 Task: For heading Arial Rounded MT Bold with Underline.  font size for heading26,  'Change the font style of data to'Browallia New.  and font size to 18,  Change the alignment of both headline & data to Align middle & Align Text left.  In the sheet   Triumph Sales book
Action: Mouse moved to (23, 120)
Screenshot: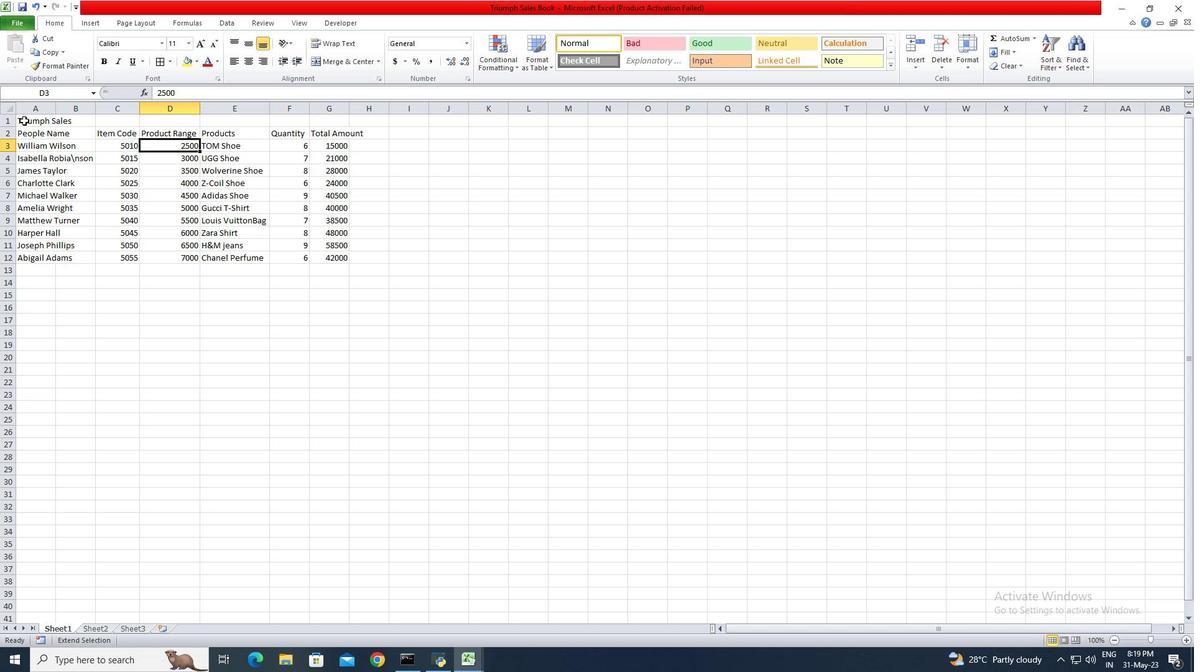 
Action: Mouse pressed left at (23, 120)
Screenshot: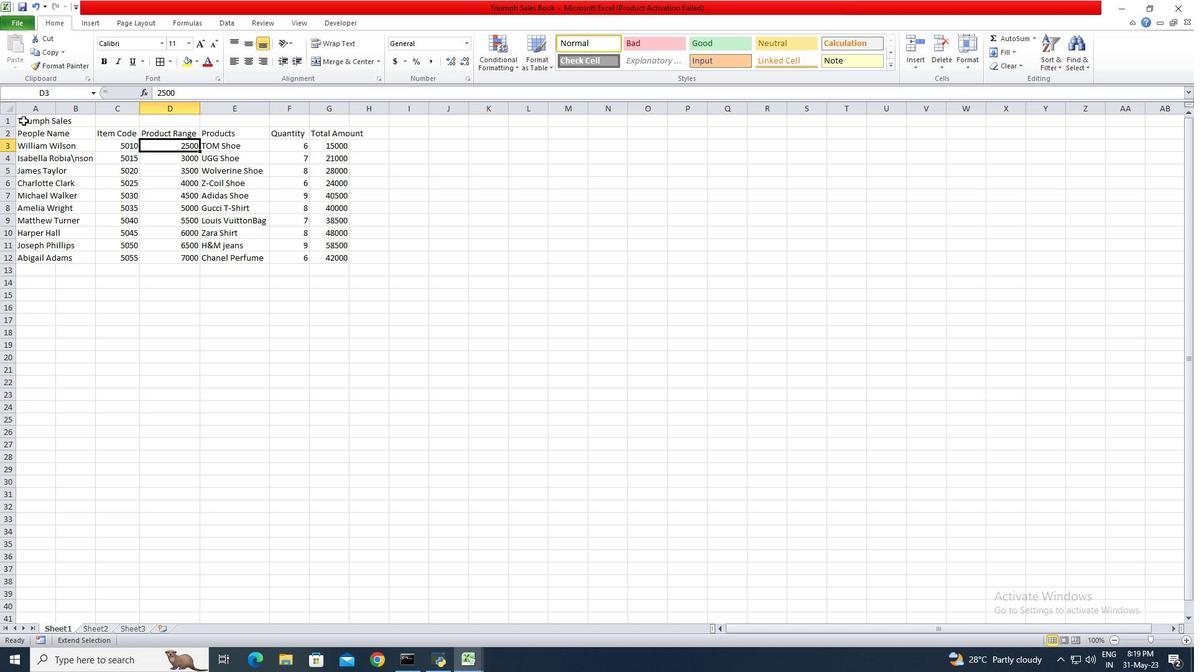 
Action: Mouse moved to (34, 121)
Screenshot: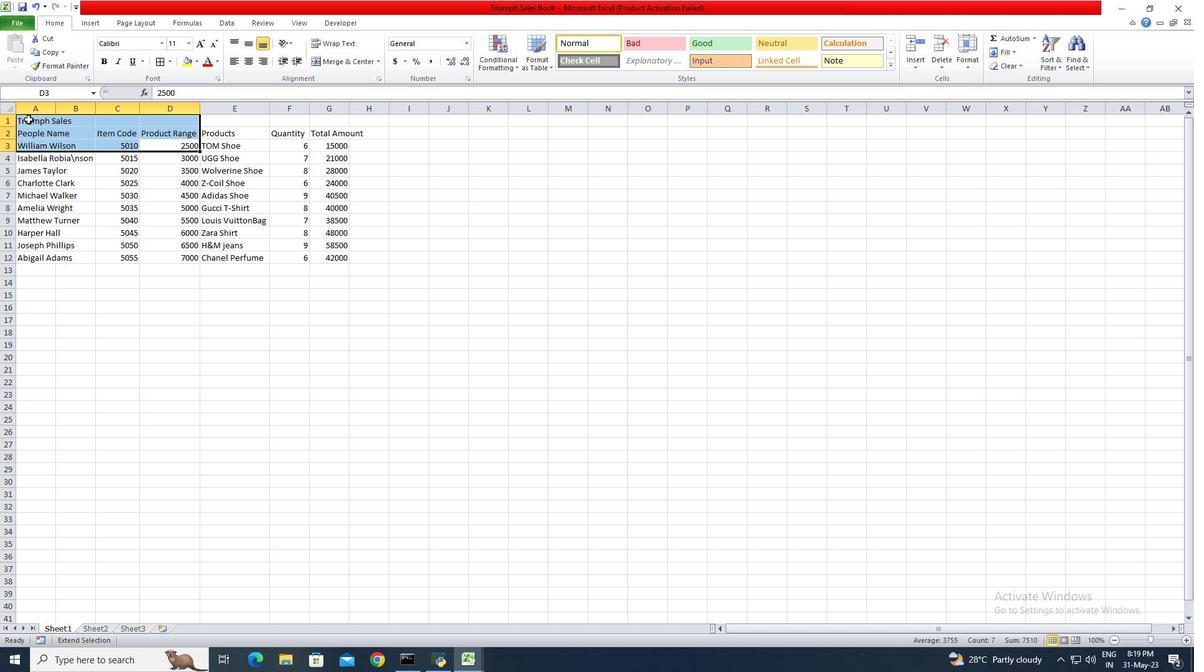 
Action: Mouse pressed left at (34, 121)
Screenshot: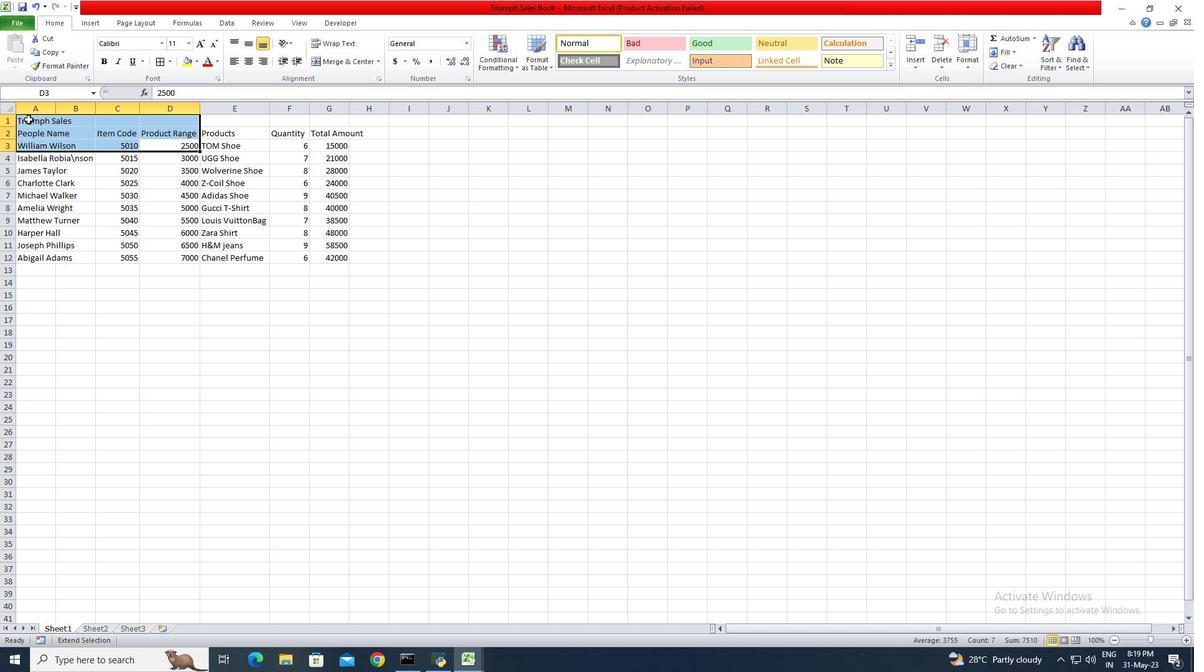 
Action: Mouse moved to (34, 120)
Screenshot: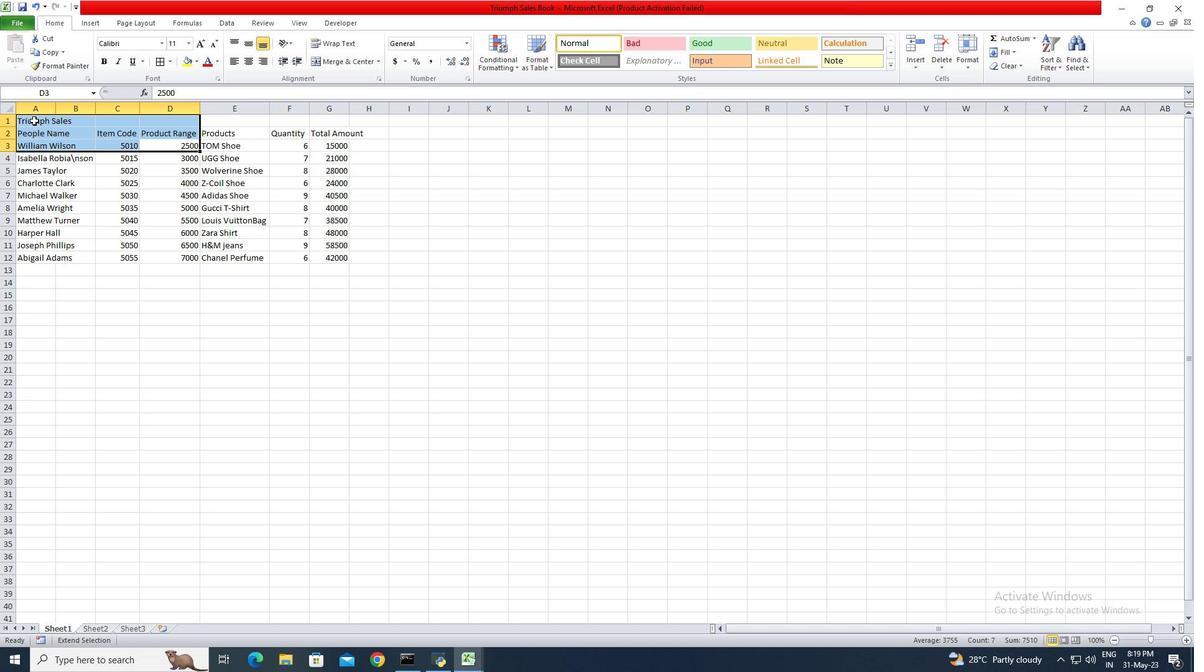 
Action: Mouse pressed left at (34, 120)
Screenshot: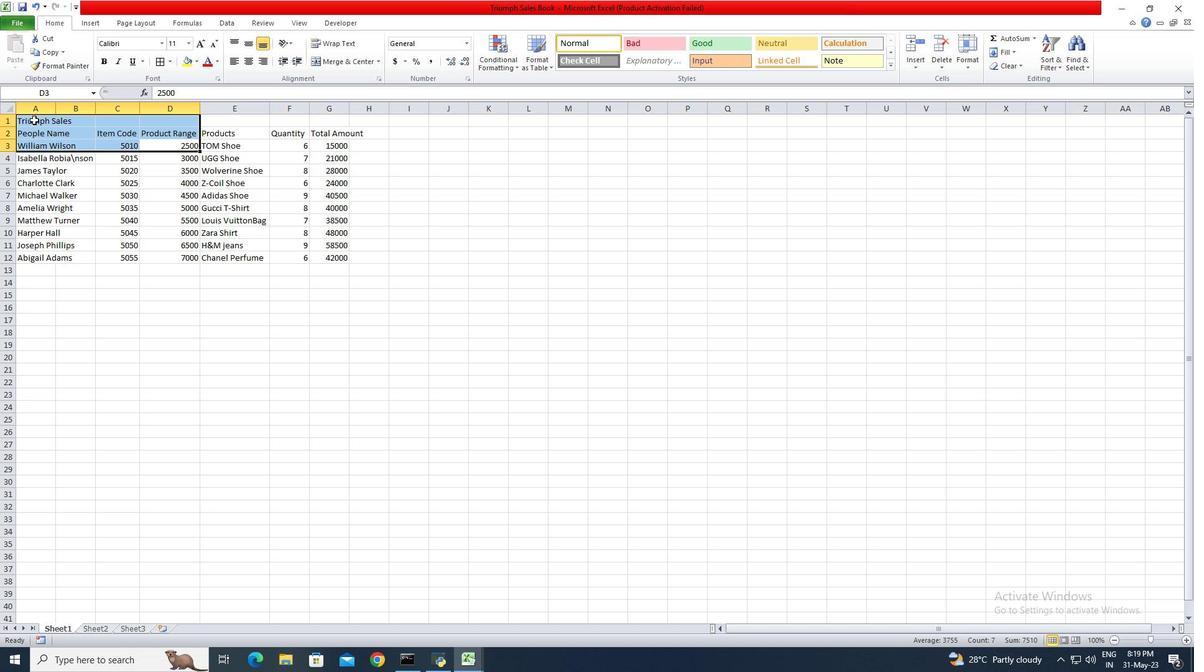 
Action: Mouse moved to (34, 120)
Screenshot: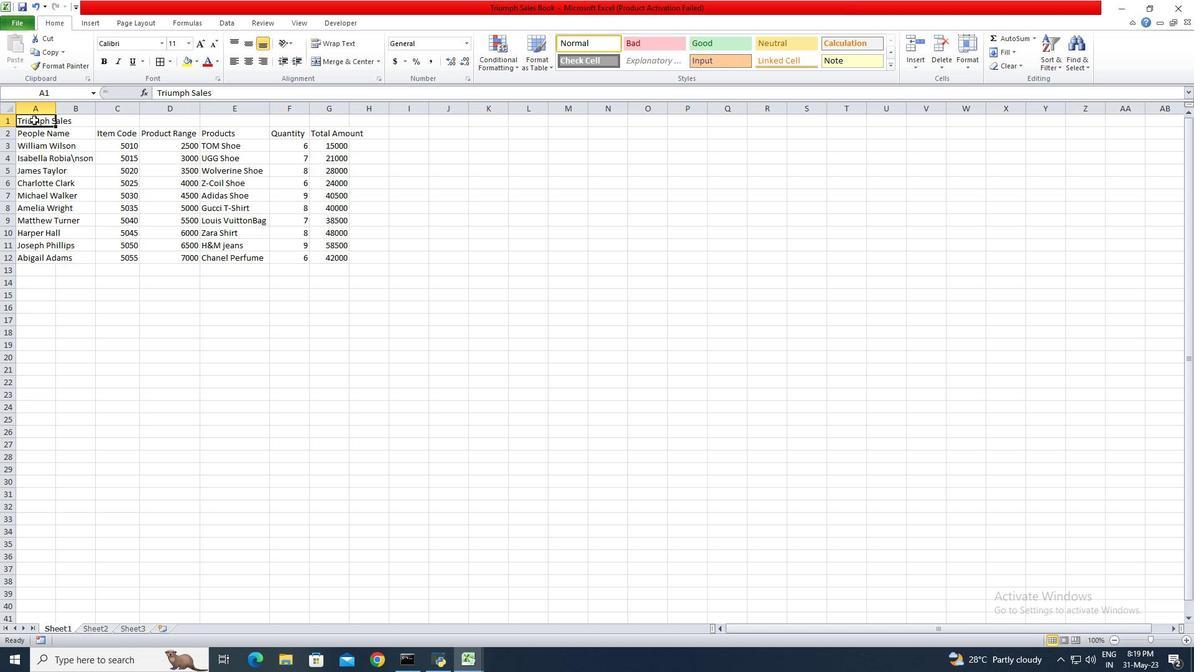
Action: Mouse pressed left at (34, 120)
Screenshot: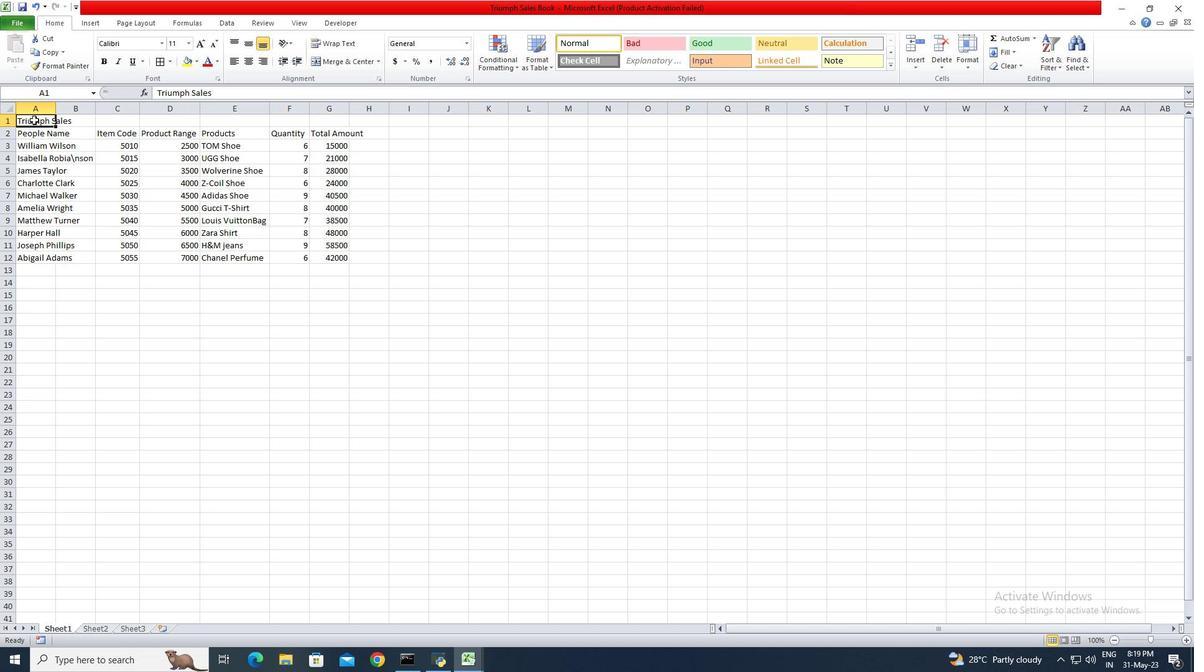 
Action: Mouse moved to (28, 120)
Screenshot: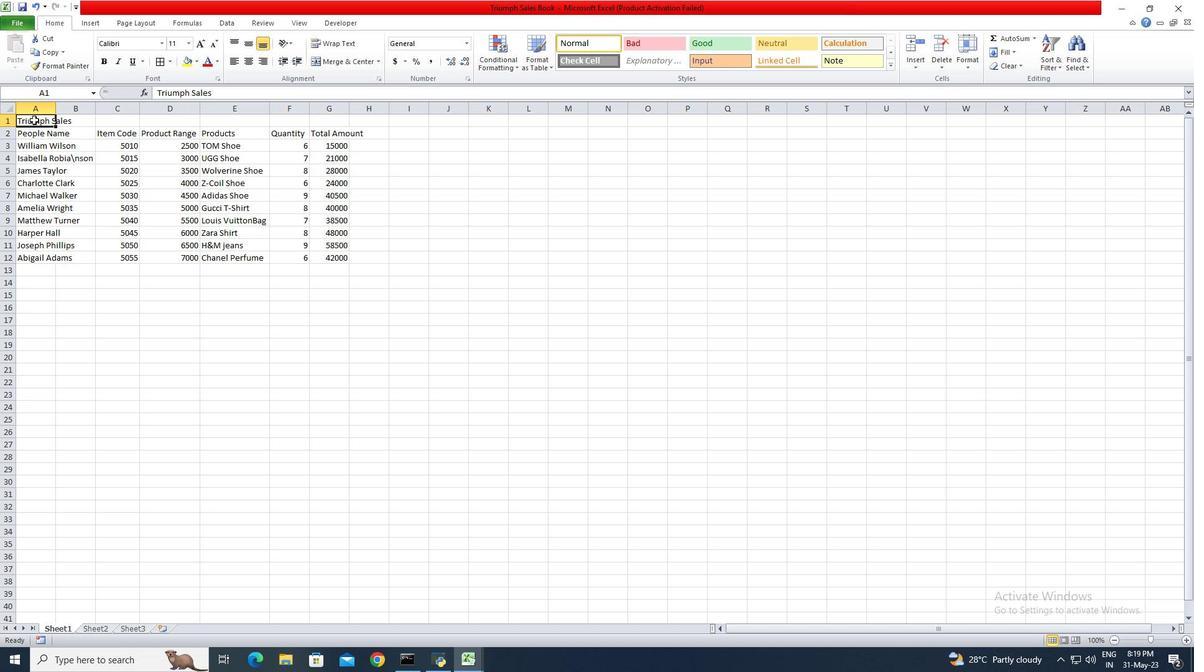
Action: Mouse pressed left at (28, 120)
Screenshot: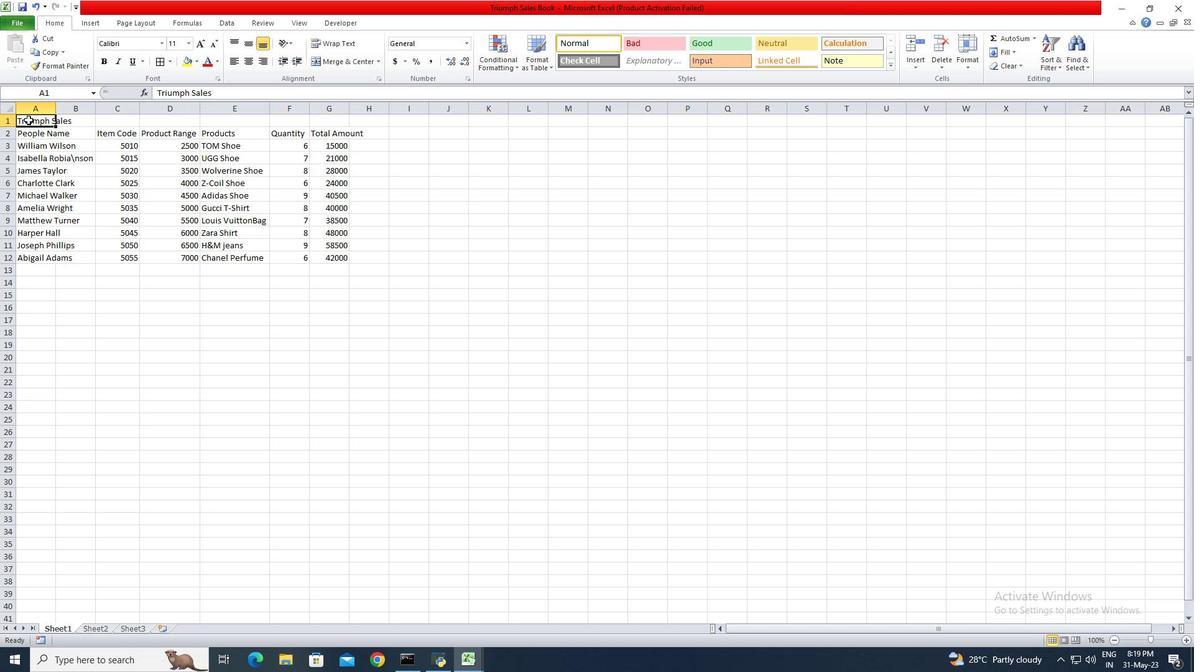 
Action: Mouse pressed left at (28, 120)
Screenshot: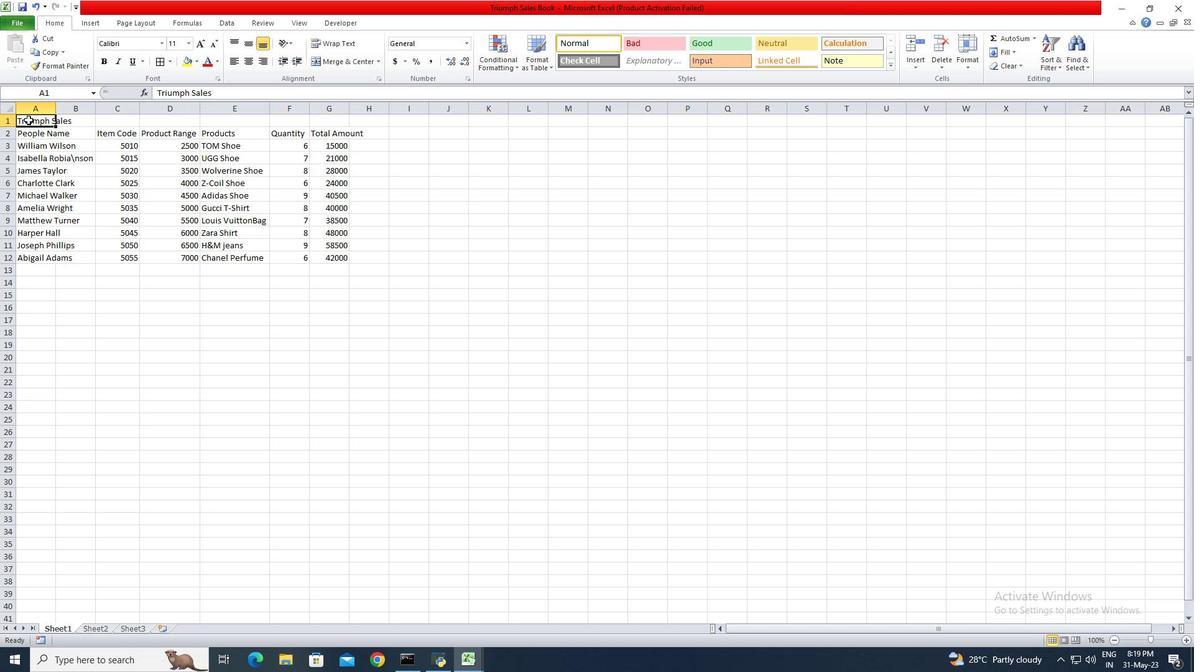 
Action: Mouse pressed left at (28, 120)
Screenshot: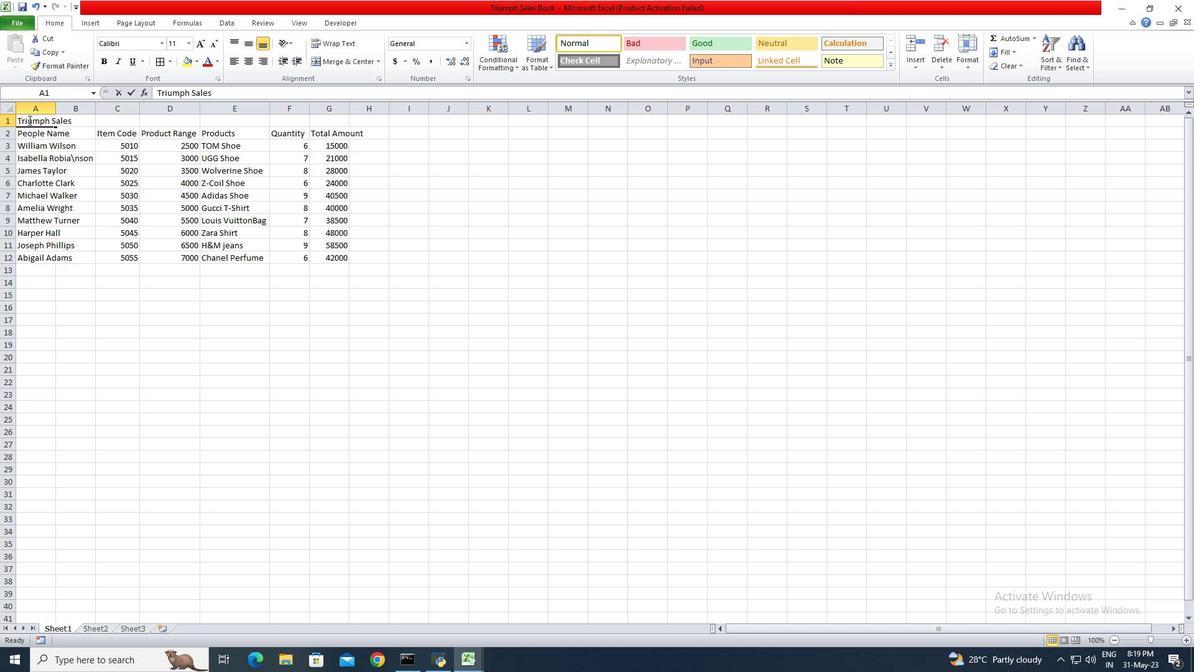 
Action: Mouse moved to (16, 120)
Screenshot: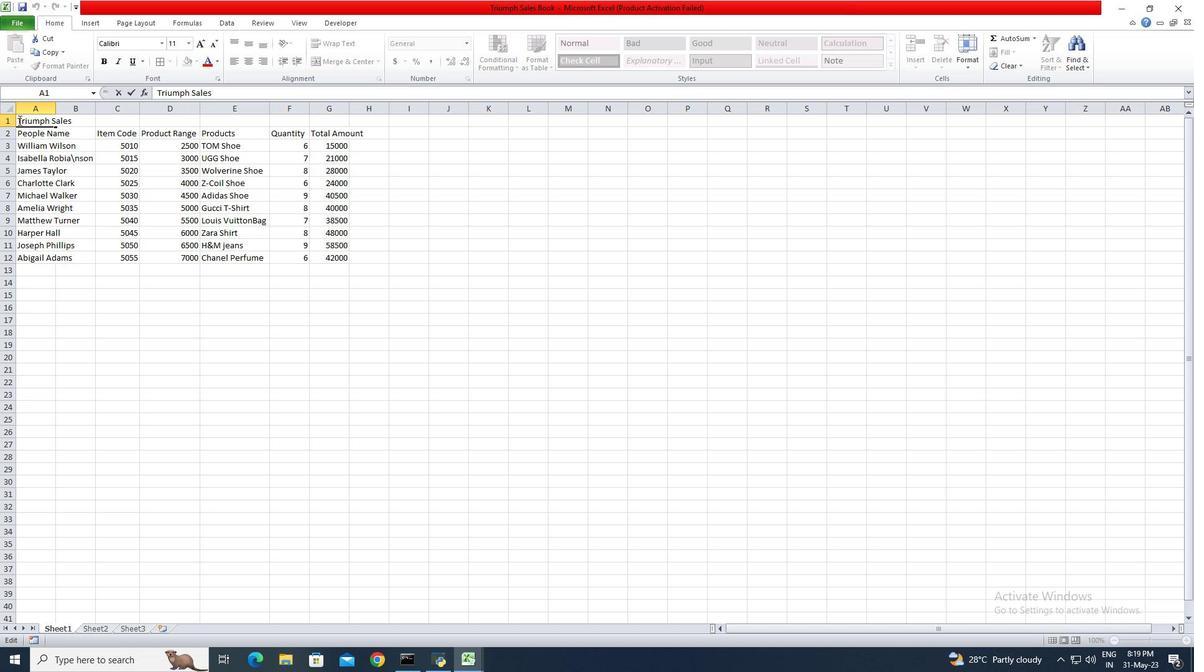 
Action: Mouse pressed left at (16, 120)
Screenshot: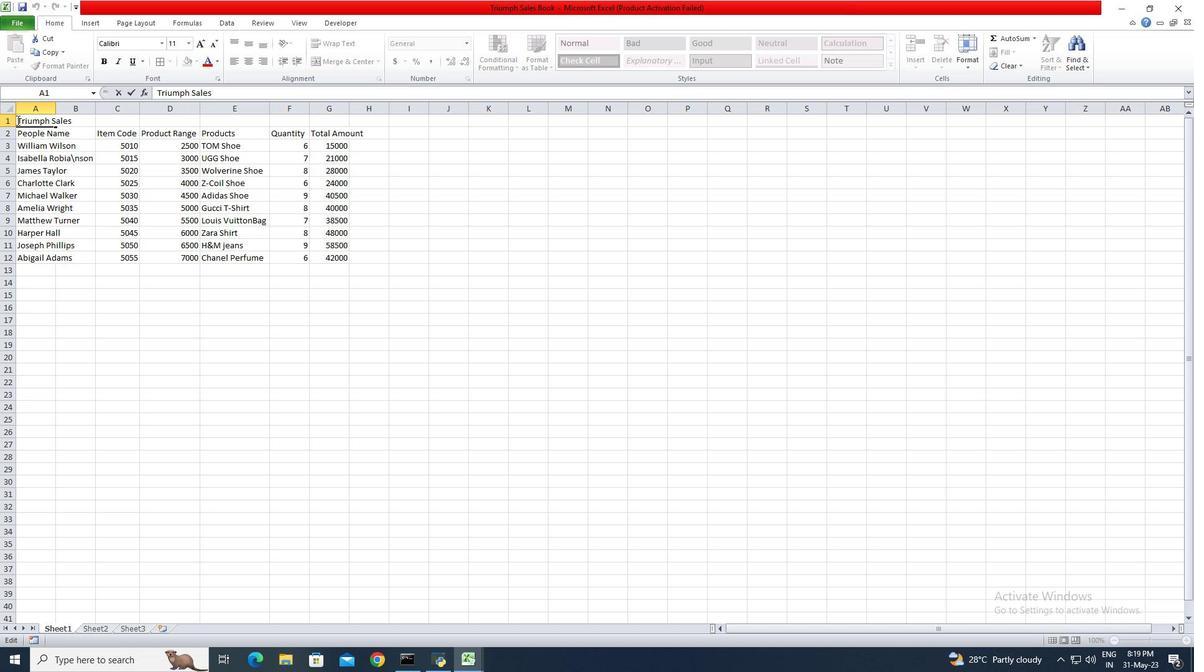 
Action: Mouse moved to (164, 41)
Screenshot: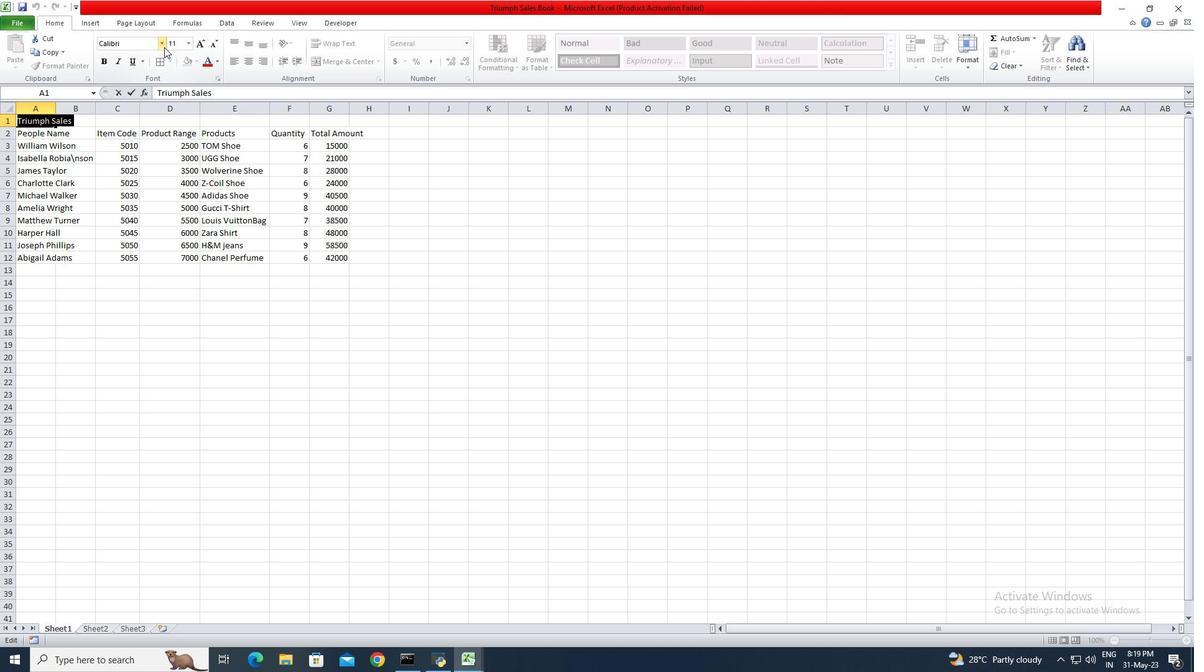 
Action: Mouse pressed left at (164, 41)
Screenshot: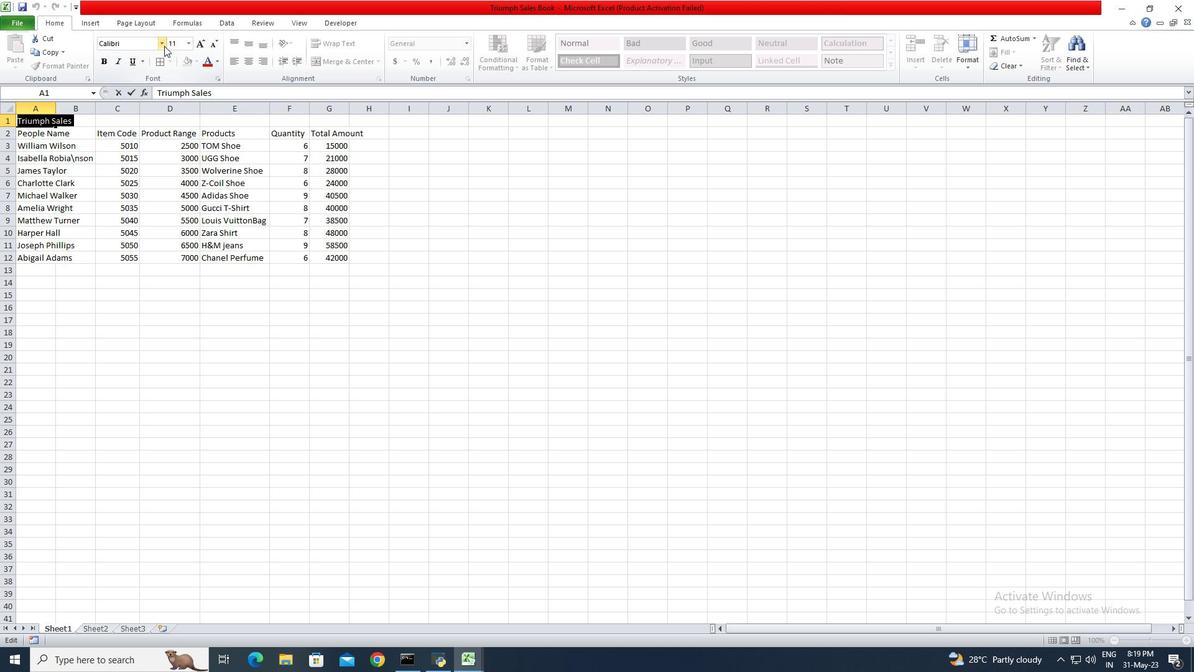 
Action: Mouse moved to (120, 45)
Screenshot: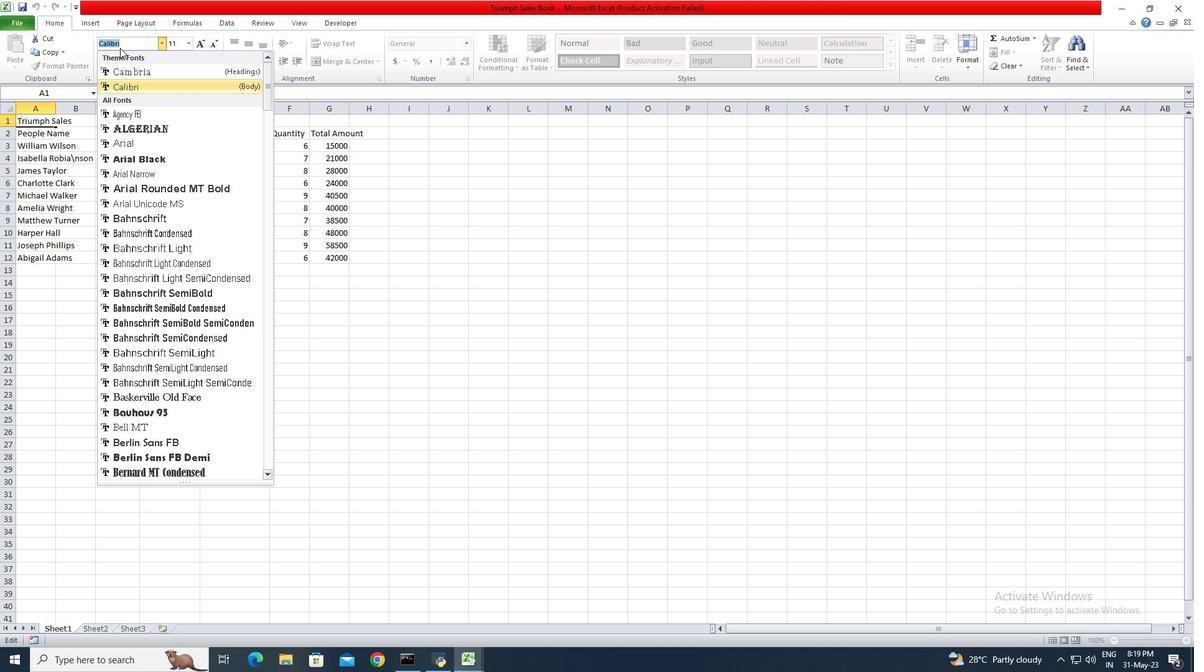 
Action: Key pressed <Key.shift>Arial<Key.space><Key.shift>Ro
Screenshot: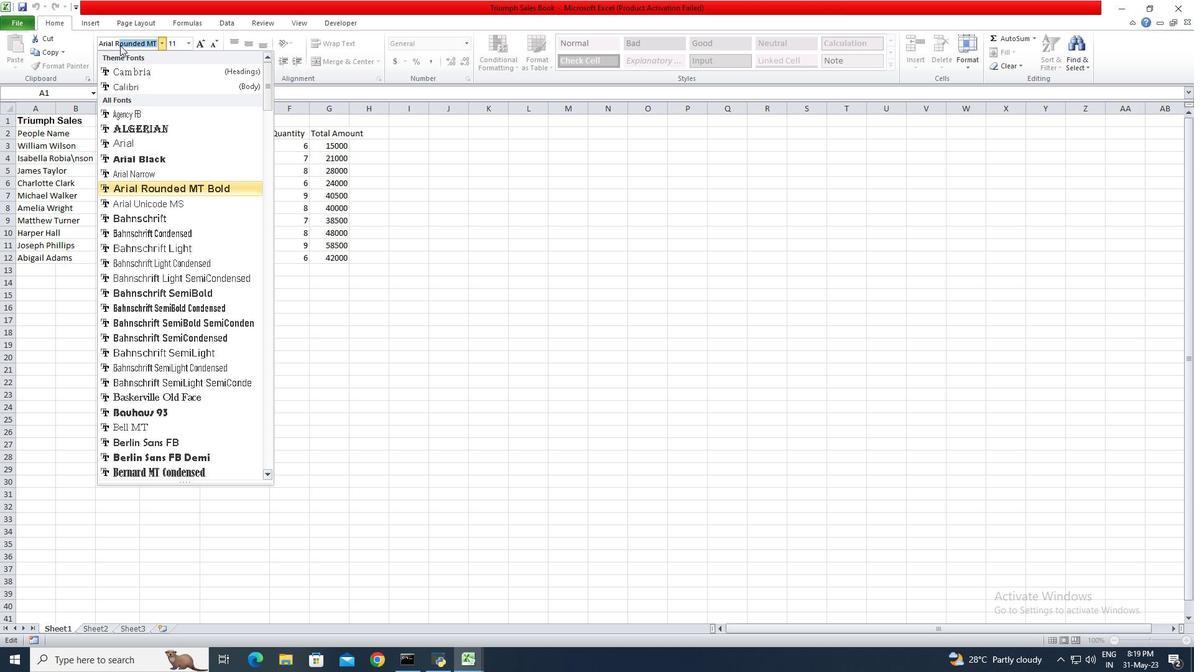 
Action: Mouse moved to (167, 191)
Screenshot: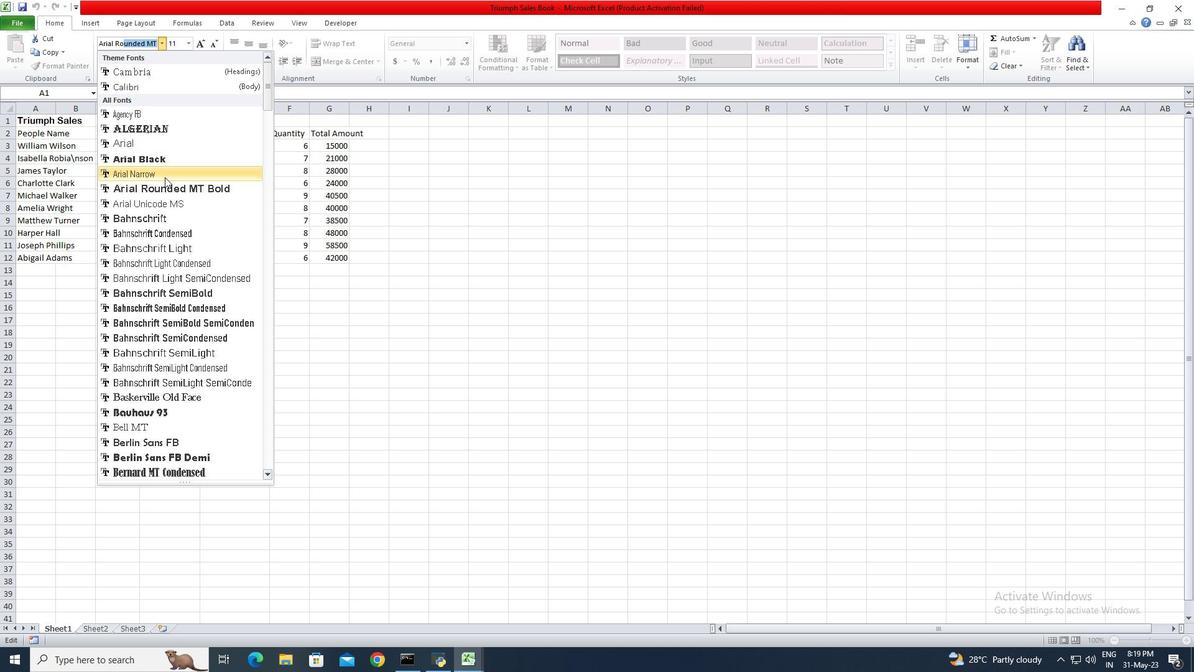 
Action: Mouse pressed left at (167, 191)
Screenshot: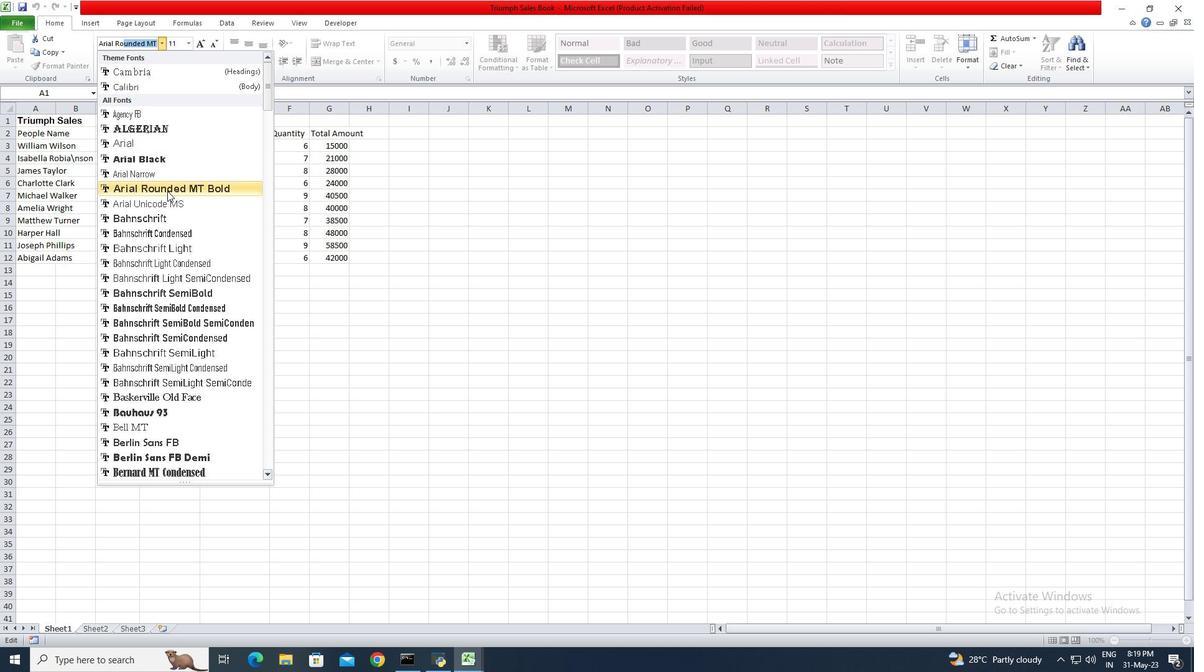 
Action: Mouse moved to (53, 124)
Screenshot: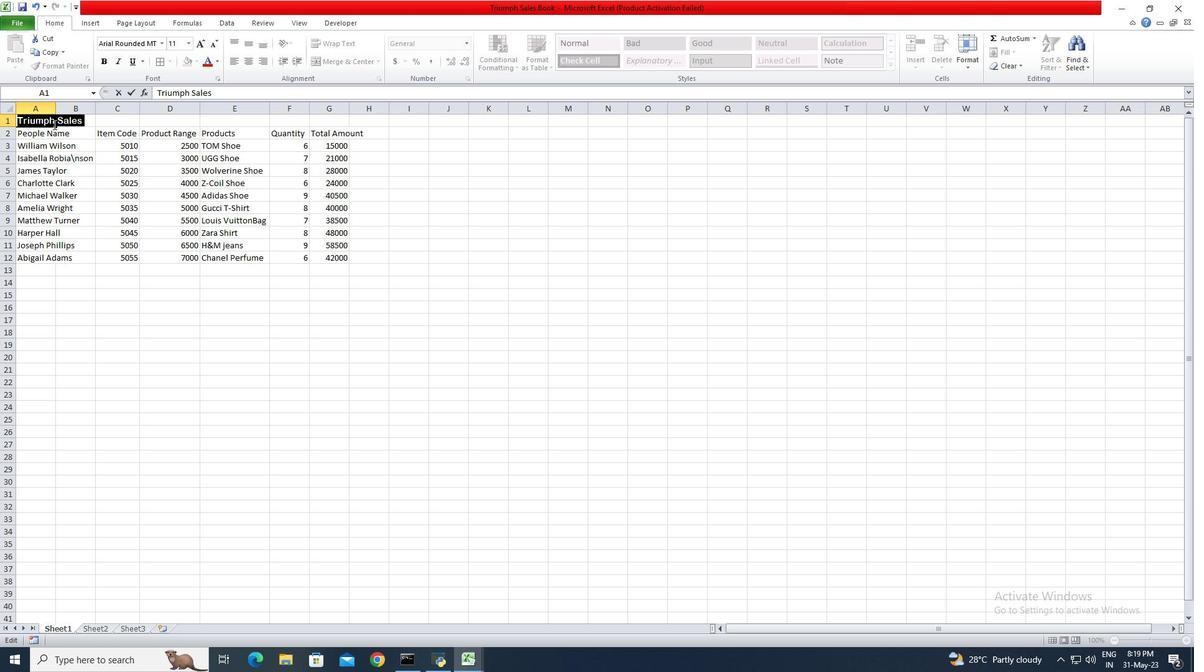 
Action: Key pressed ctrl+U
Screenshot: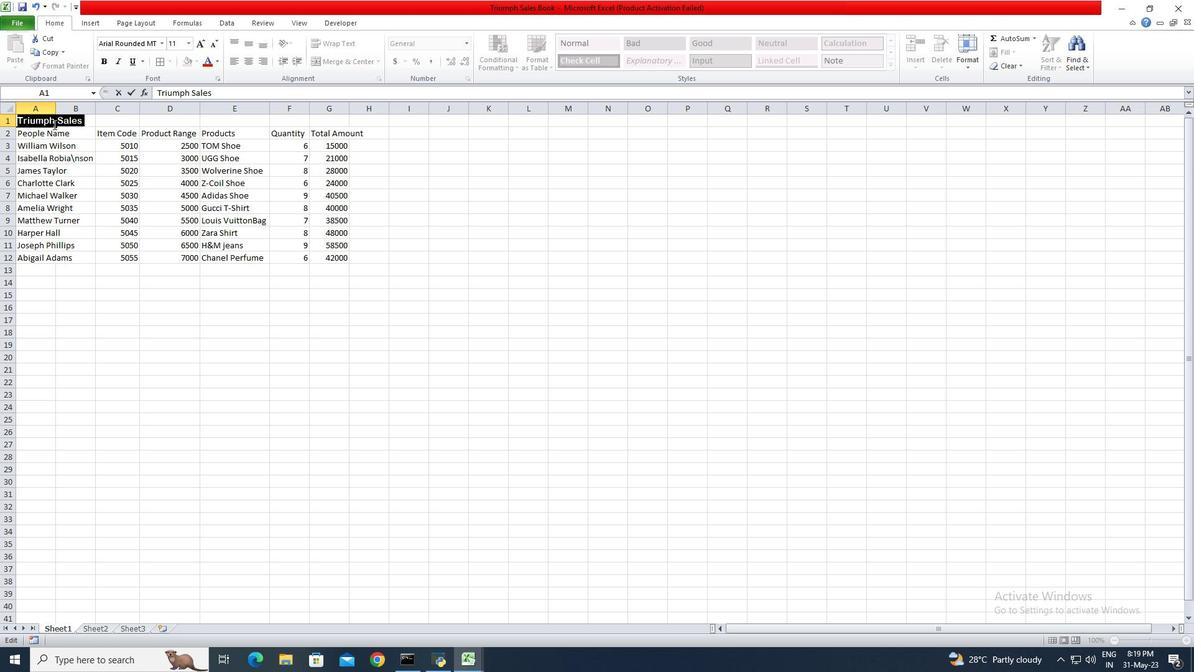 
Action: Mouse moved to (190, 41)
Screenshot: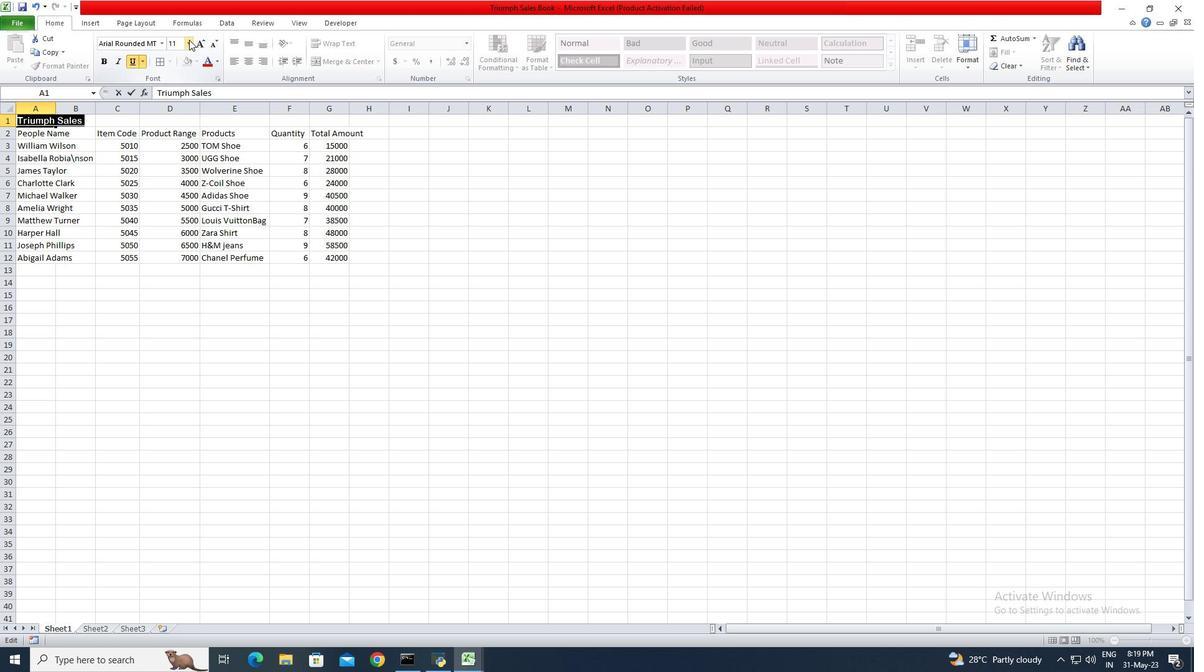 
Action: Mouse pressed left at (190, 41)
Screenshot: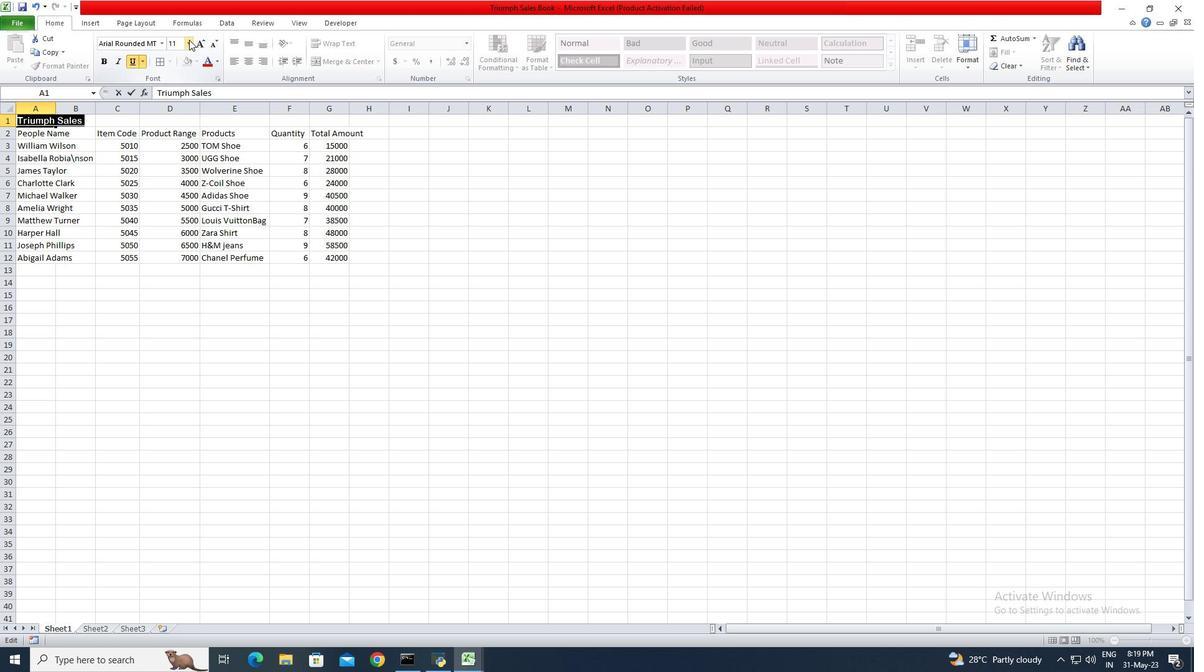 
Action: Mouse pressed left at (190, 41)
Screenshot: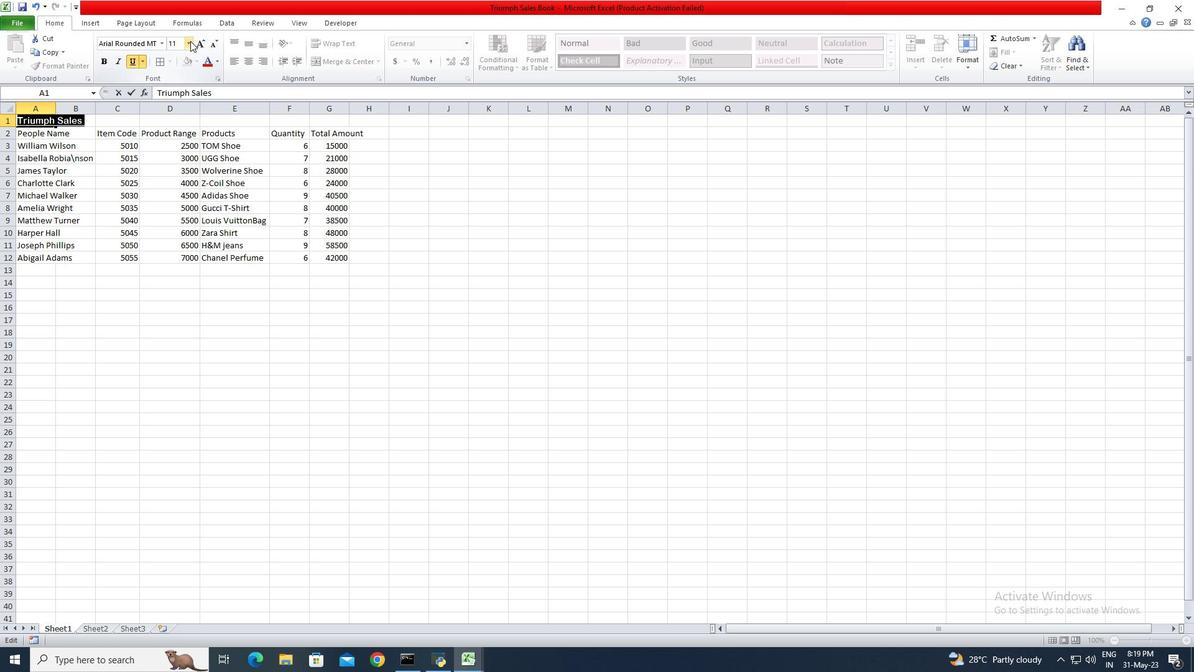 
Action: Mouse pressed left at (190, 41)
Screenshot: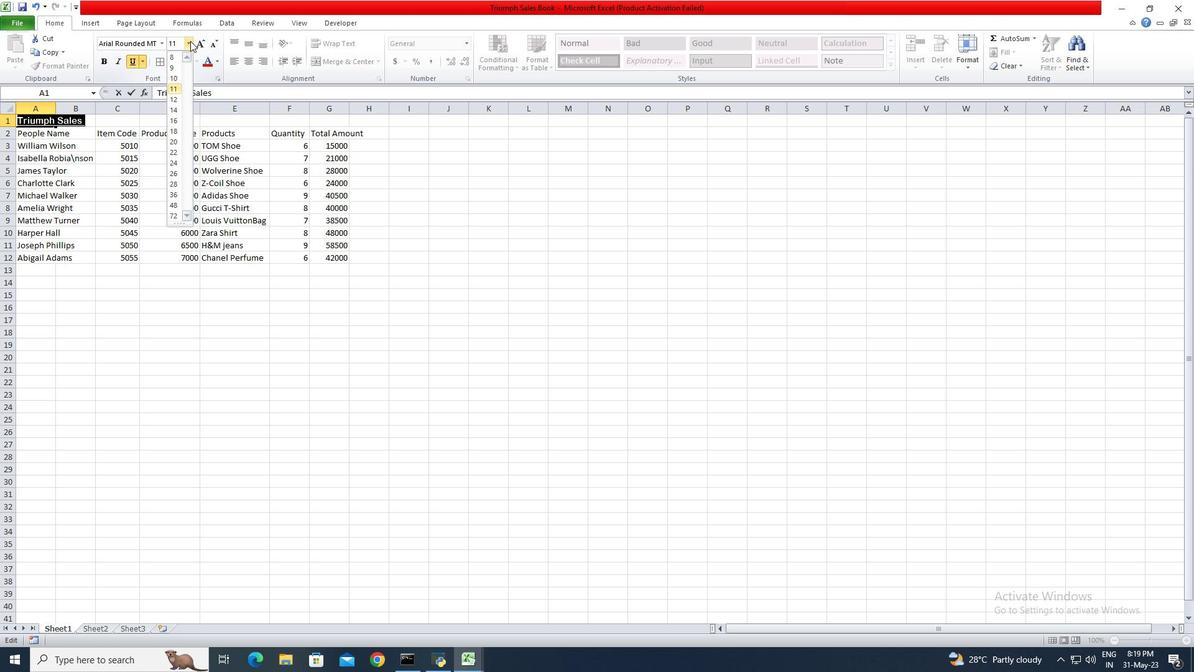 
Action: Mouse pressed left at (190, 41)
Screenshot: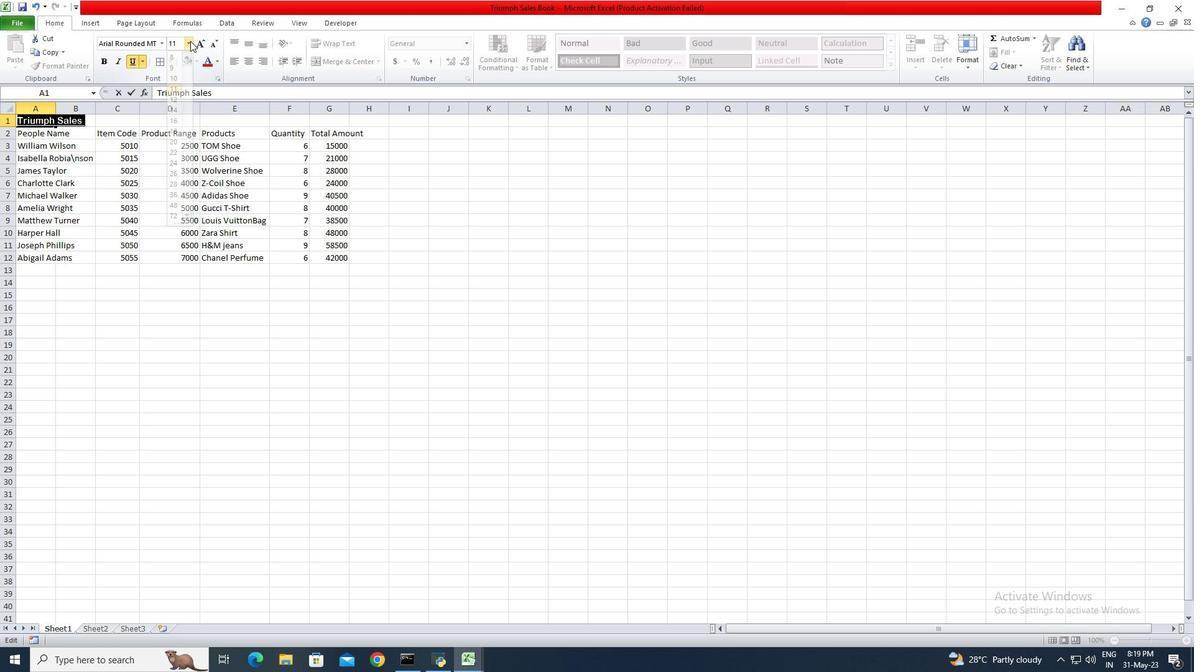 
Action: Mouse pressed left at (190, 41)
Screenshot: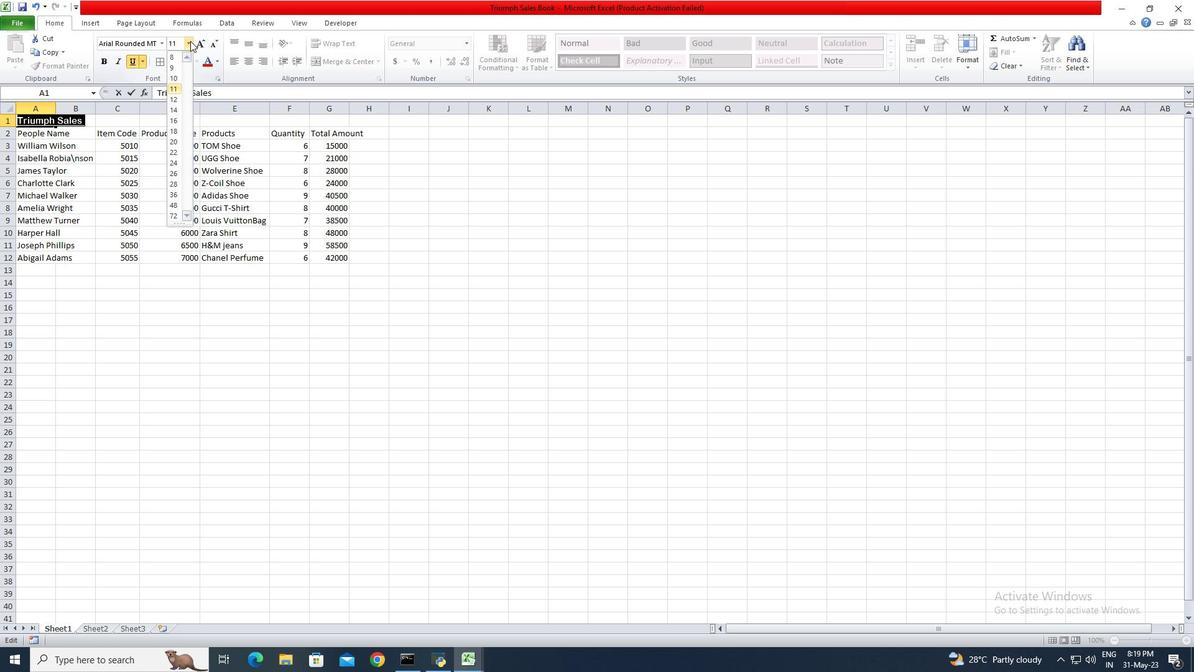 
Action: Mouse pressed left at (190, 41)
Screenshot: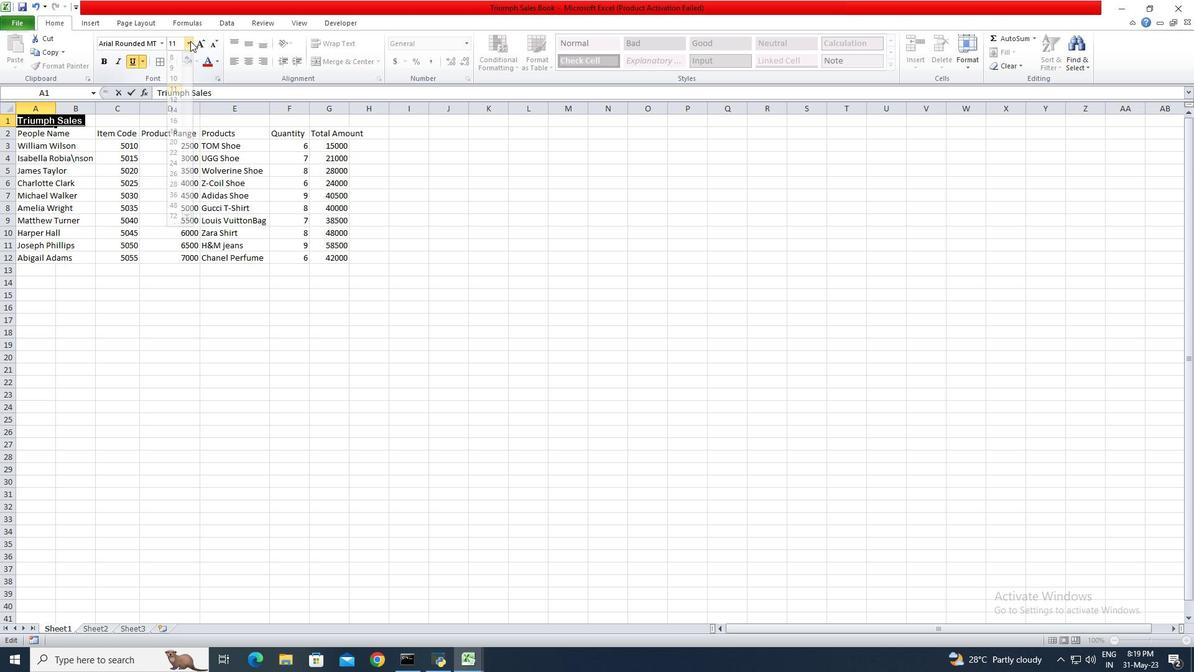 
Action: Mouse pressed left at (190, 41)
Screenshot: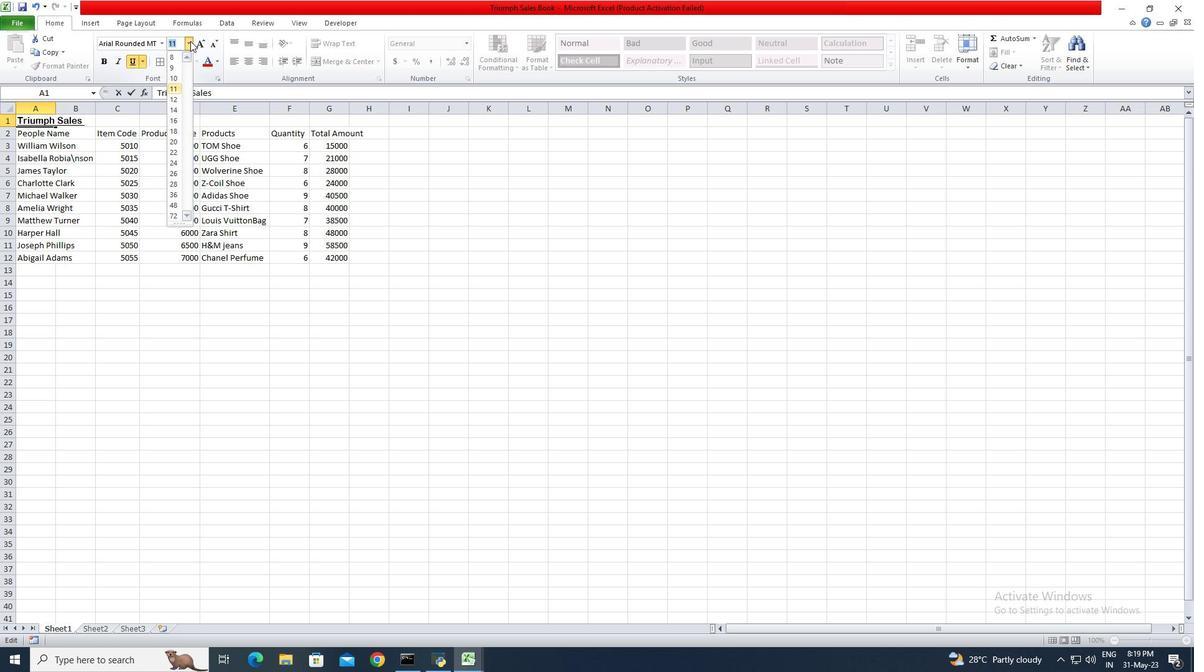 
Action: Mouse pressed left at (190, 41)
Screenshot: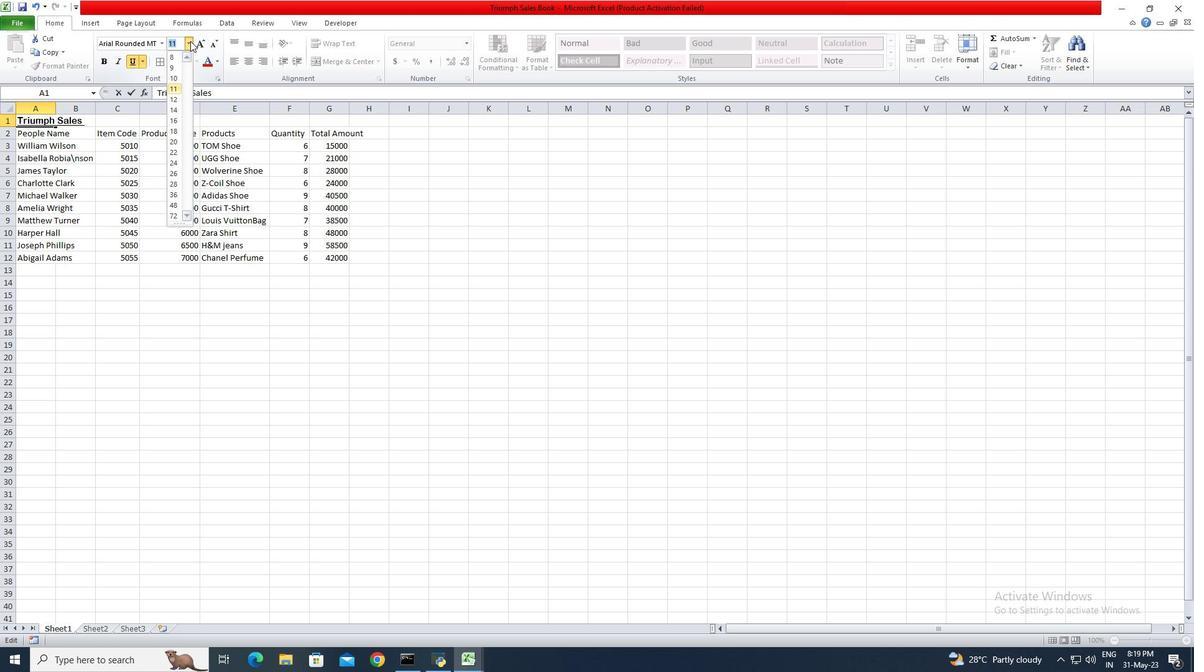 
Action: Mouse moved to (190, 41)
Screenshot: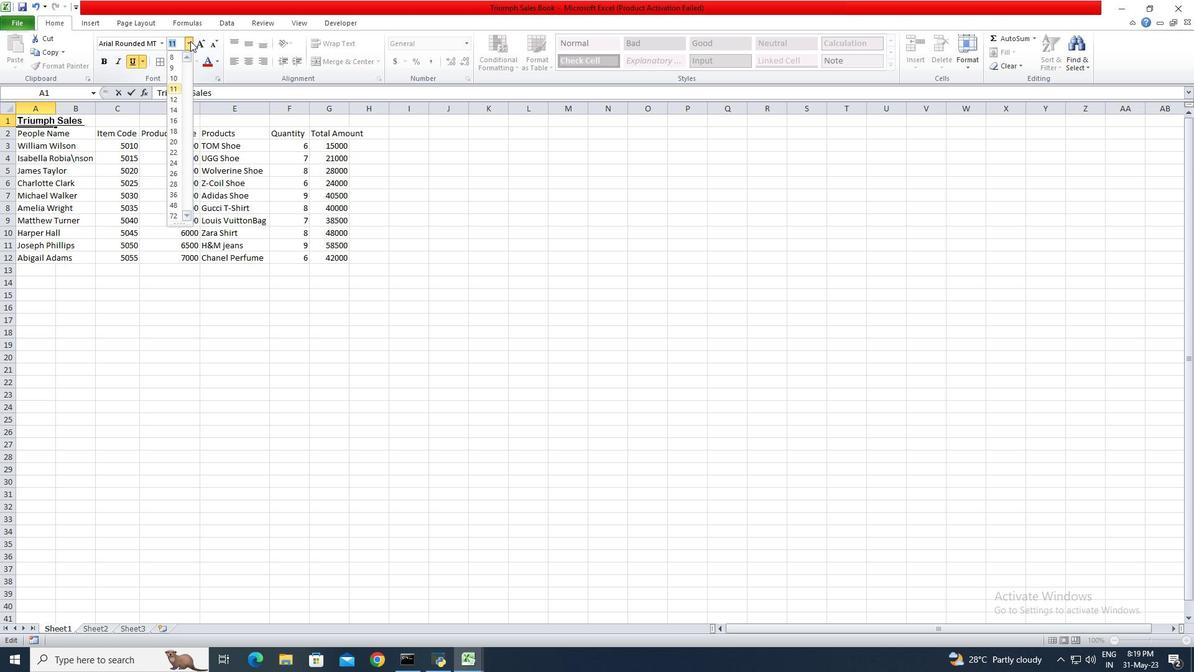 
Action: Mouse pressed left at (190, 41)
Screenshot: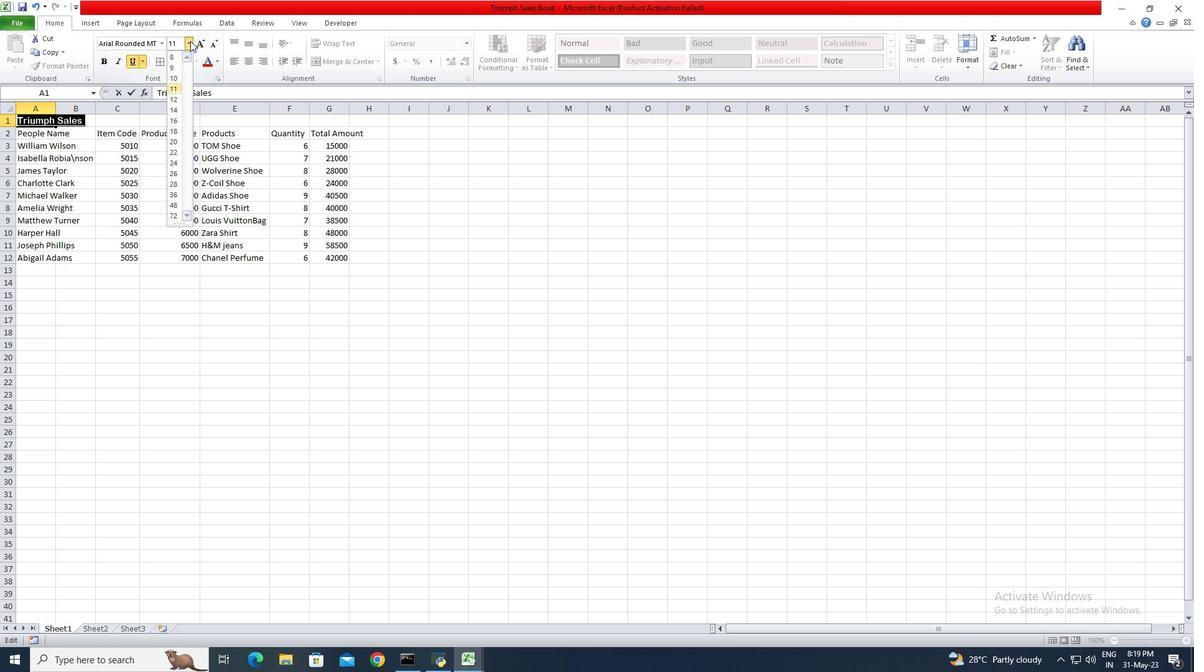 
Action: Mouse moved to (174, 174)
Screenshot: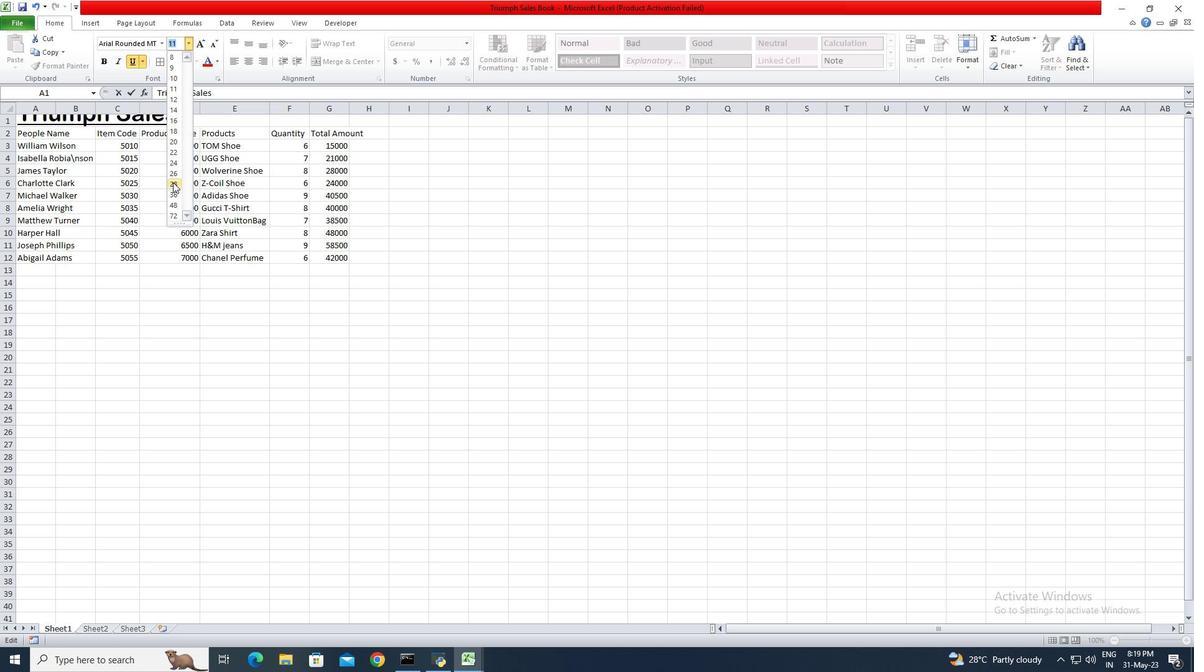 
Action: Mouse pressed left at (174, 174)
Screenshot: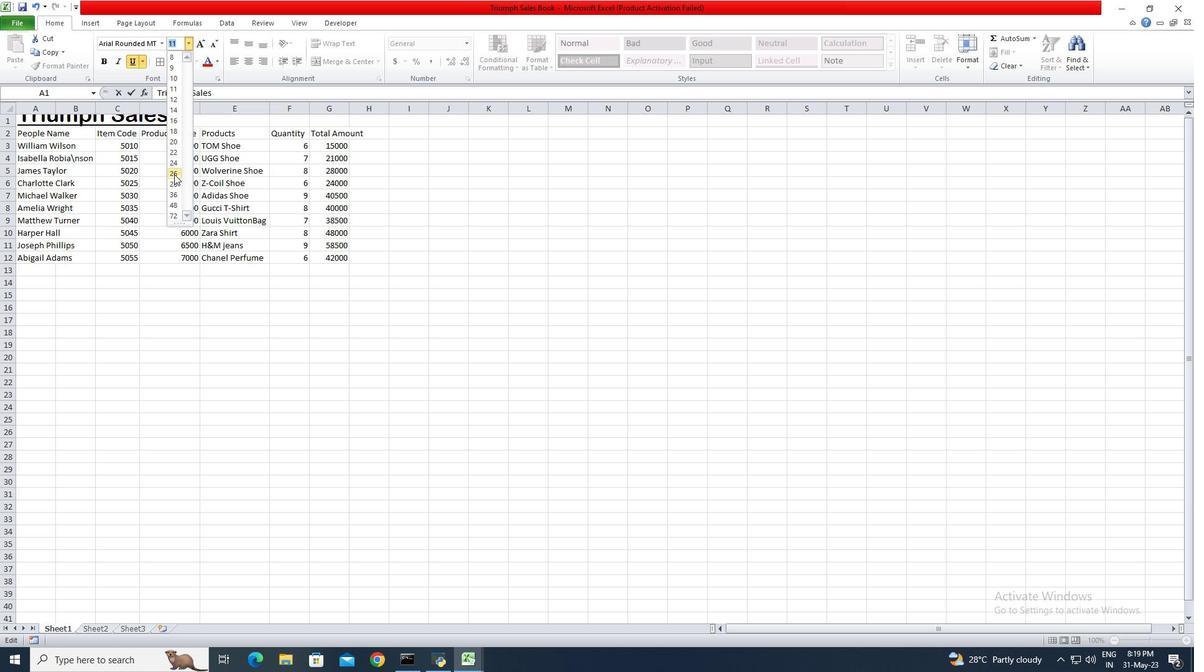 
Action: Mouse moved to (79, 161)
Screenshot: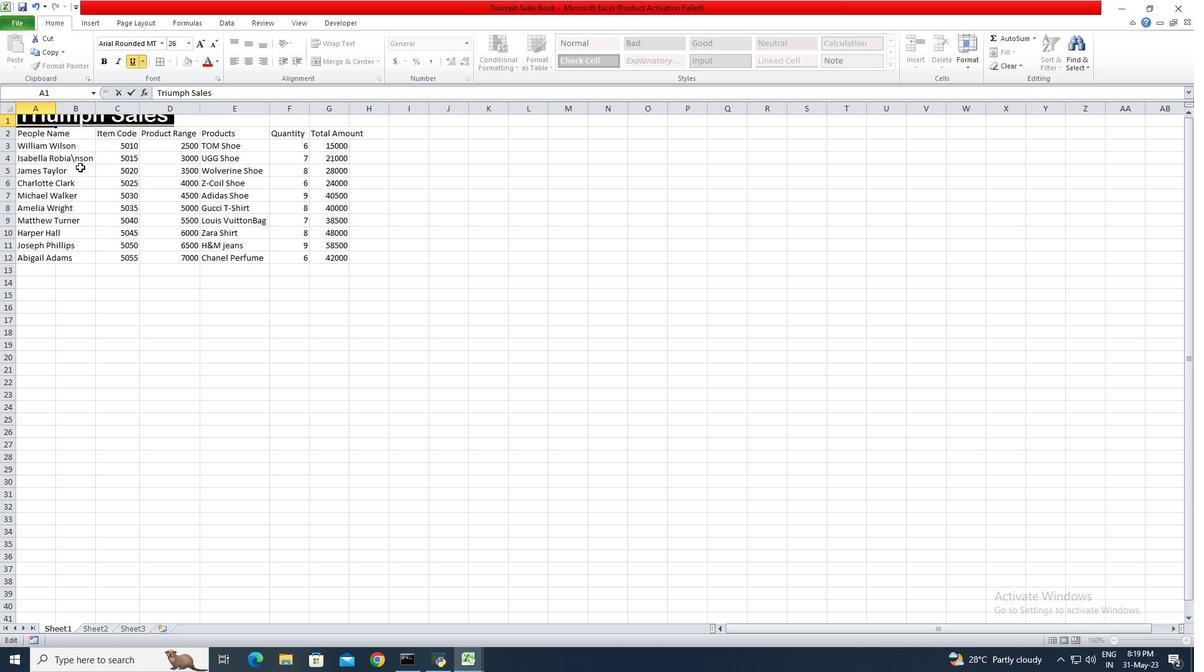 
Action: Mouse pressed left at (79, 161)
Screenshot: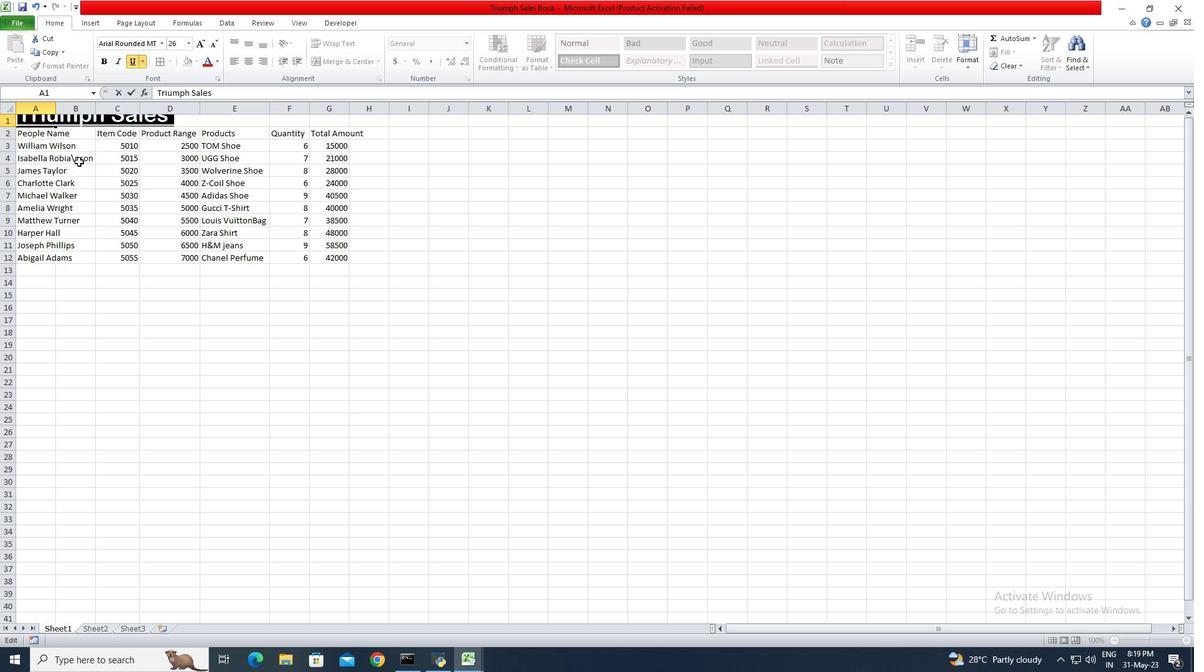
Action: Mouse moved to (29, 148)
Screenshot: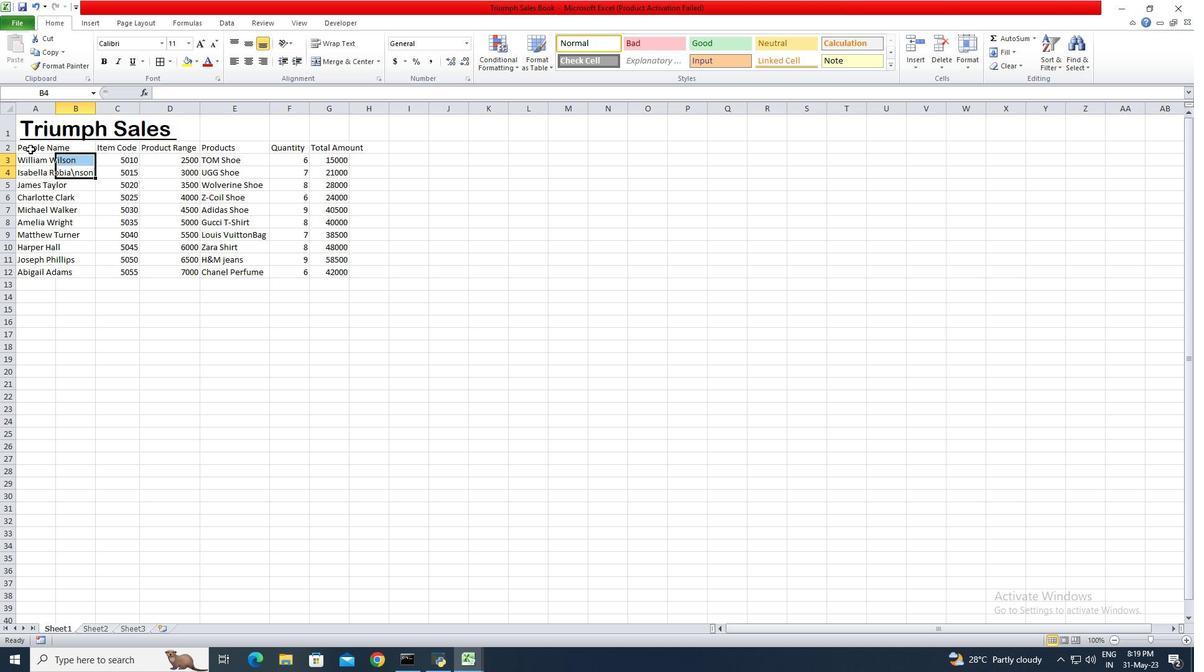 
Action: Mouse pressed left at (29, 148)
Screenshot: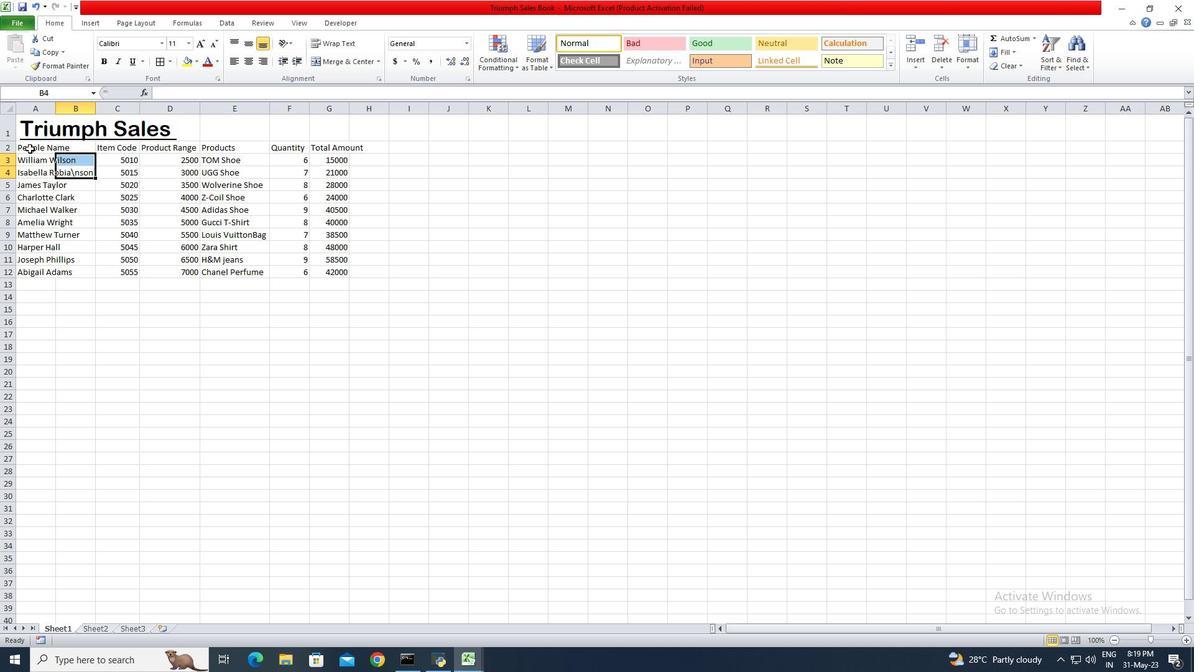 
Action: Mouse moved to (340, 121)
Screenshot: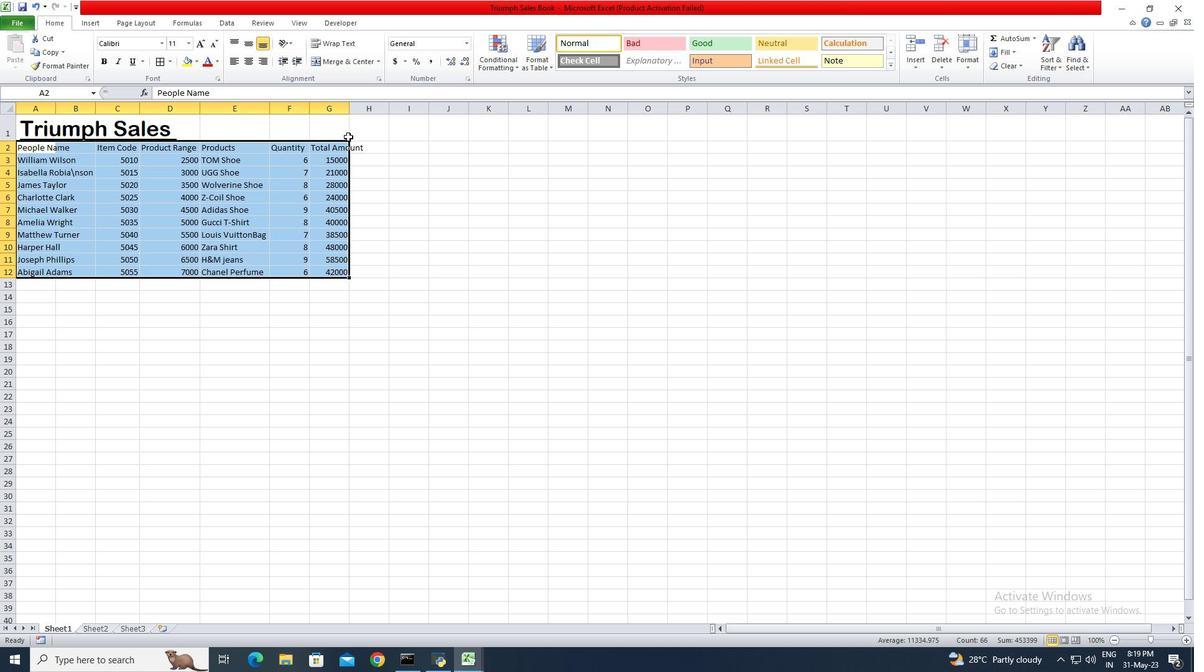 
Action: Mouse pressed left at (340, 121)
Screenshot: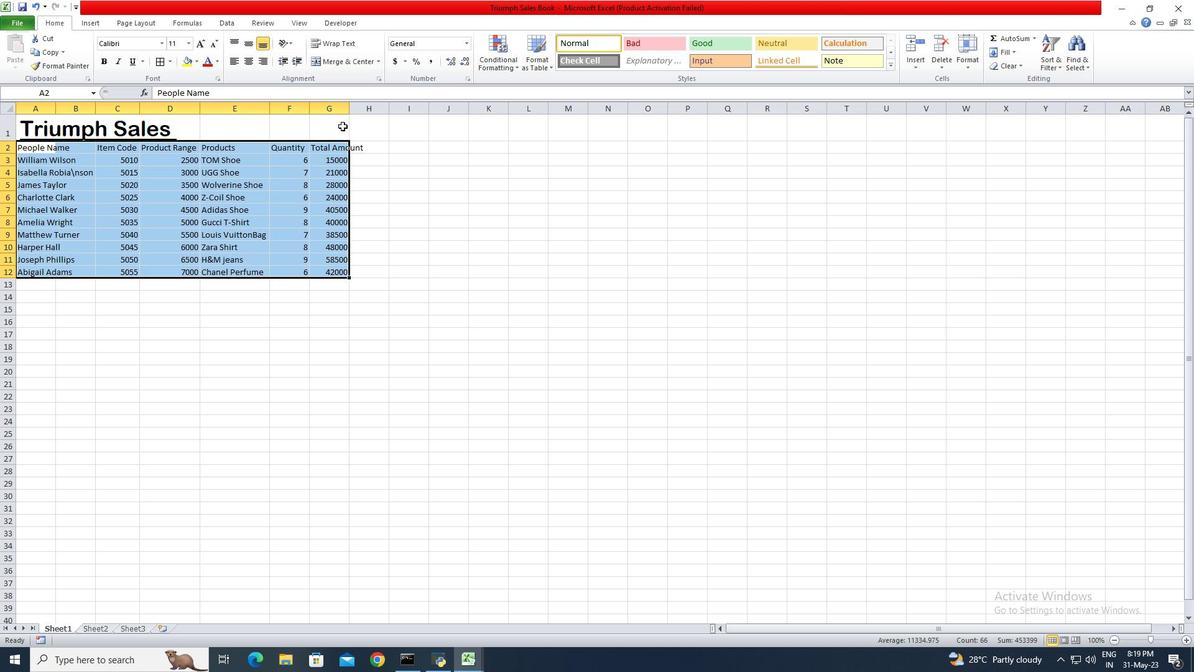 
Action: Mouse moved to (351, 106)
Screenshot: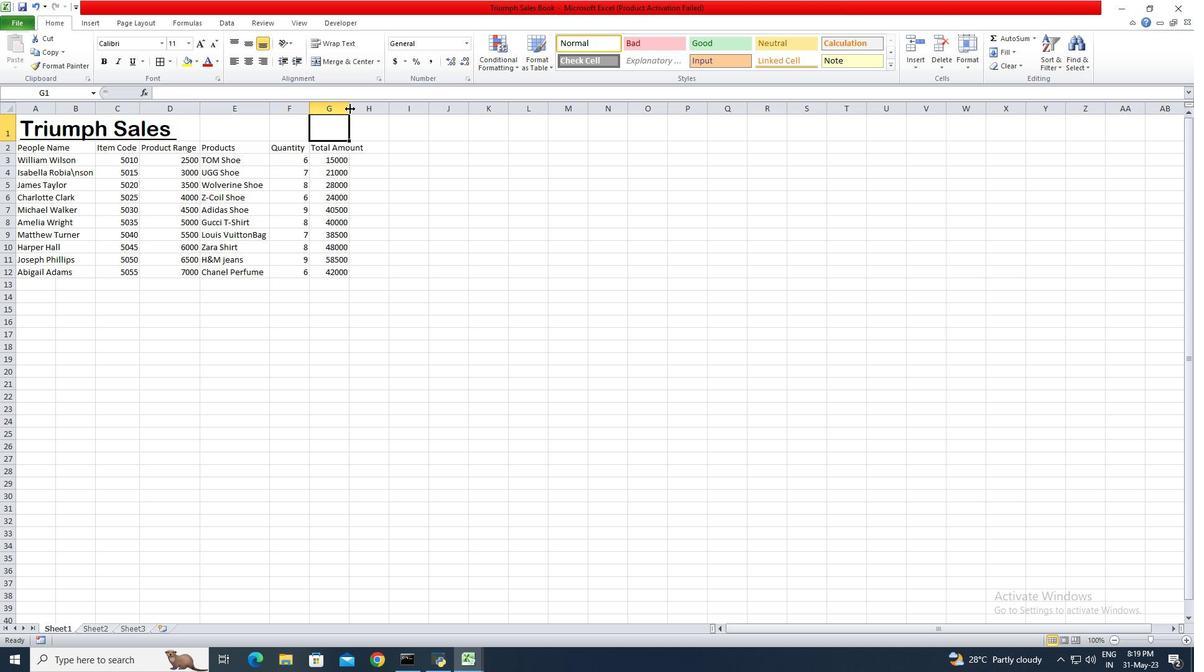 
Action: Mouse pressed left at (351, 106)
Screenshot: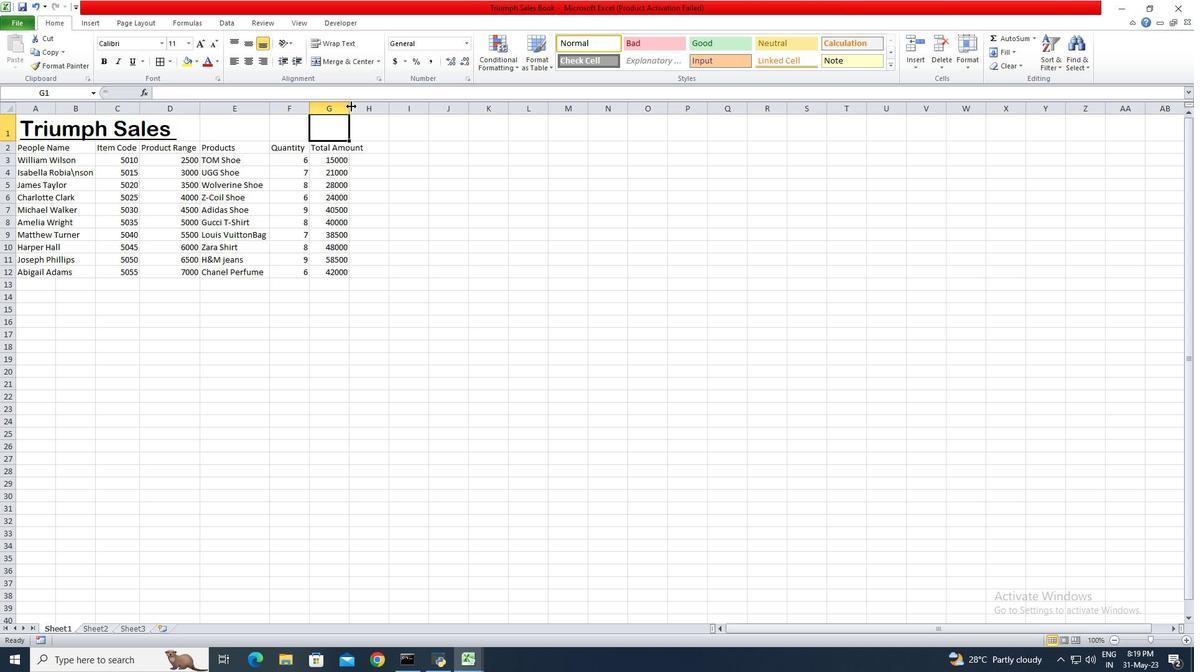 
Action: Mouse pressed left at (351, 106)
Screenshot: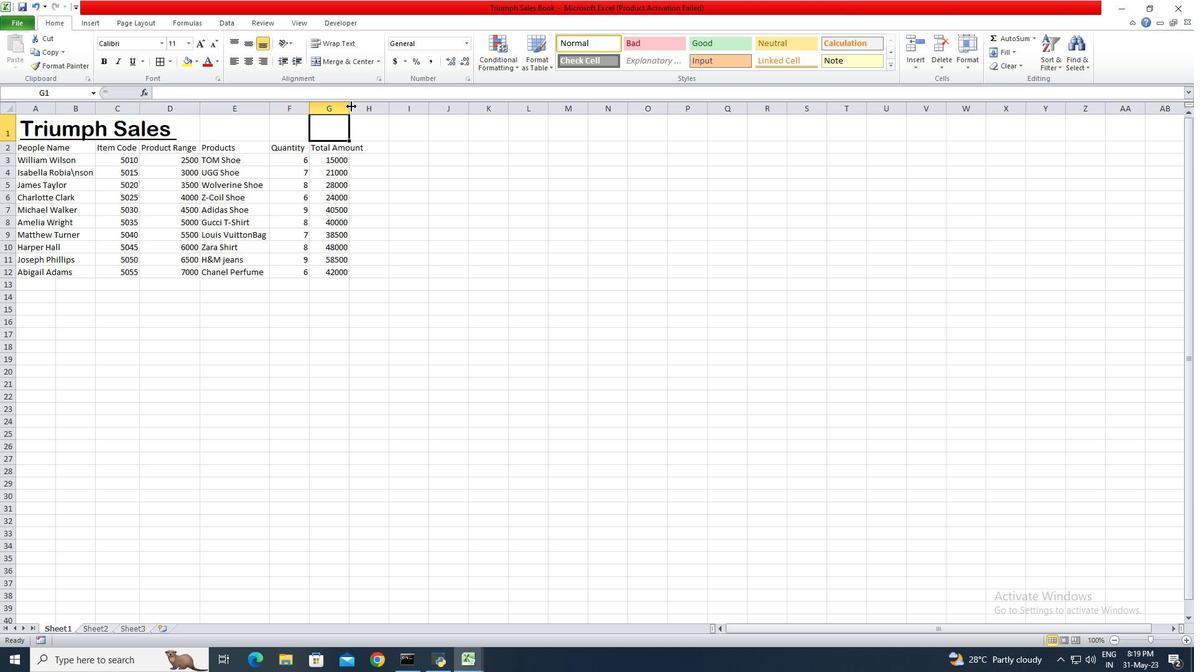 
Action: Mouse pressed left at (351, 106)
Screenshot: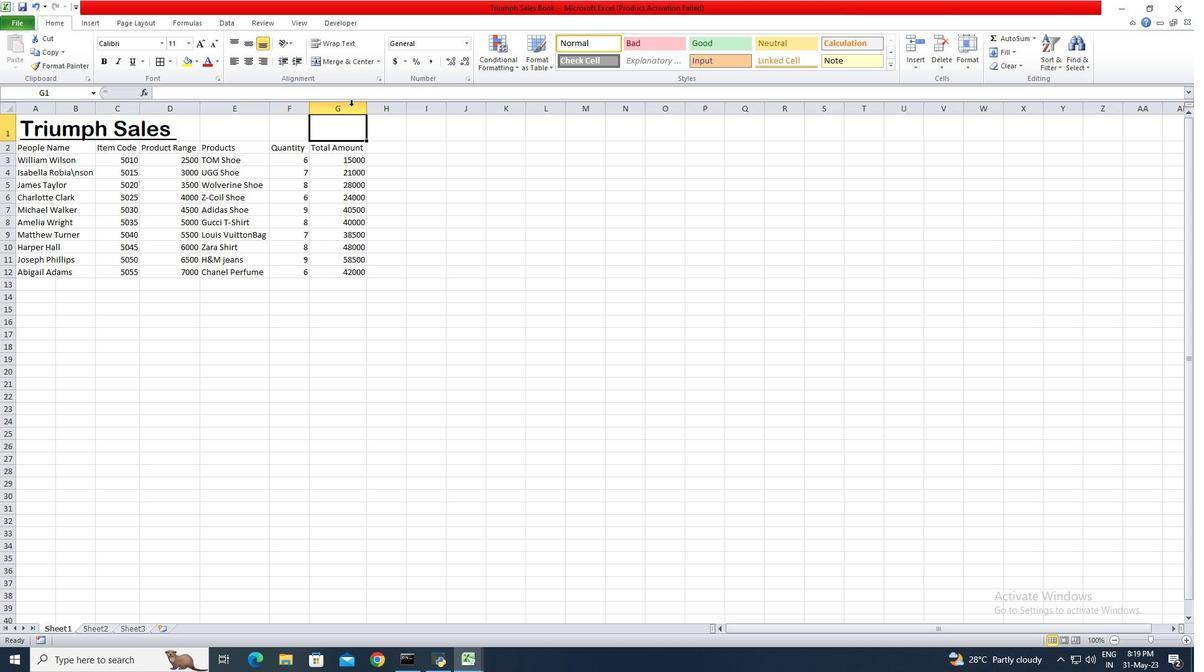 
Action: Mouse moved to (38, 151)
Screenshot: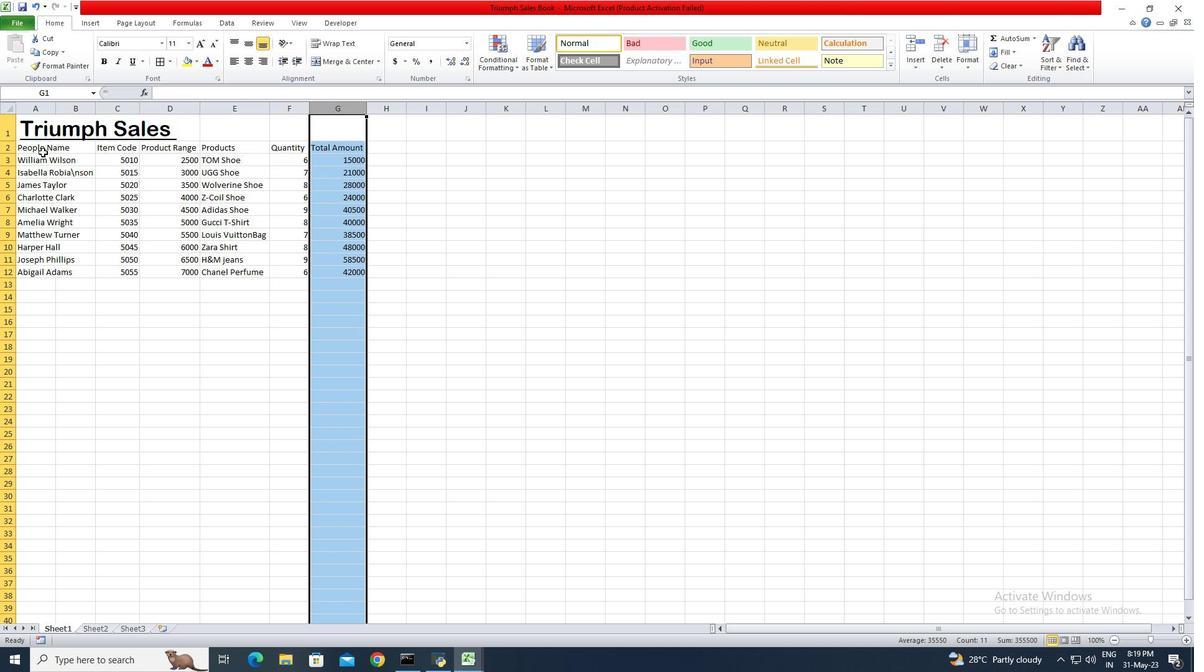
Action: Mouse pressed left at (38, 151)
Screenshot: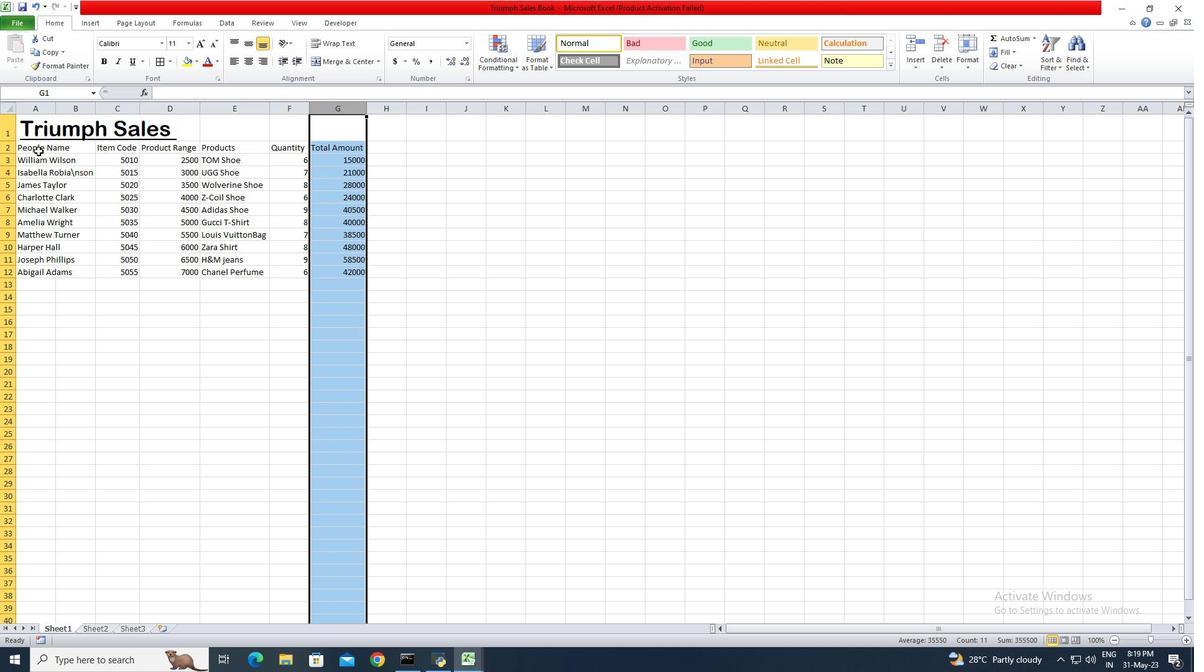 
Action: Mouse moved to (146, 41)
Screenshot: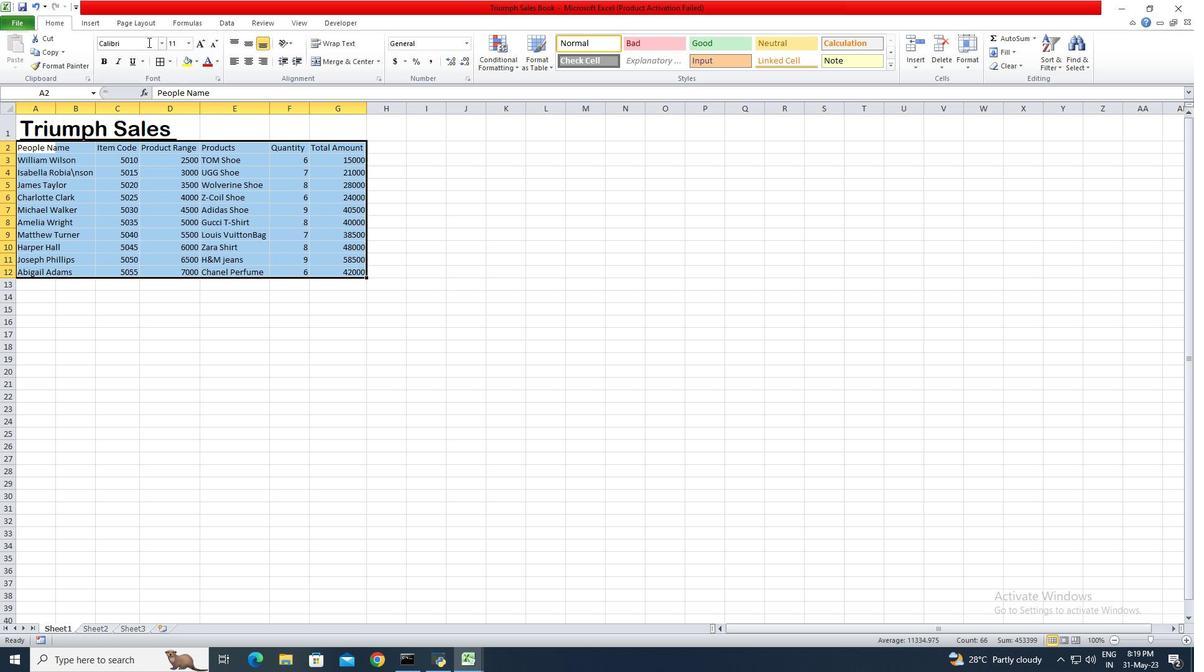 
Action: Mouse pressed left at (146, 41)
Screenshot: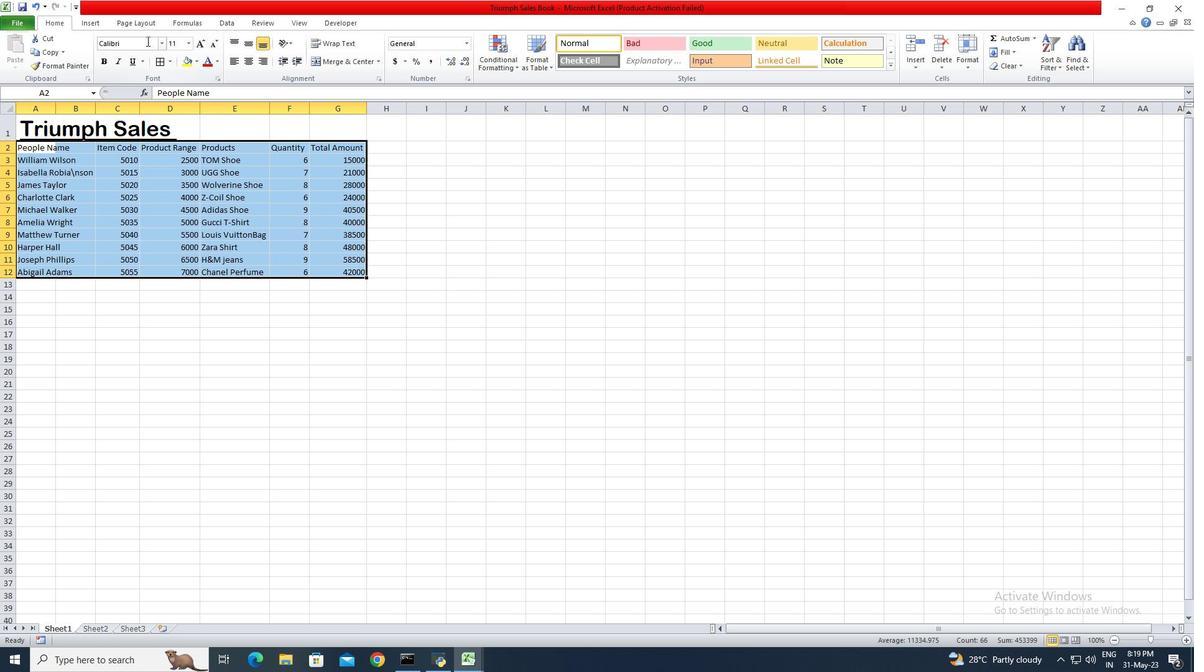 
Action: Key pressed <Key.shift><Key.shift><Key.shift><Key.shift><Key.shift><Key.shift><Key.shift>Browallia<Key.enter>
Screenshot: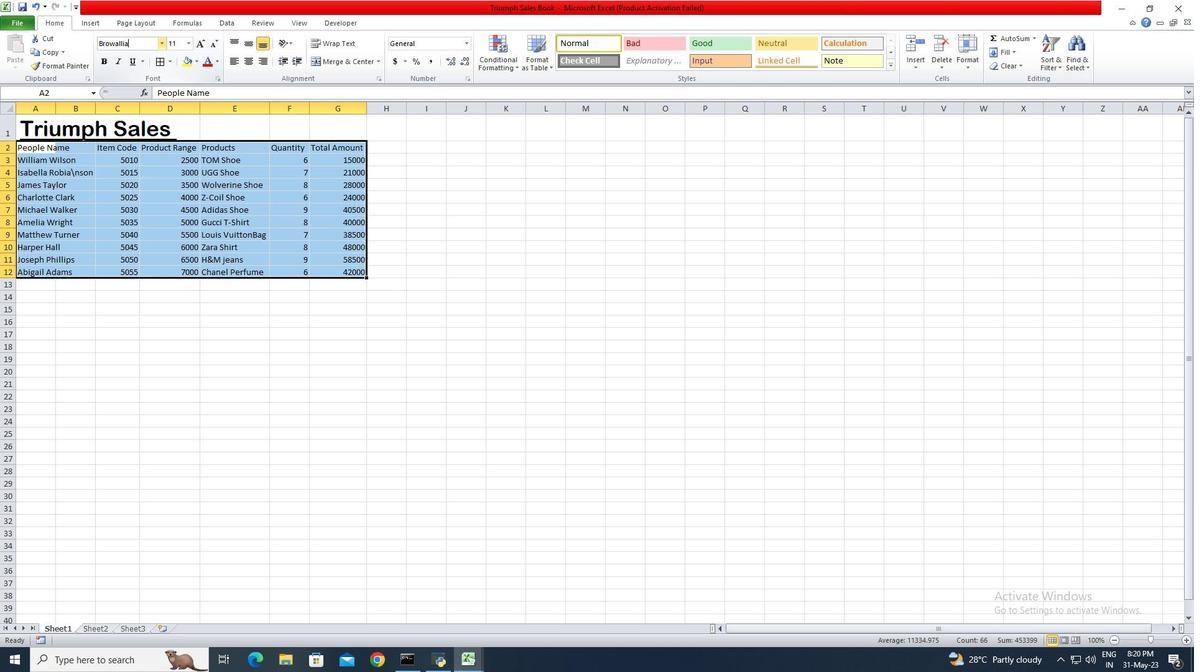 
Action: Mouse moved to (129, 41)
Screenshot: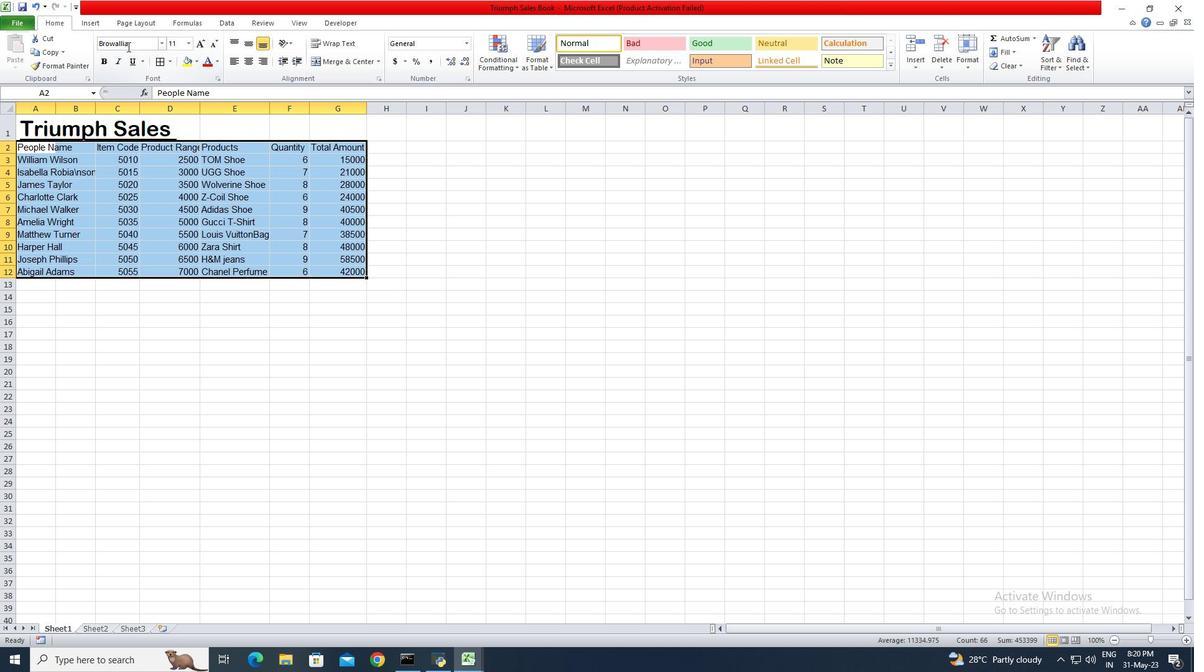 
Action: Mouse pressed left at (129, 41)
Screenshot: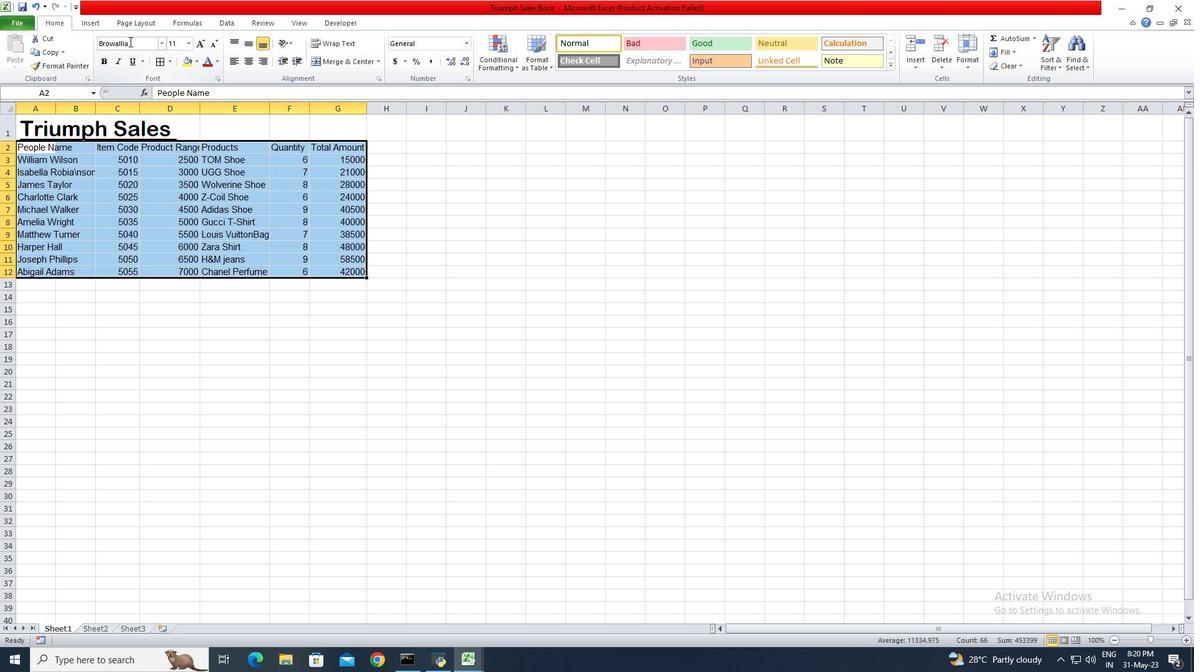 
Action: Mouse moved to (129, 41)
Screenshot: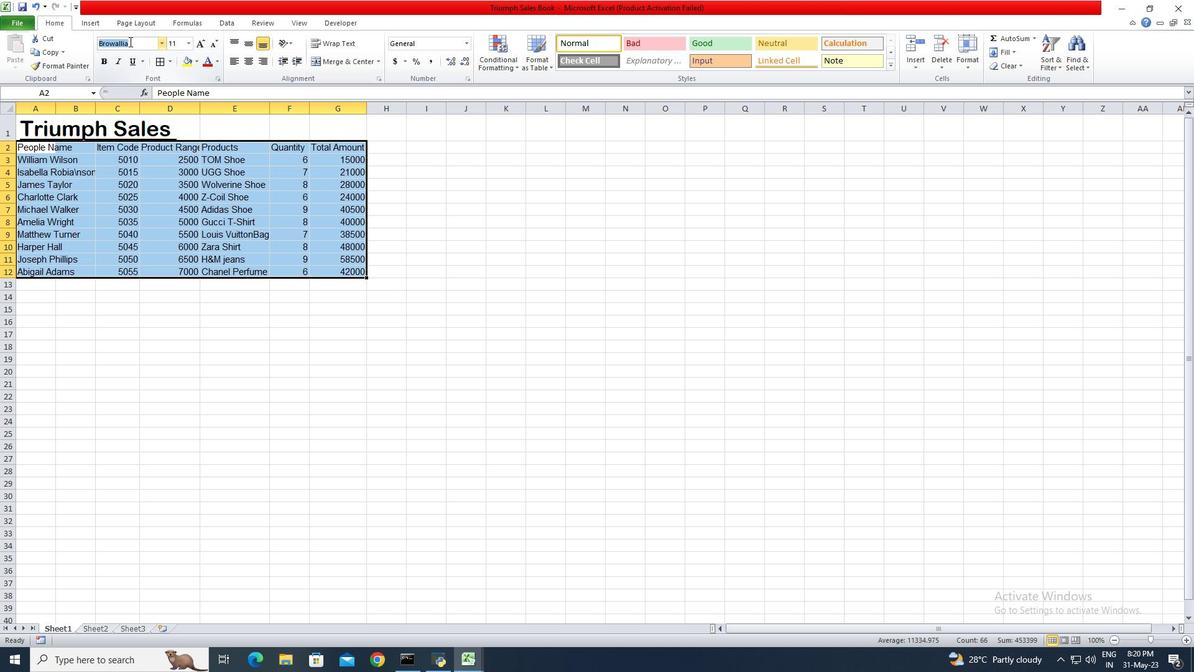 
Action: Mouse pressed left at (129, 41)
Screenshot: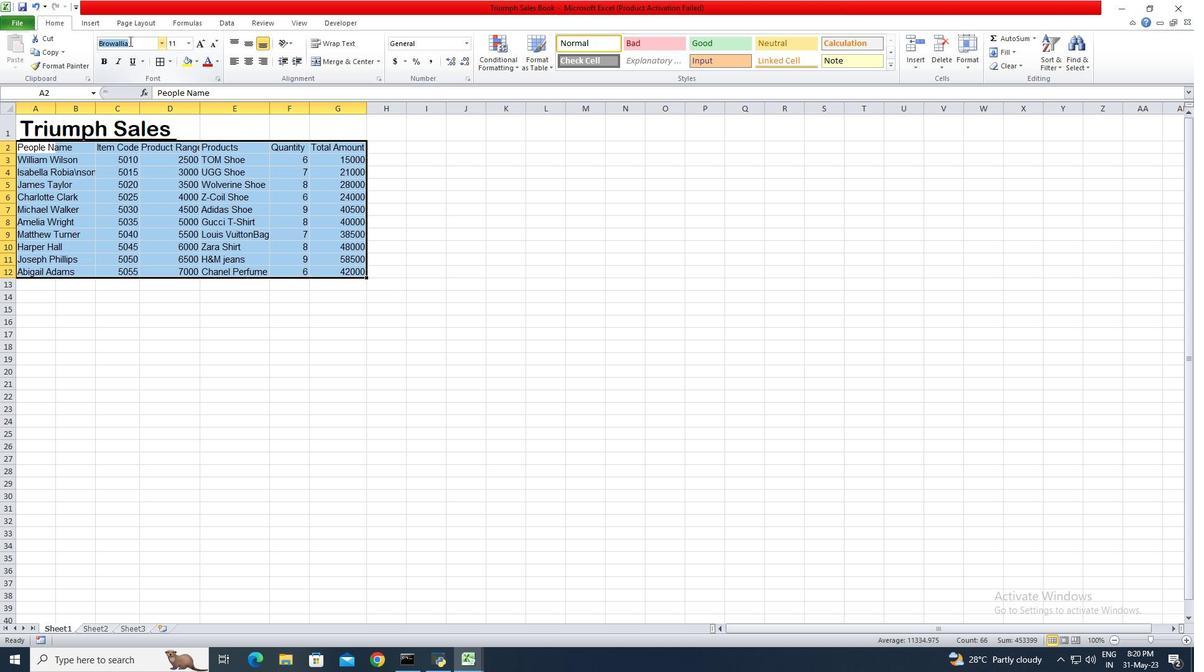 
Action: Key pressed <Key.space>
Screenshot: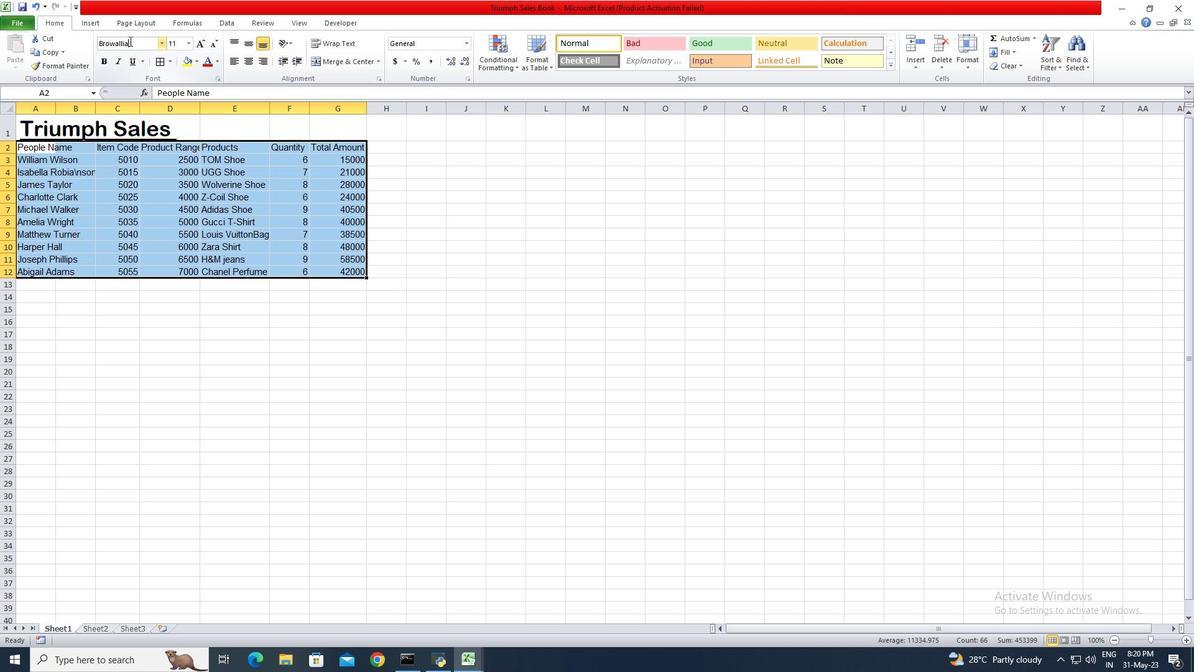 
Action: Mouse moved to (129, 44)
Screenshot: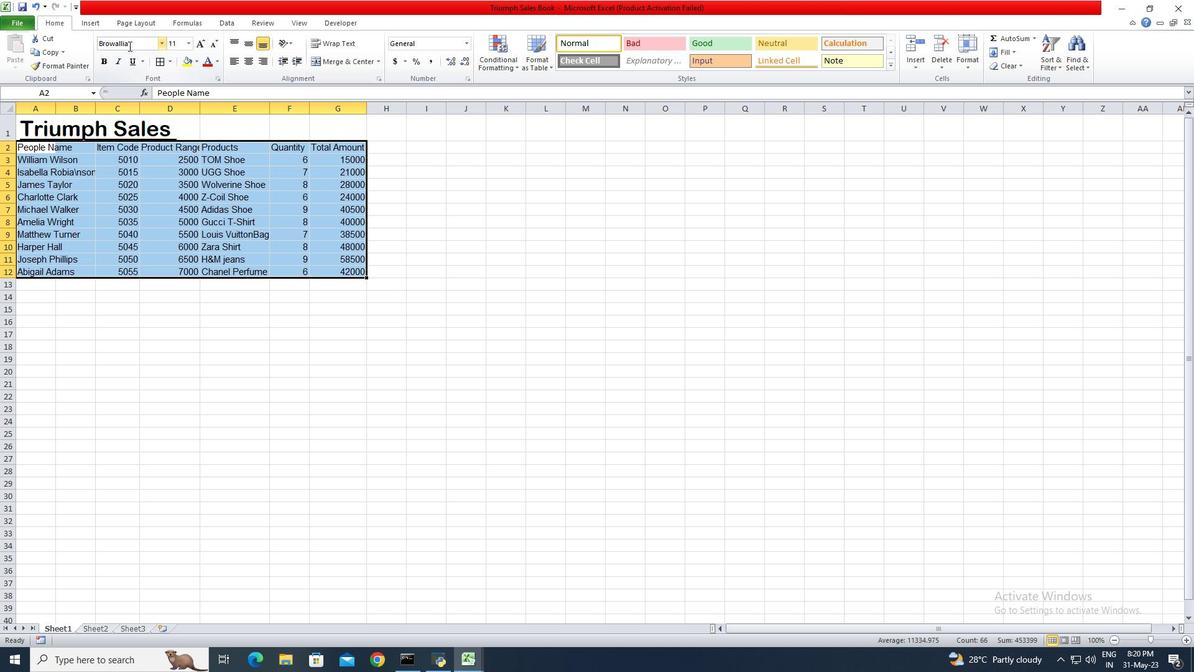 
Action: Mouse pressed left at (129, 44)
Screenshot: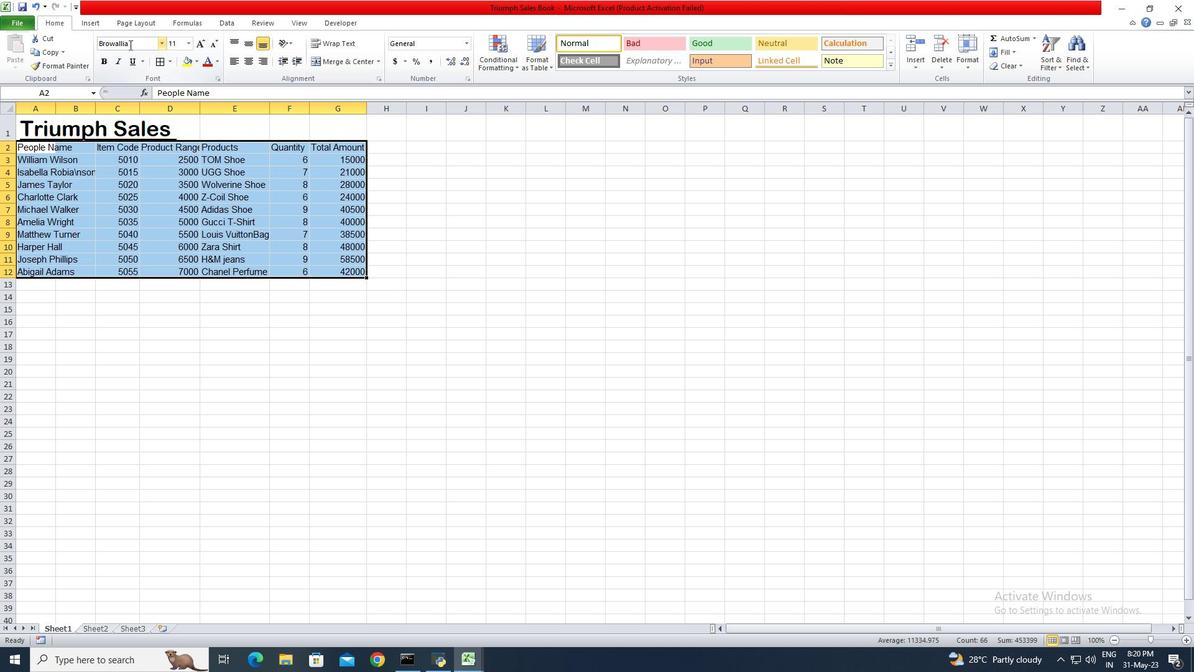 
Action: Mouse moved to (130, 43)
Screenshot: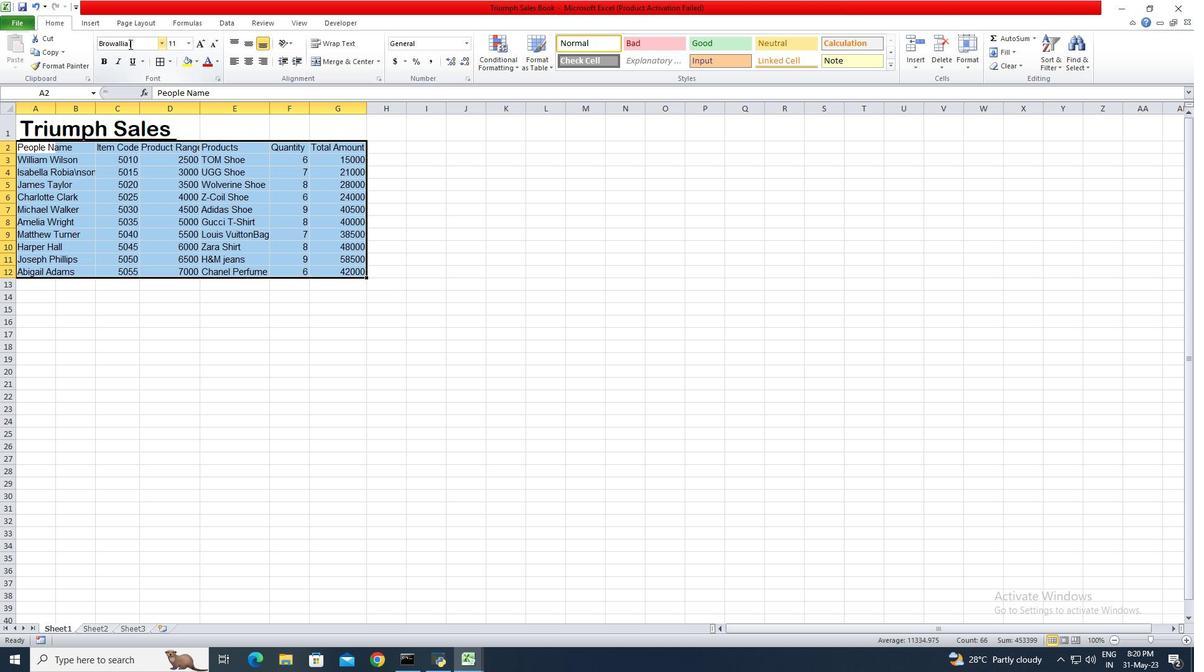 
Action: Key pressed <Key.space>
Screenshot: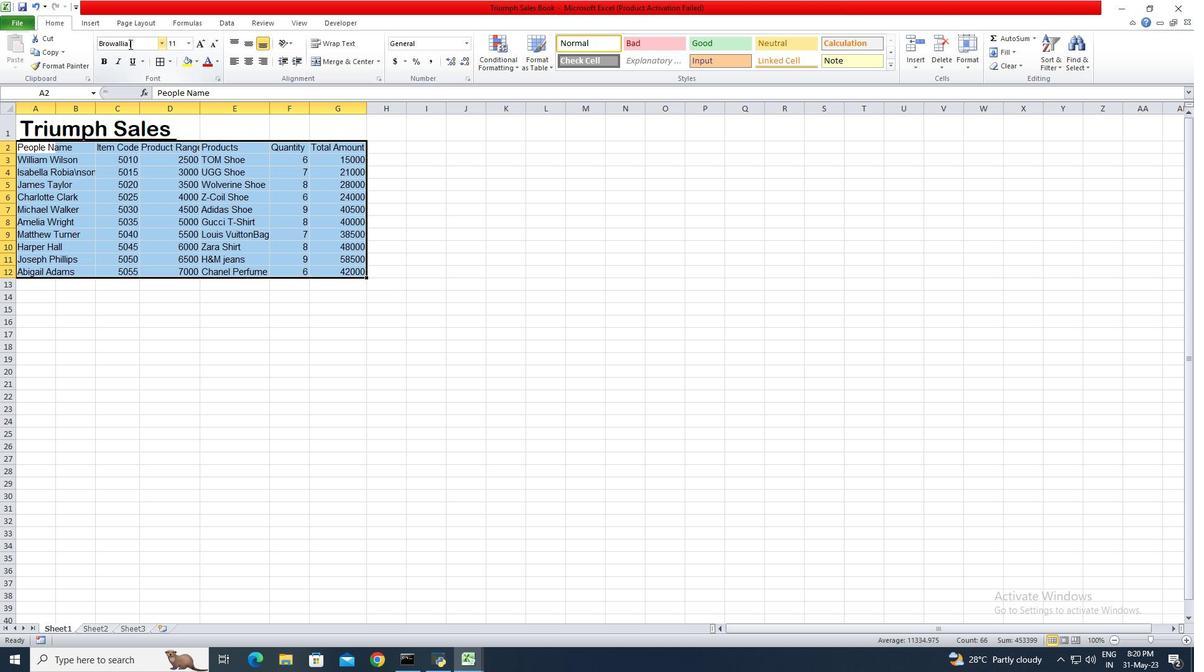 
Action: Mouse moved to (135, 44)
Screenshot: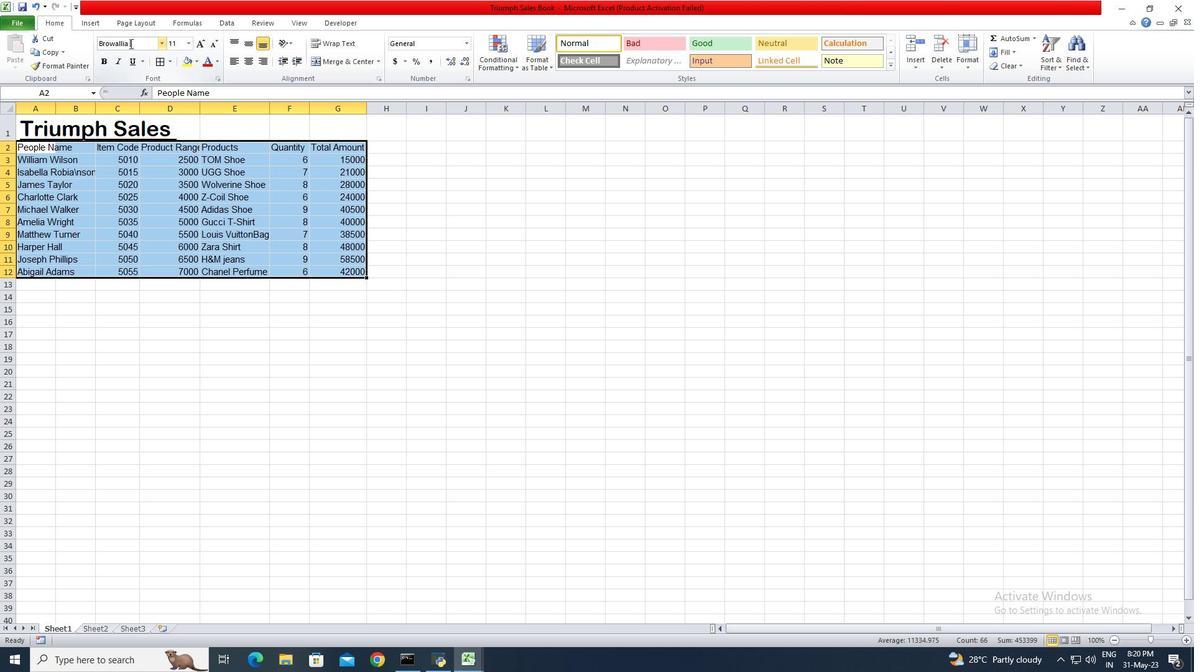 
Action: Key pressed <Key.backspace><Key.backspace><Key.space><Key.shift>Nw<Key.backspace>ew<Key.enter>
Screenshot: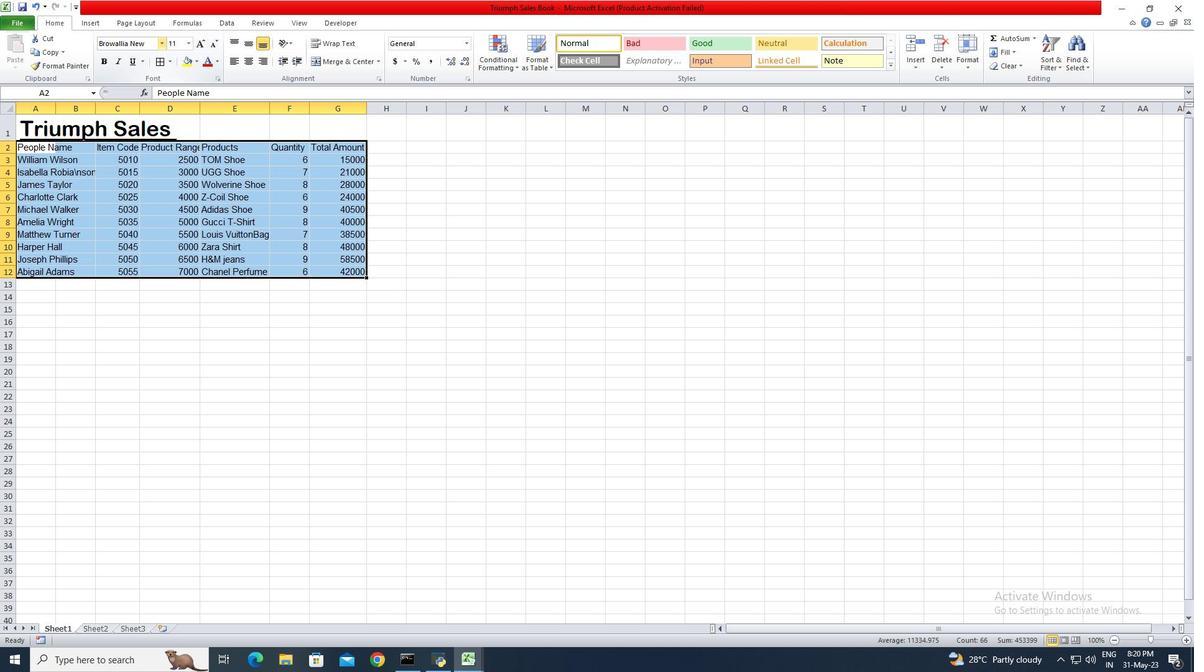 
Action: Mouse moved to (181, 43)
Screenshot: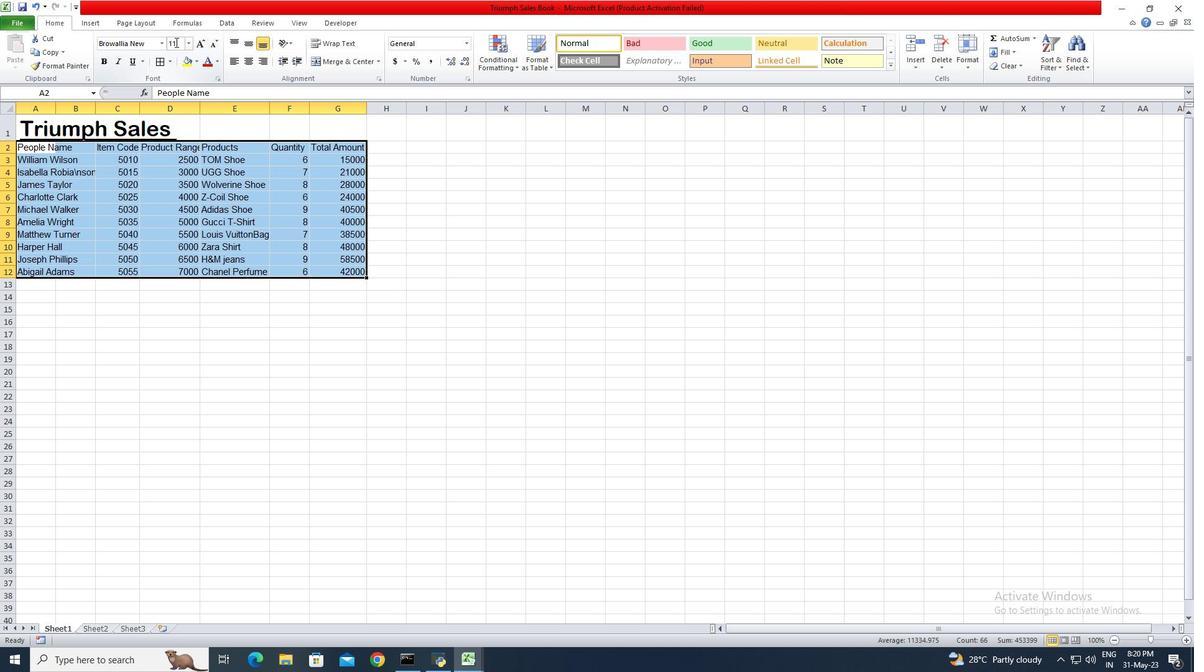 
Action: Mouse pressed left at (181, 43)
Screenshot: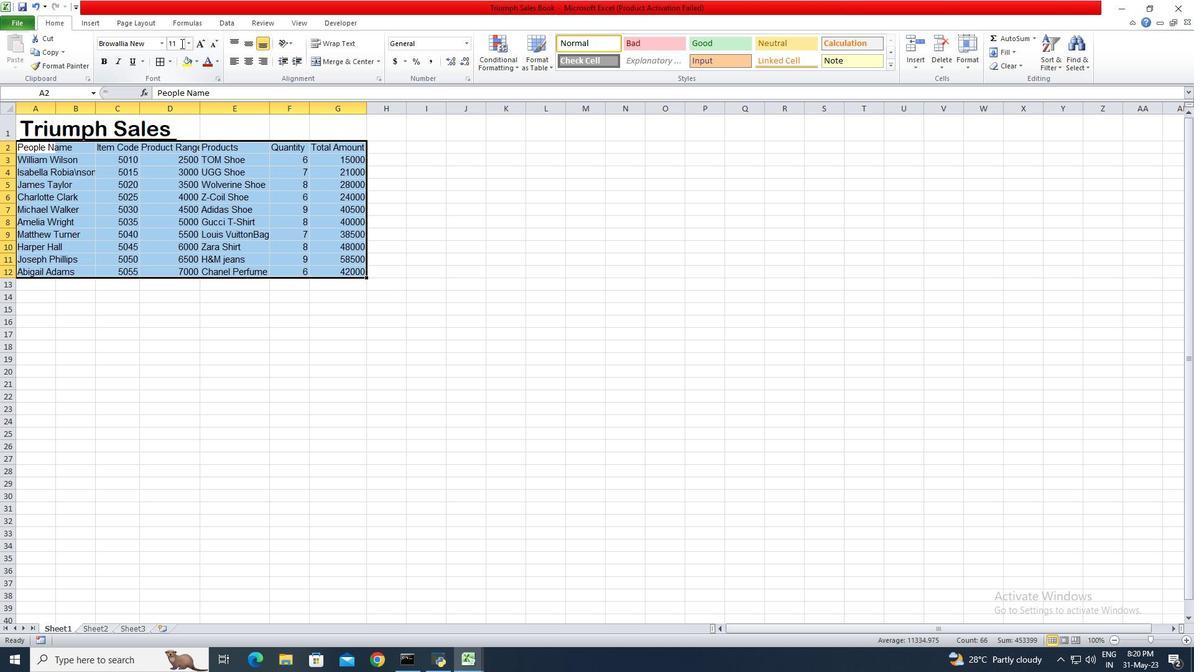 
Action: Mouse moved to (175, 43)
Screenshot: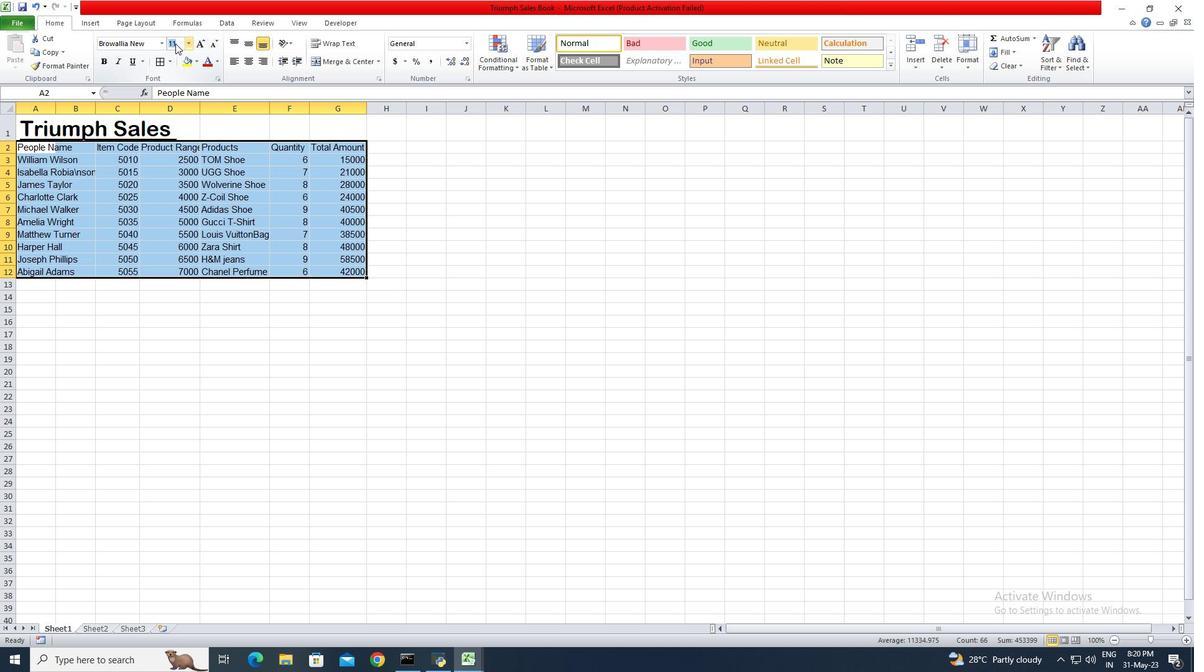 
Action: Key pressed 18<Key.enter>
Screenshot: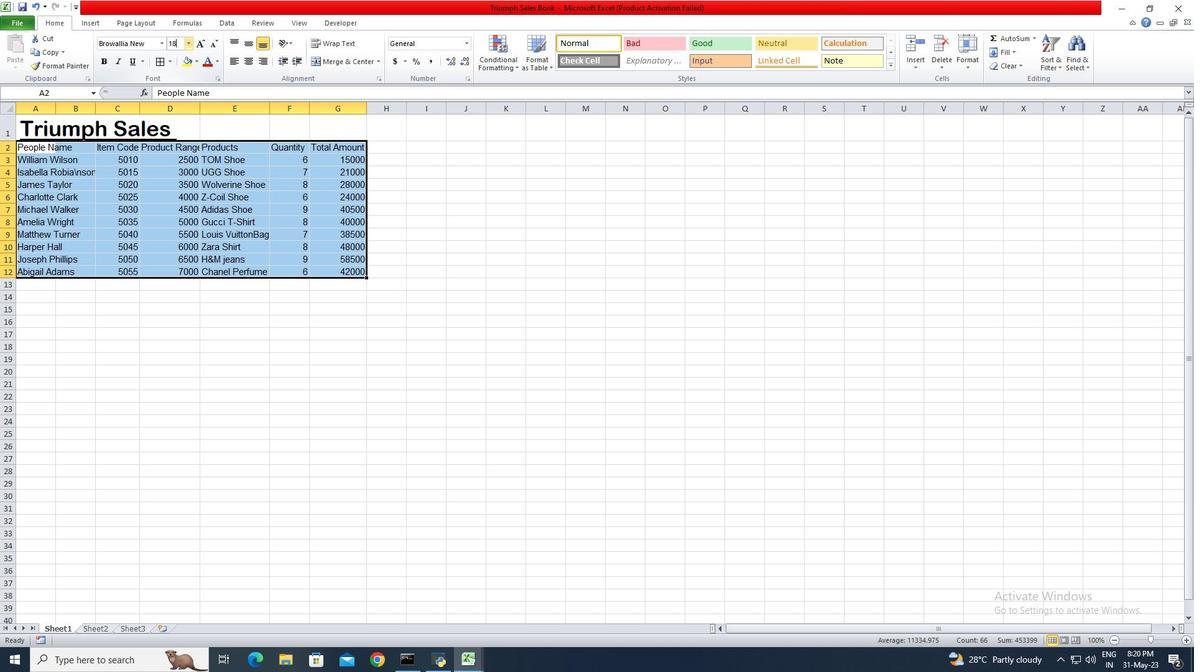 
Action: Mouse moved to (93, 217)
Screenshot: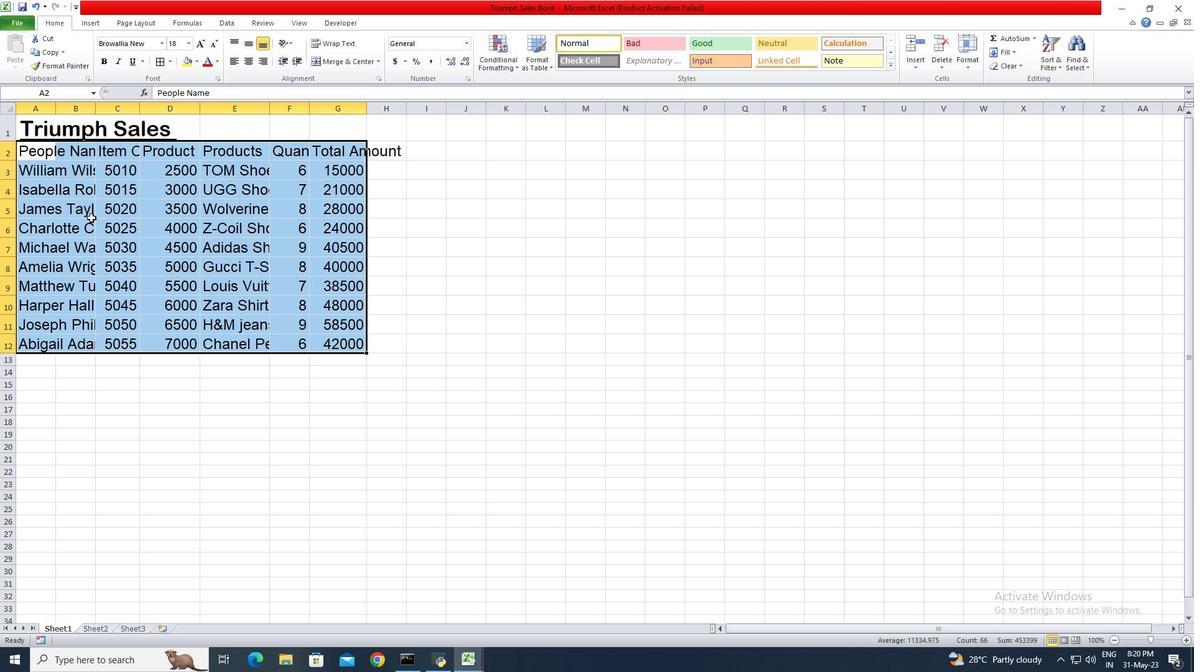 
Action: Mouse pressed left at (93, 217)
Screenshot: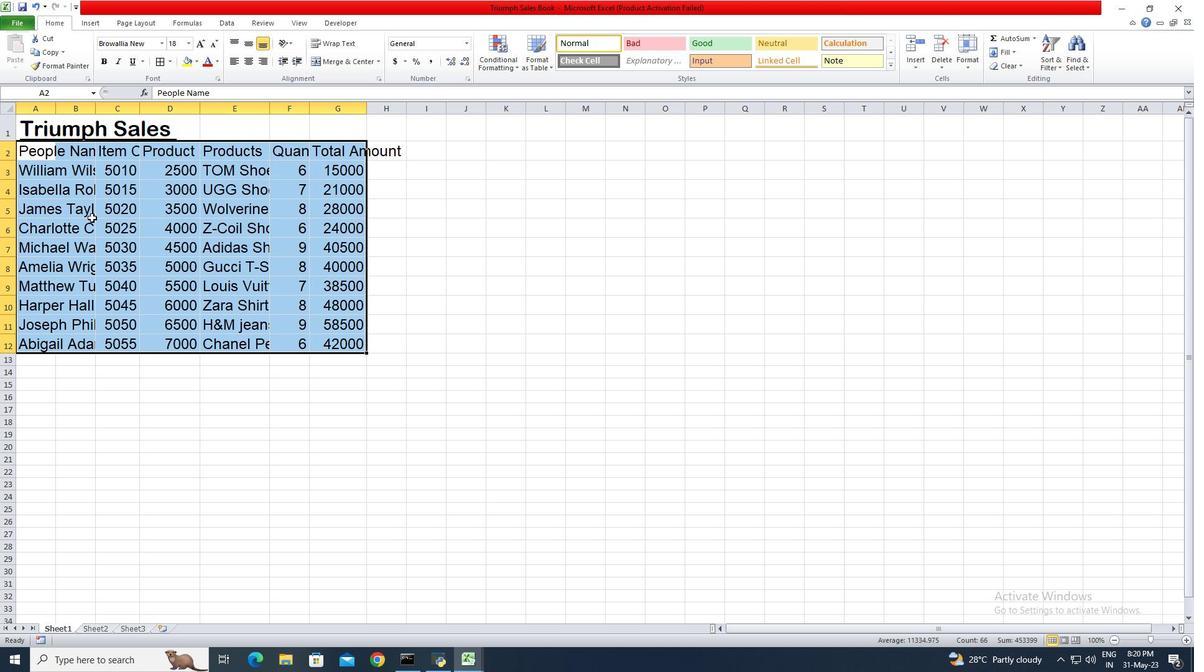 
Action: Mouse moved to (25, 150)
Screenshot: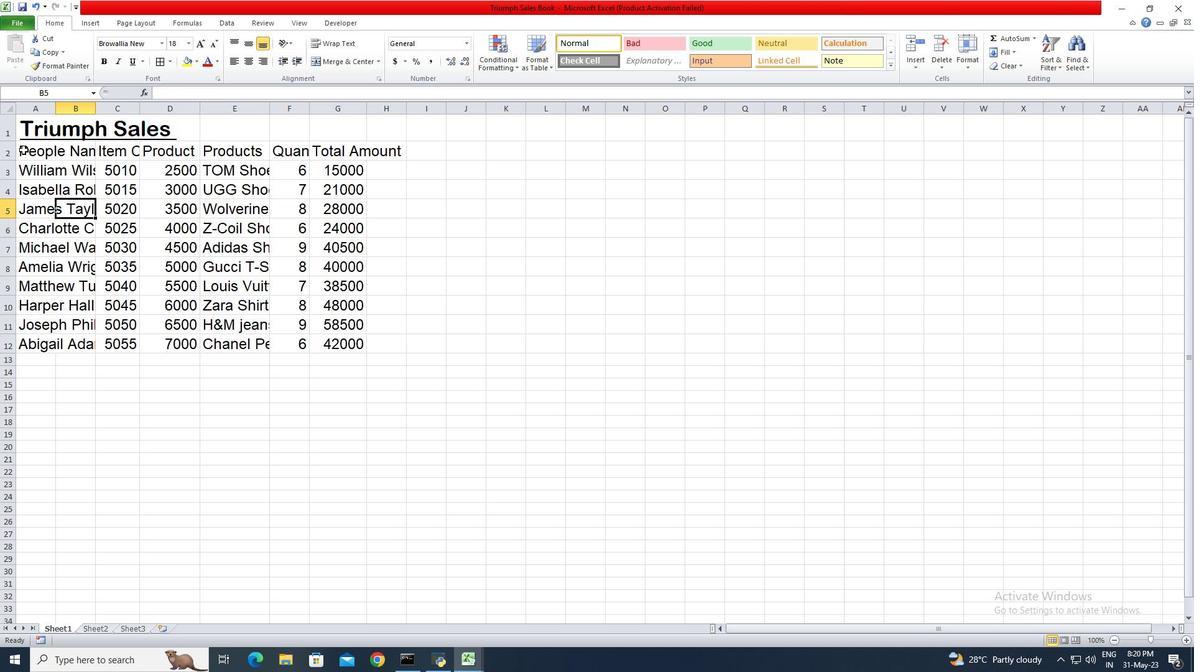 
Action: Mouse pressed left at (25, 150)
Screenshot: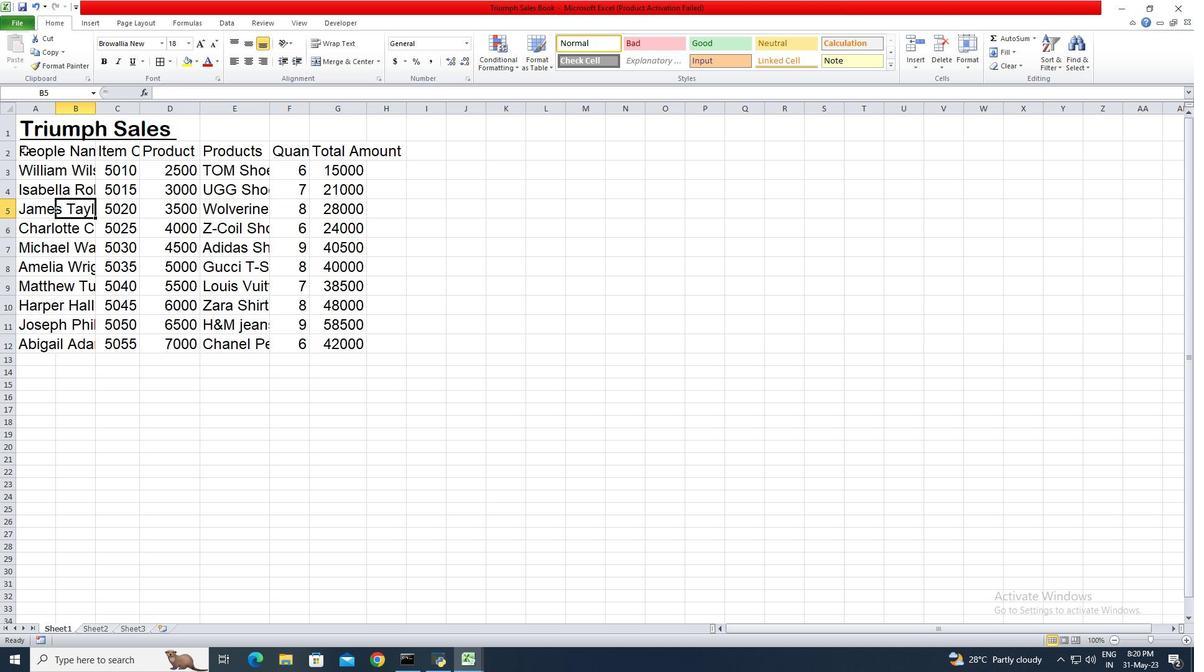 
Action: Mouse moved to (25, 153)
Screenshot: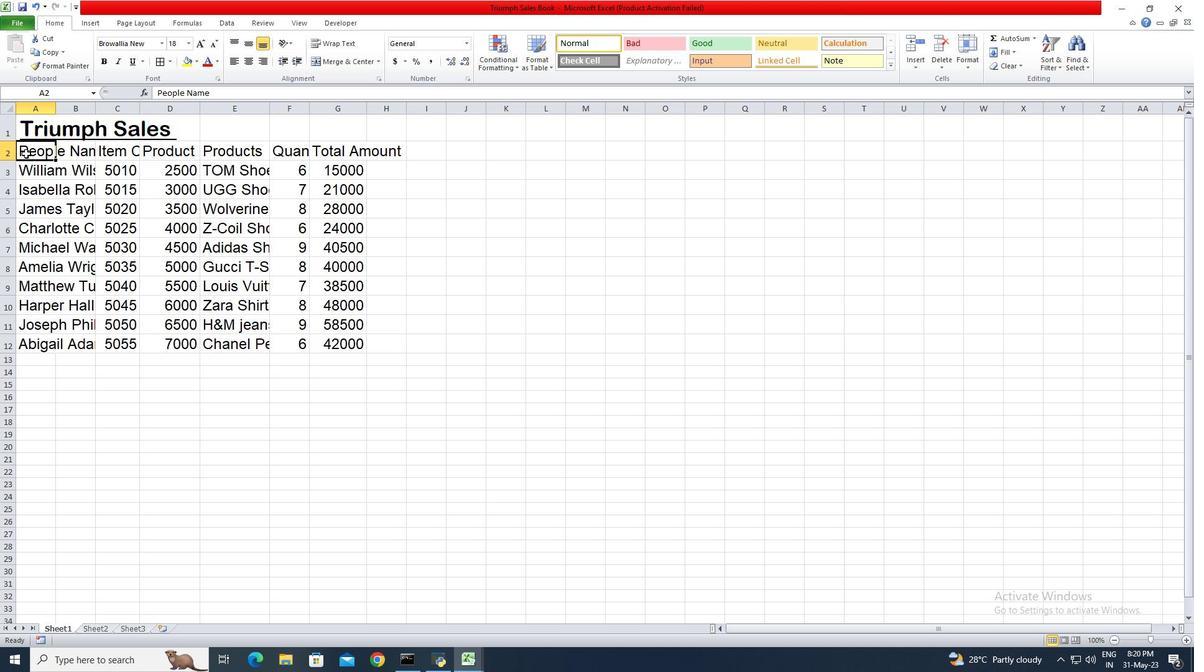 
Action: Mouse pressed left at (25, 153)
Screenshot: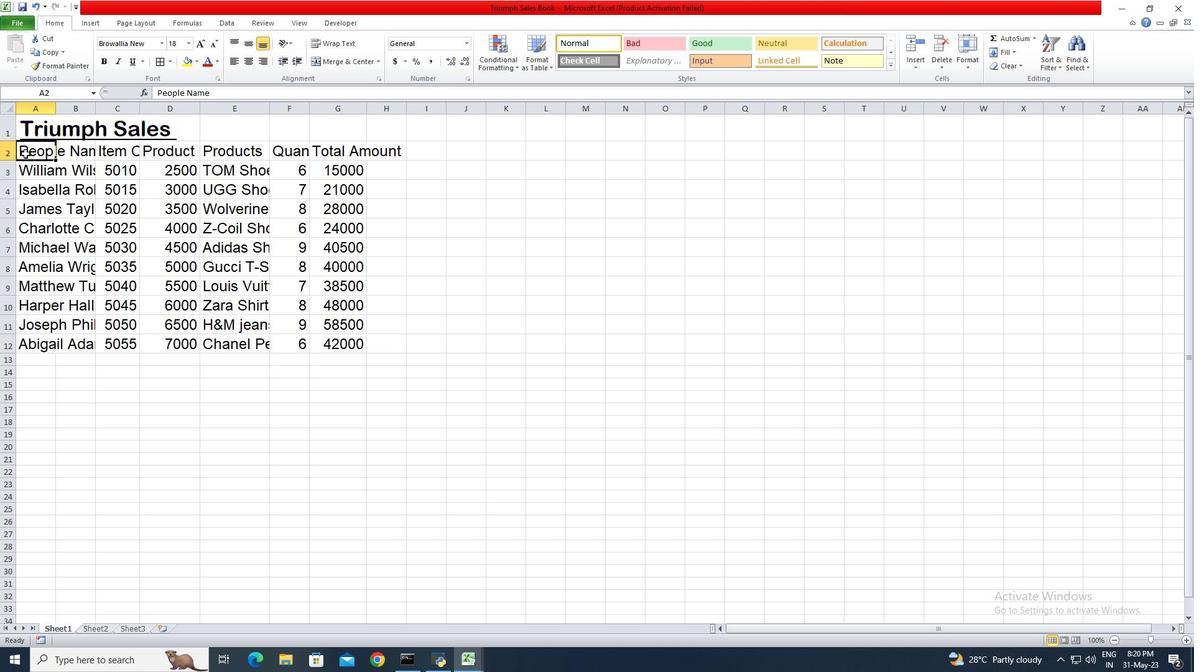 
Action: Mouse moved to (94, 106)
Screenshot: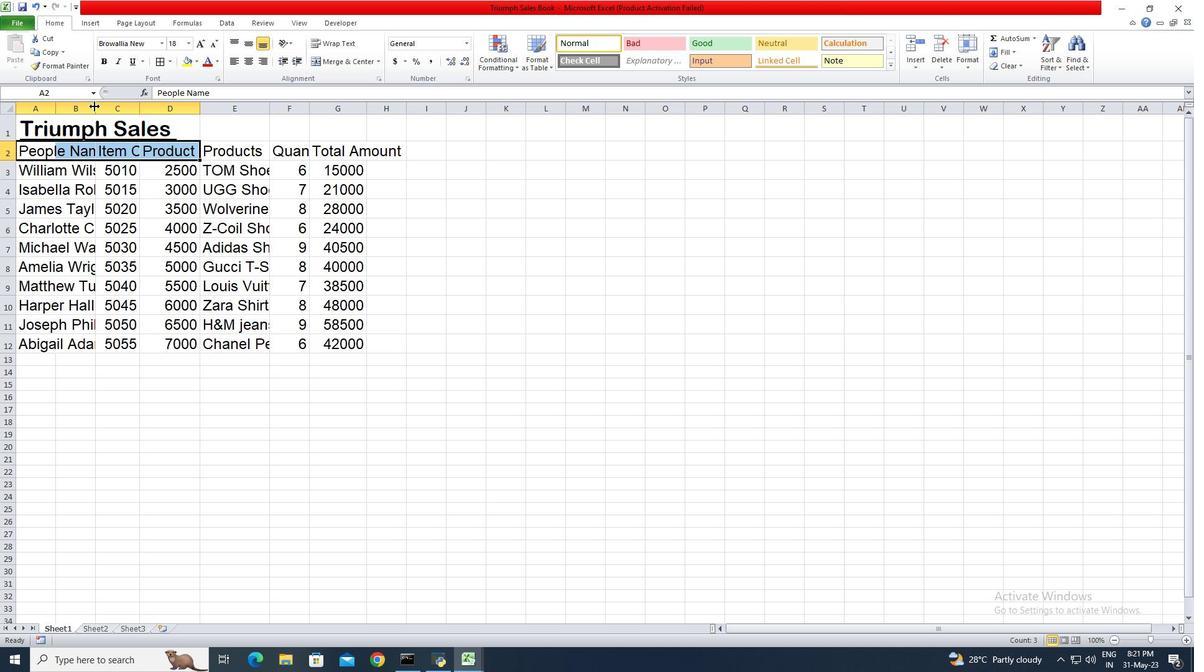 
Action: Mouse pressed left at (94, 106)
Screenshot: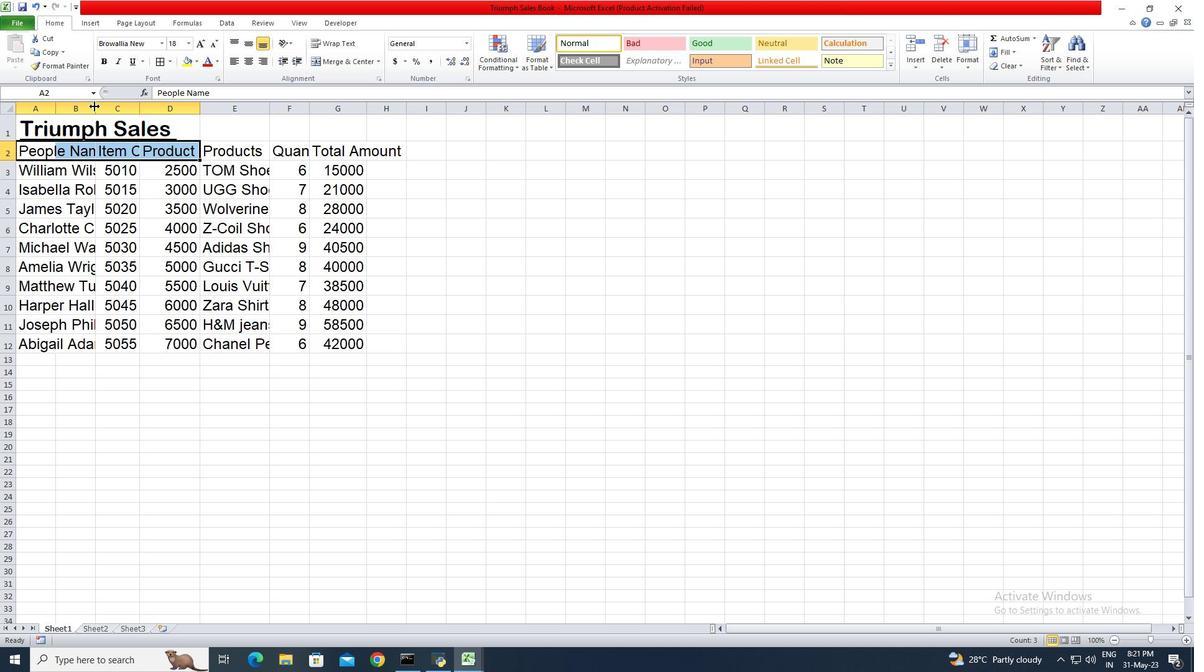 
Action: Mouse pressed left at (94, 106)
Screenshot: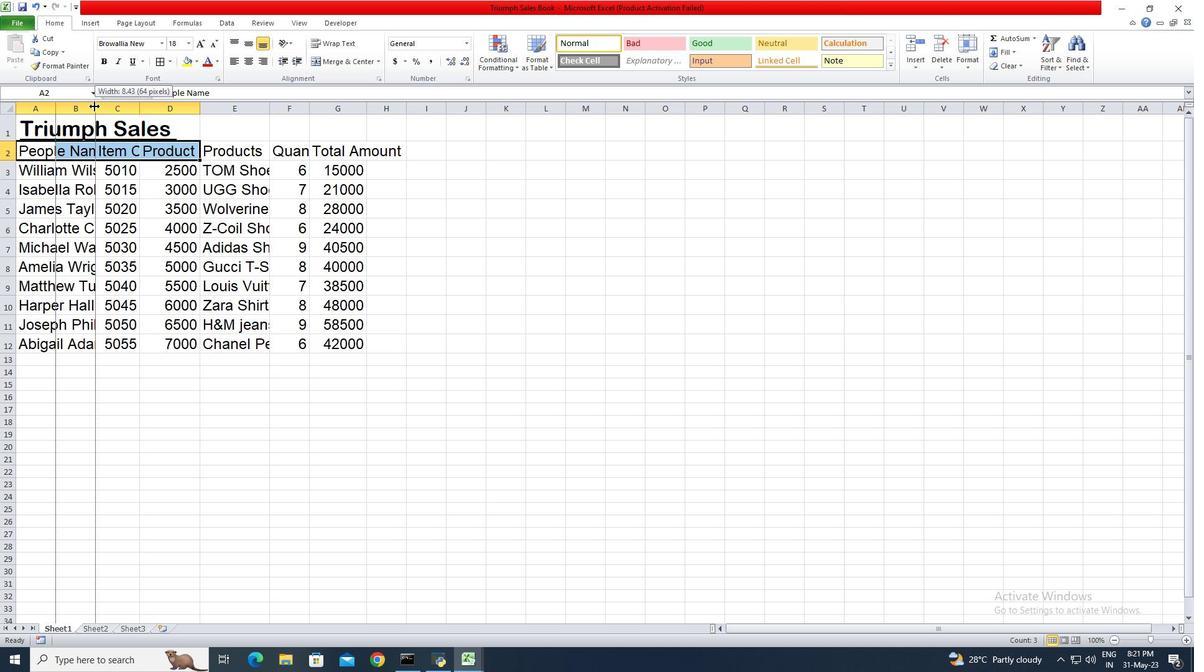 
Action: Mouse moved to (94, 107)
Screenshot: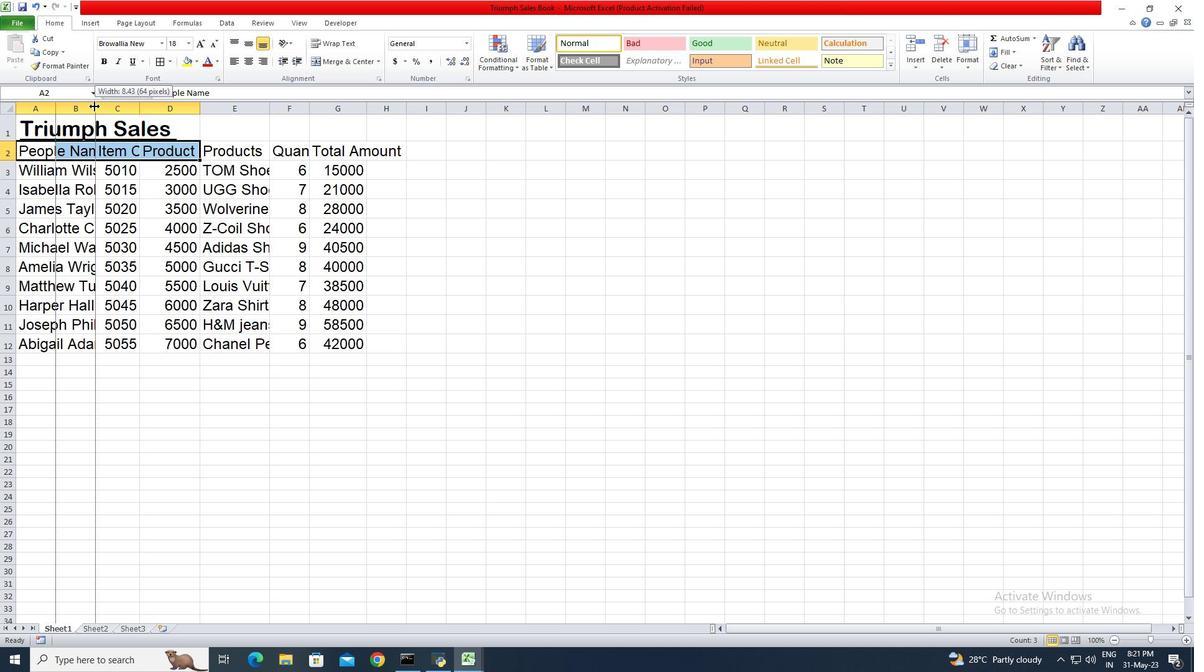 
Action: Mouse pressed left at (94, 107)
Screenshot: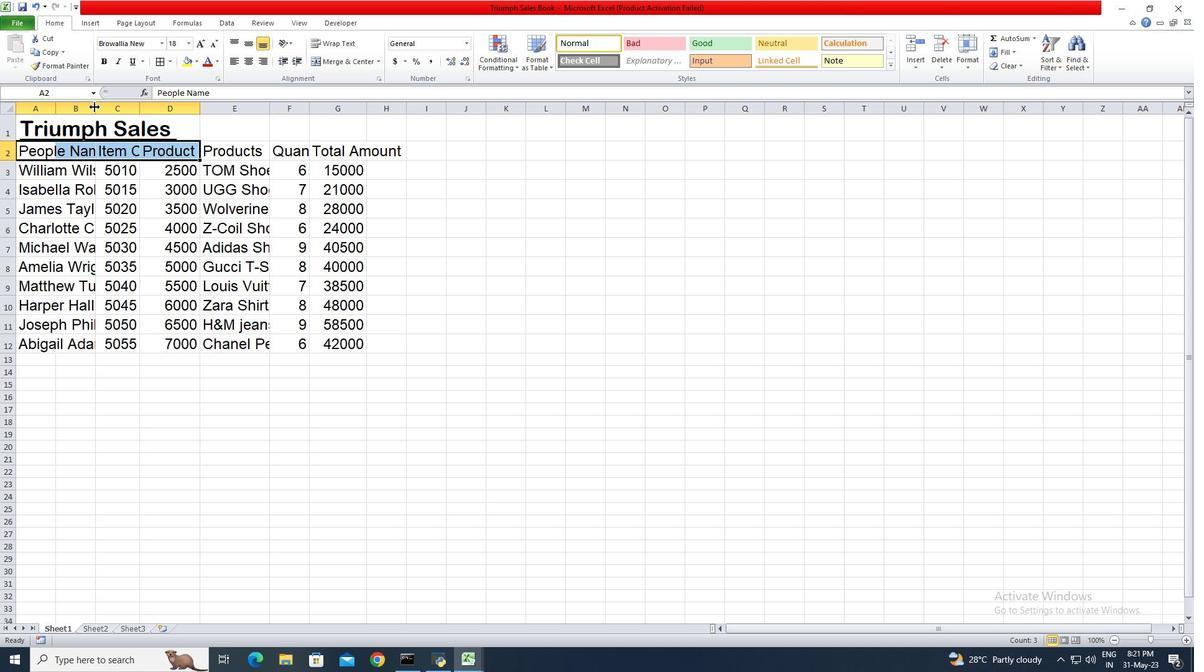 
Action: Mouse pressed left at (94, 107)
Screenshot: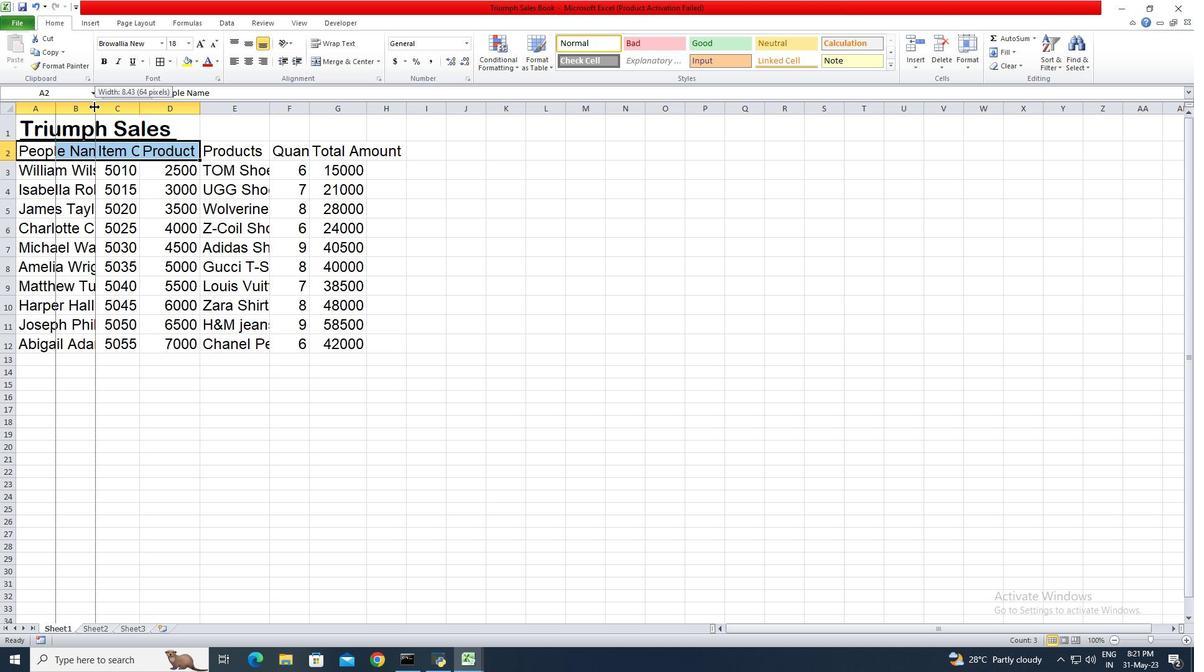 
Action: Mouse pressed left at (94, 107)
Screenshot: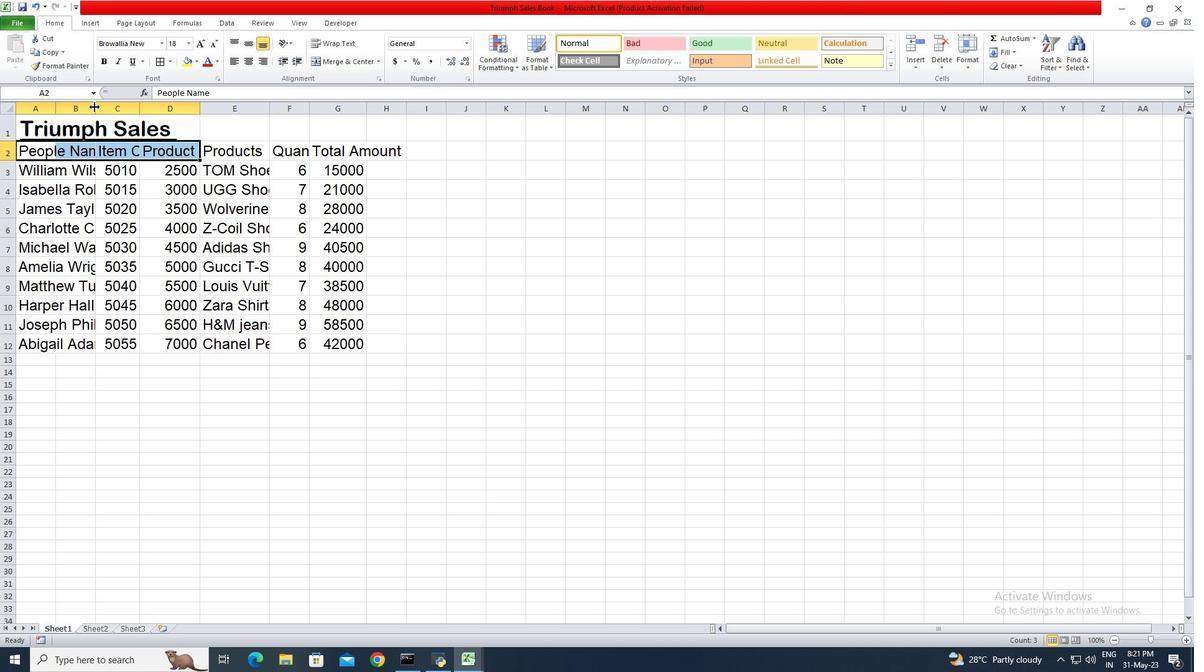 
Action: Mouse pressed left at (94, 107)
Screenshot: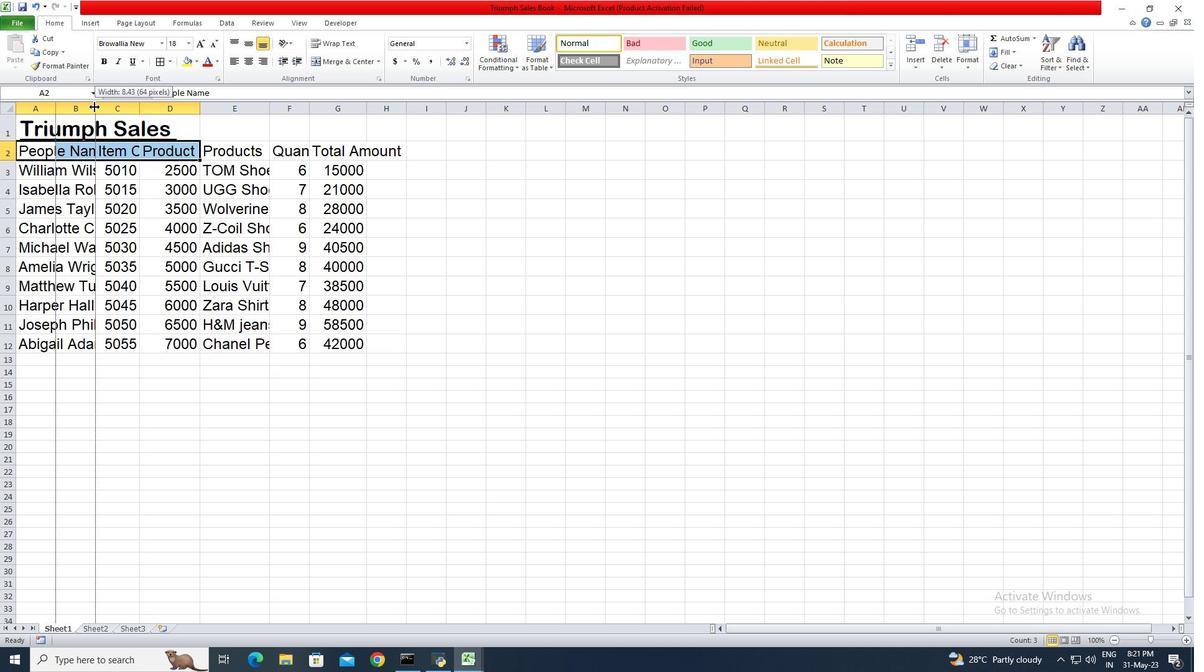 
Action: Mouse moved to (95, 106)
Screenshot: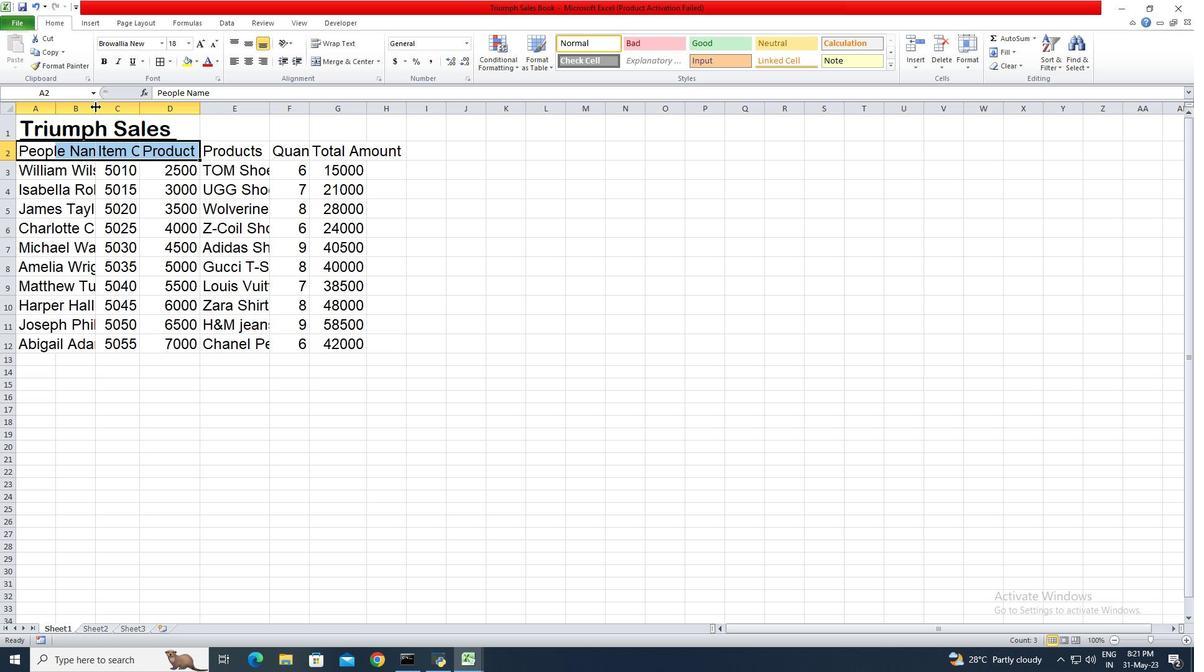 
Action: Mouse pressed left at (95, 106)
Screenshot: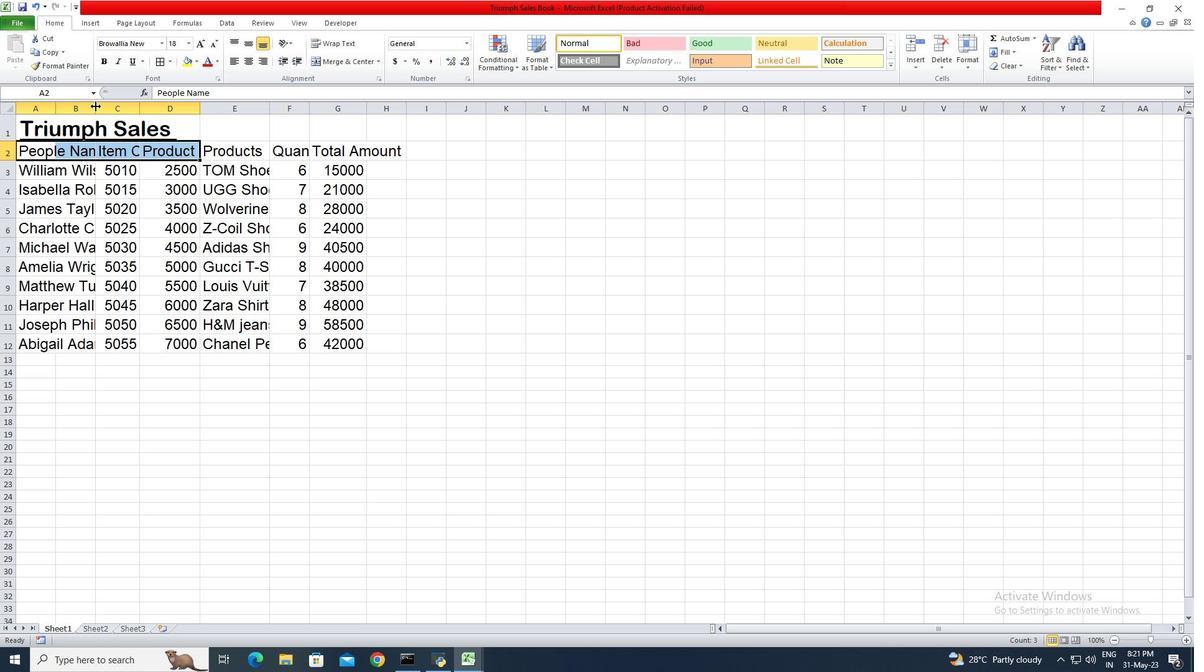 
Action: Mouse pressed left at (95, 106)
Screenshot: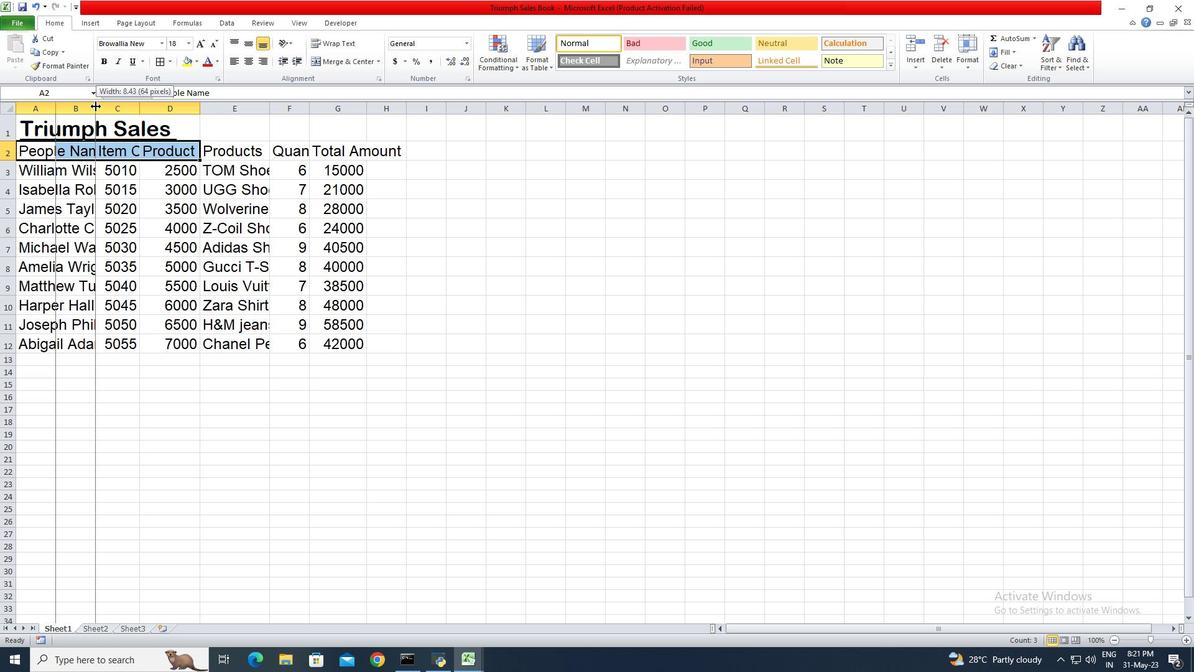 
Action: Mouse pressed left at (95, 106)
Screenshot: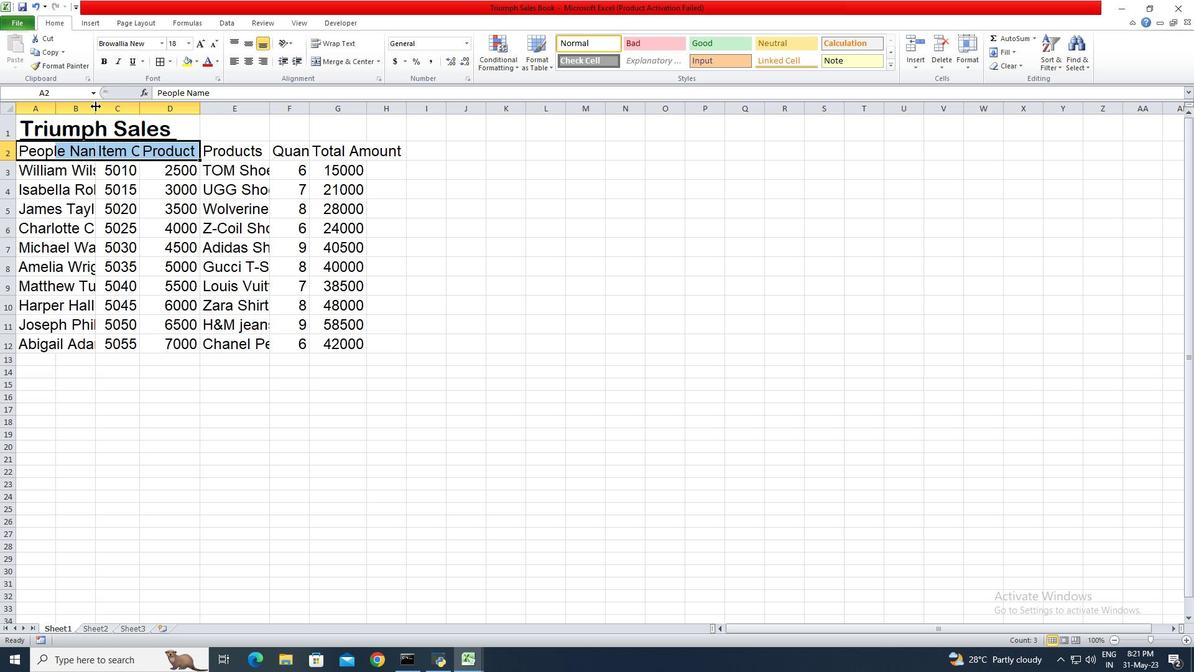 
Action: Mouse moved to (55, 108)
Screenshot: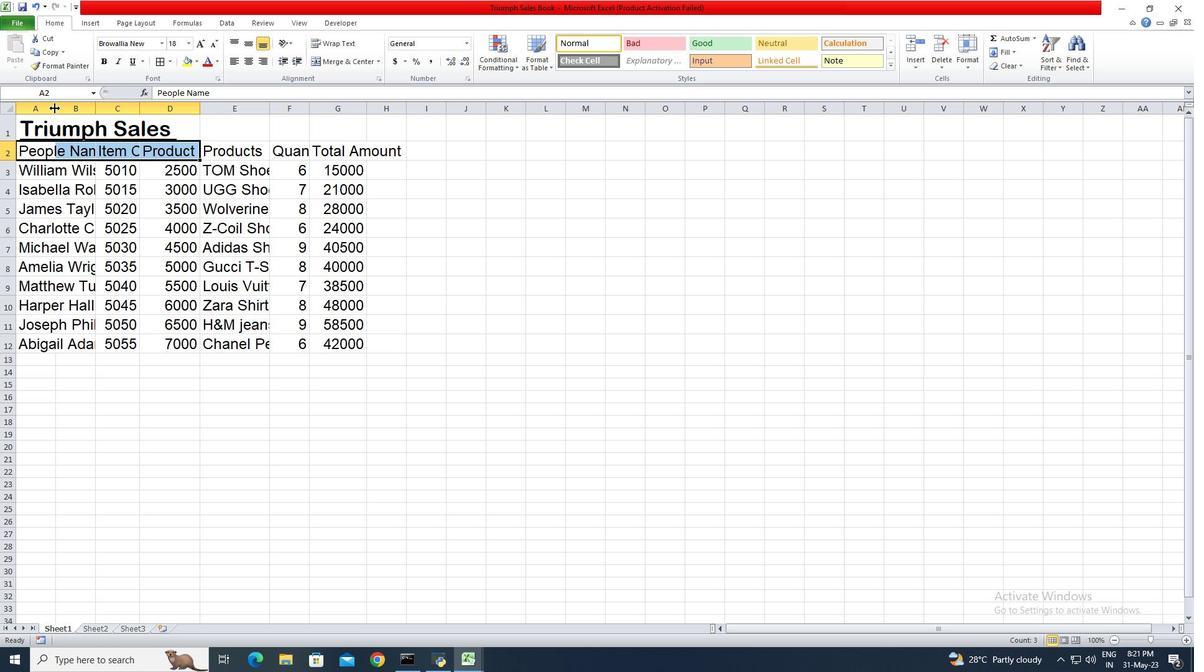 
Action: Mouse pressed left at (55, 108)
Screenshot: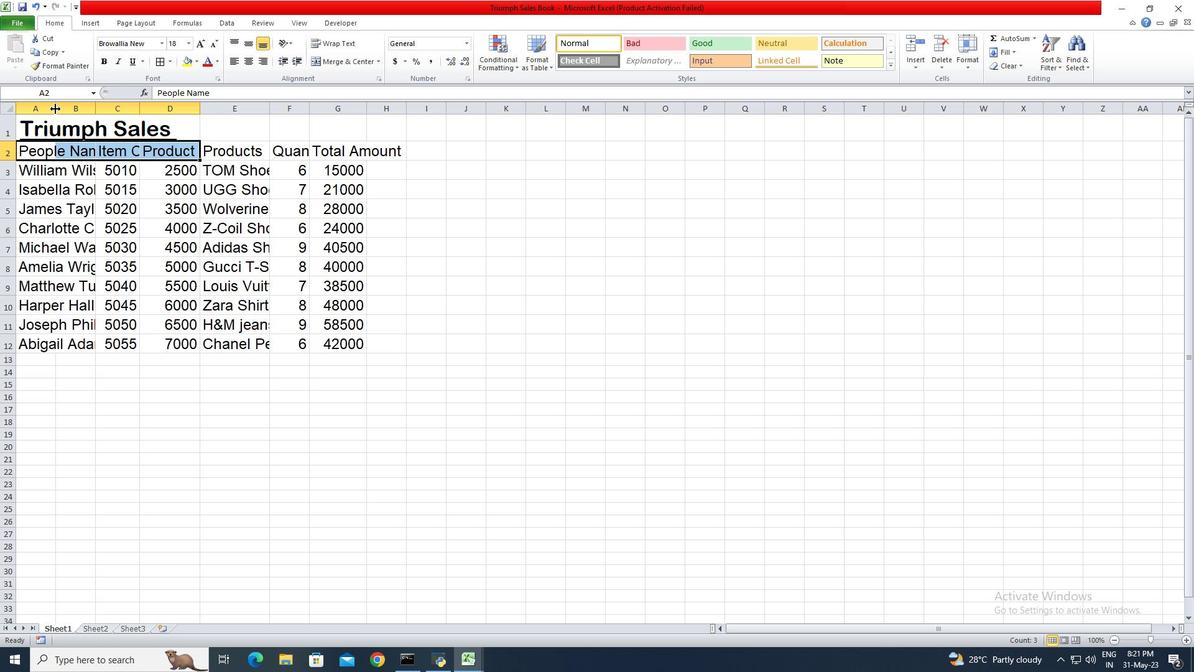 
Action: Mouse pressed left at (55, 108)
Screenshot: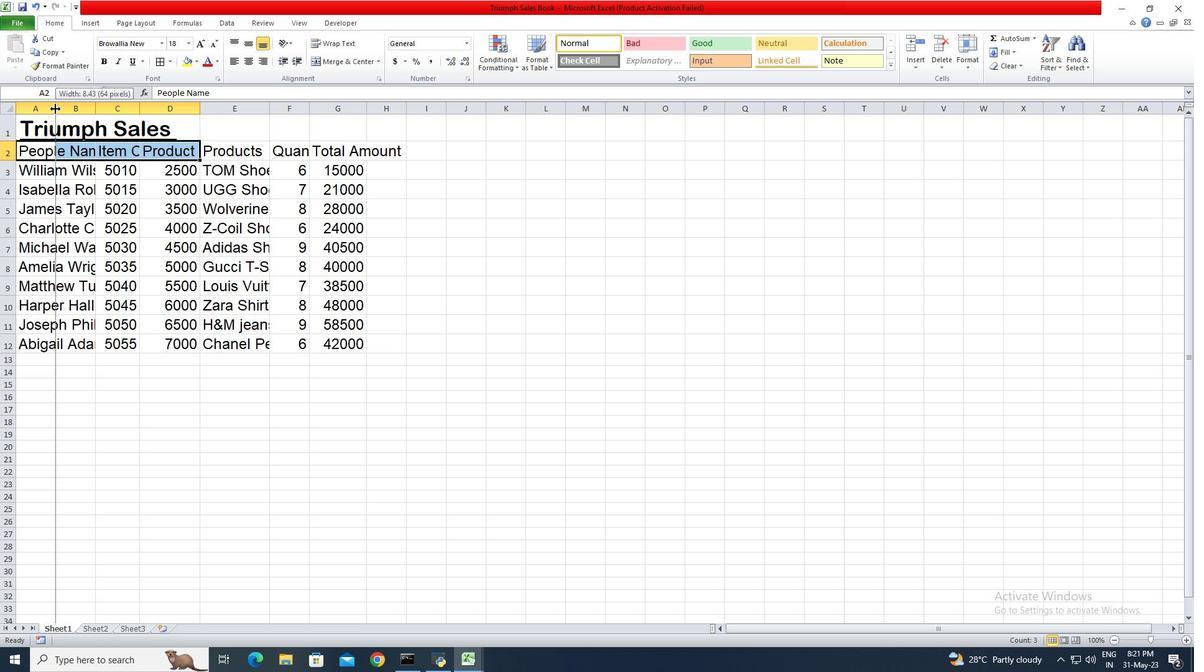 
Action: Mouse moved to (225, 110)
Screenshot: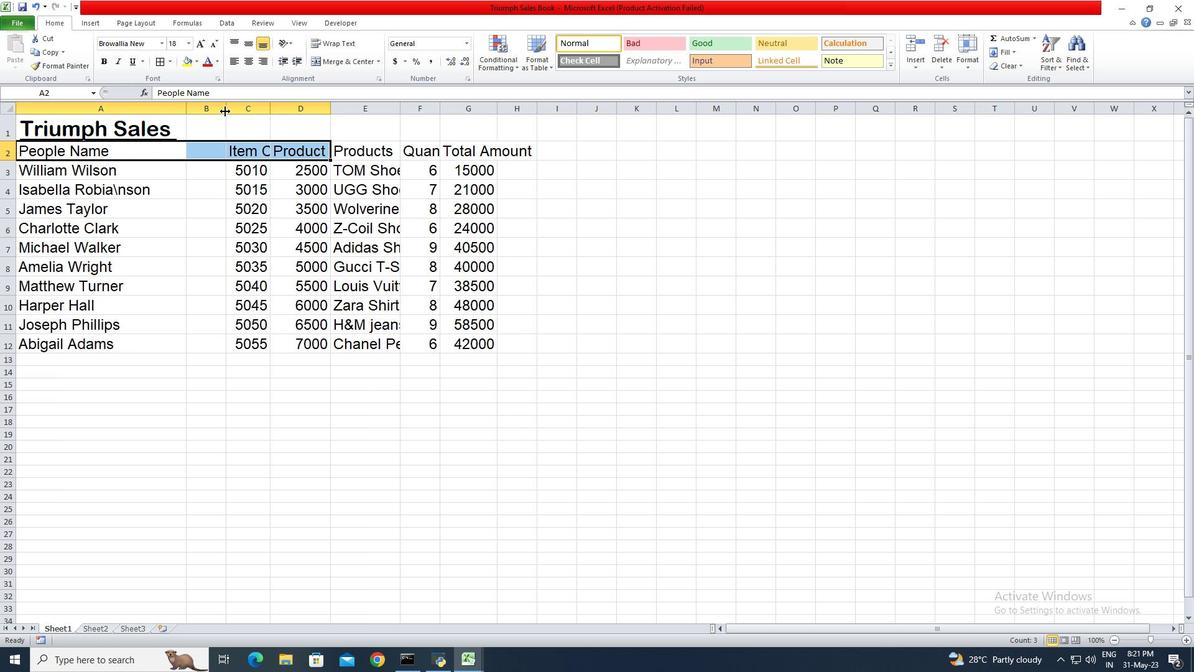
Action: Mouse pressed left at (225, 110)
Screenshot: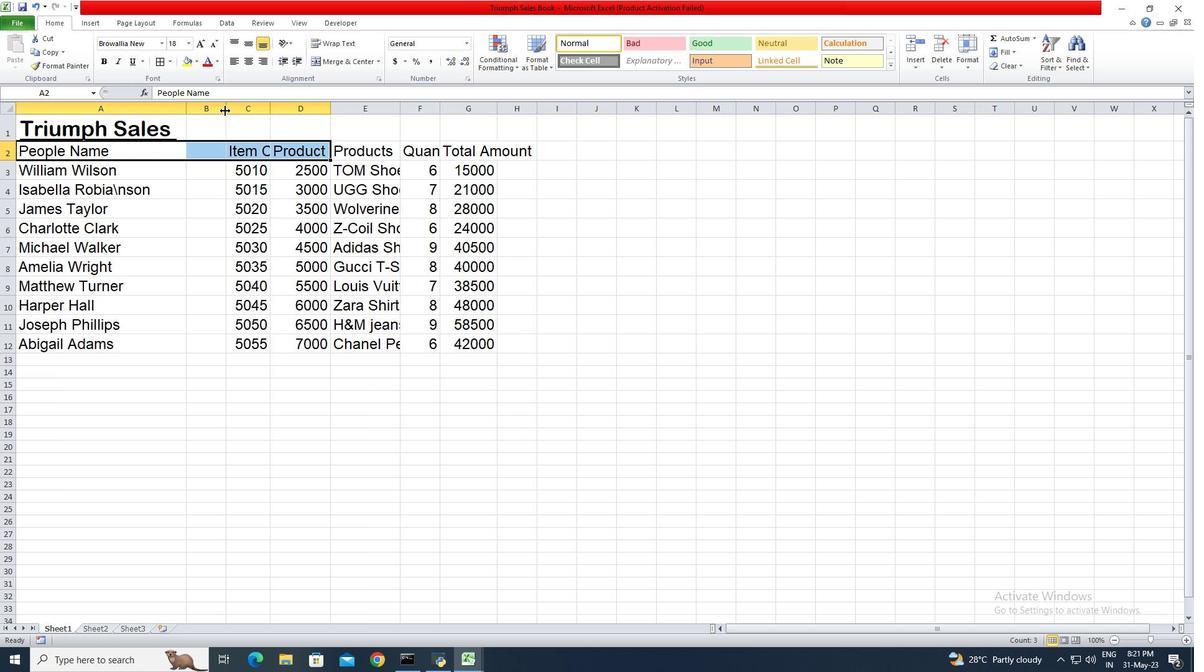 
Action: Mouse pressed left at (225, 110)
Screenshot: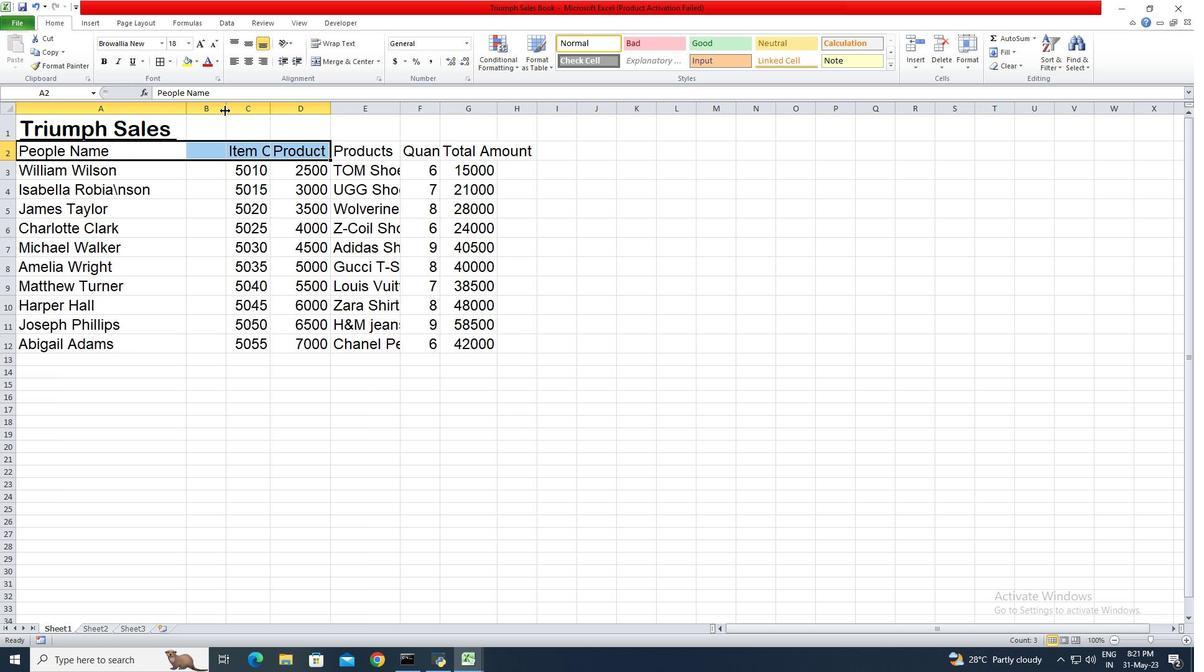 
Action: Mouse moved to (271, 109)
Screenshot: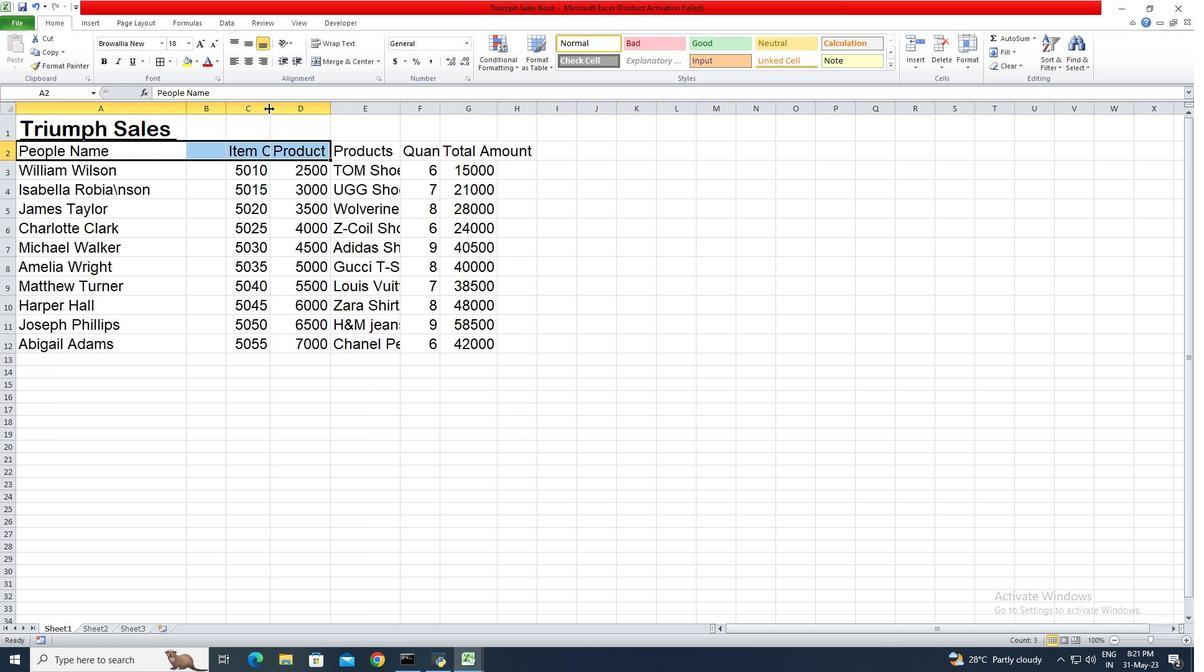 
Action: Mouse pressed left at (271, 109)
Screenshot: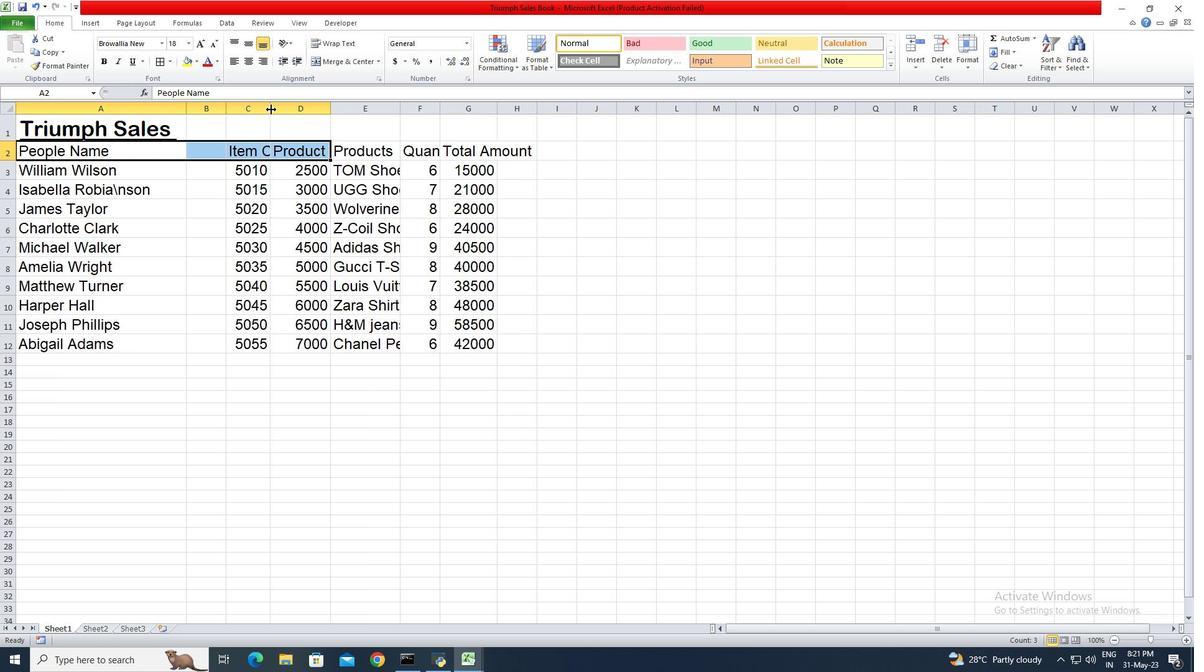 
Action: Mouse pressed left at (271, 109)
Screenshot: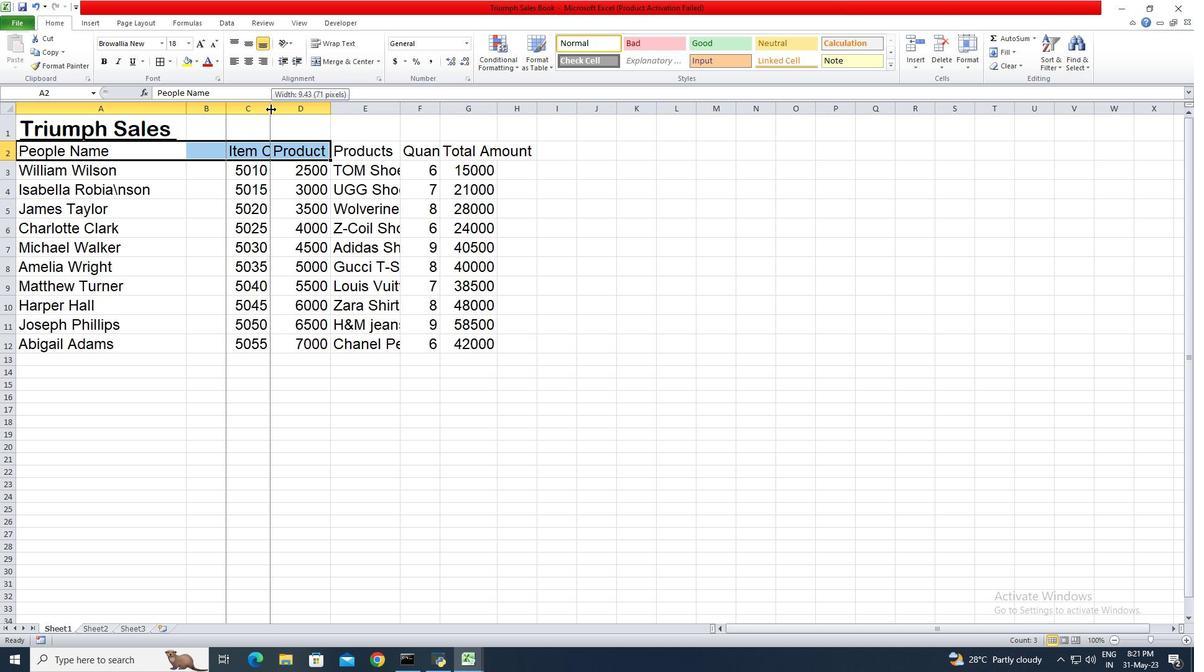 
Action: Mouse moved to (363, 113)
Screenshot: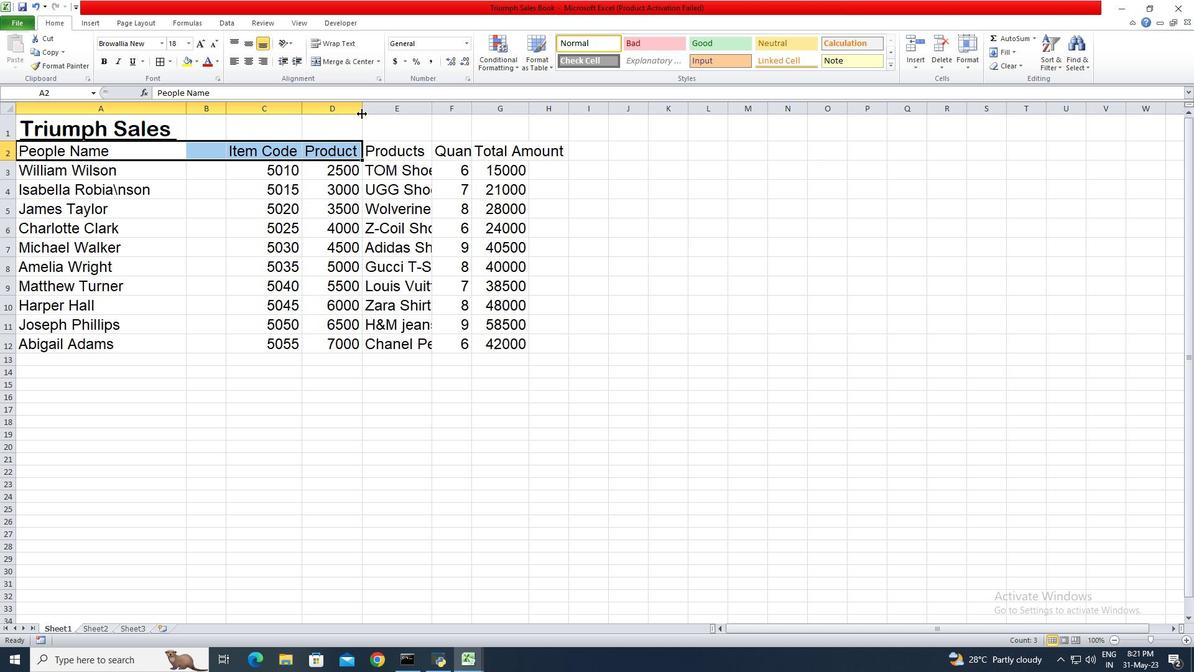
Action: Mouse pressed left at (363, 113)
Screenshot: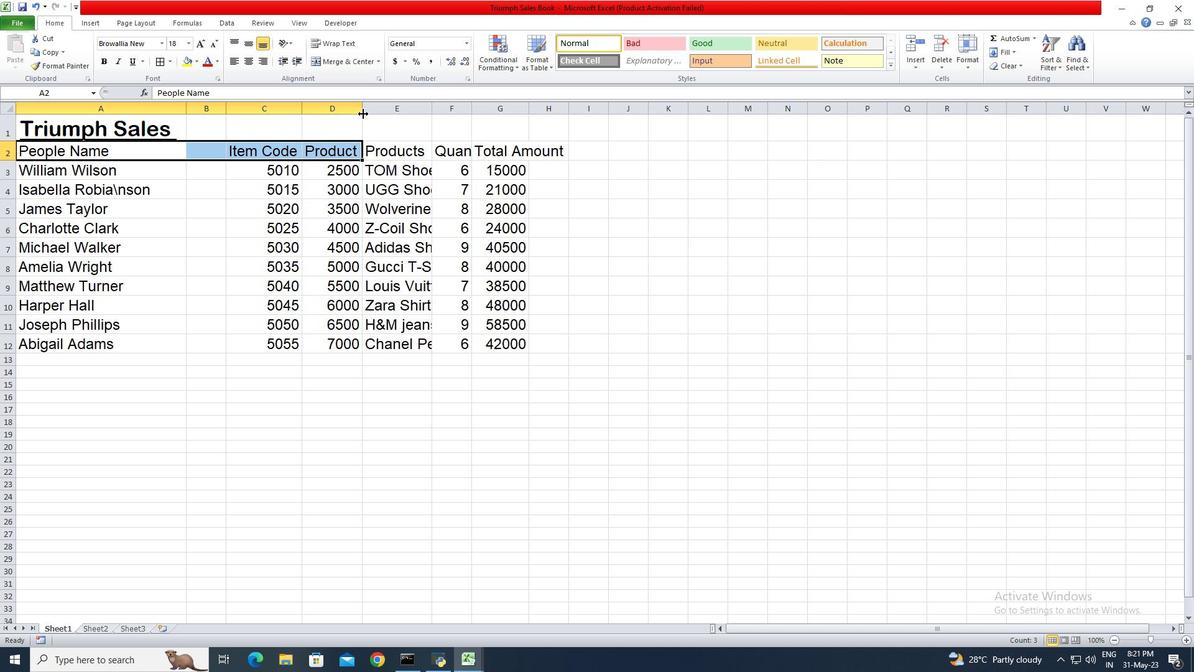 
Action: Mouse pressed left at (363, 113)
Screenshot: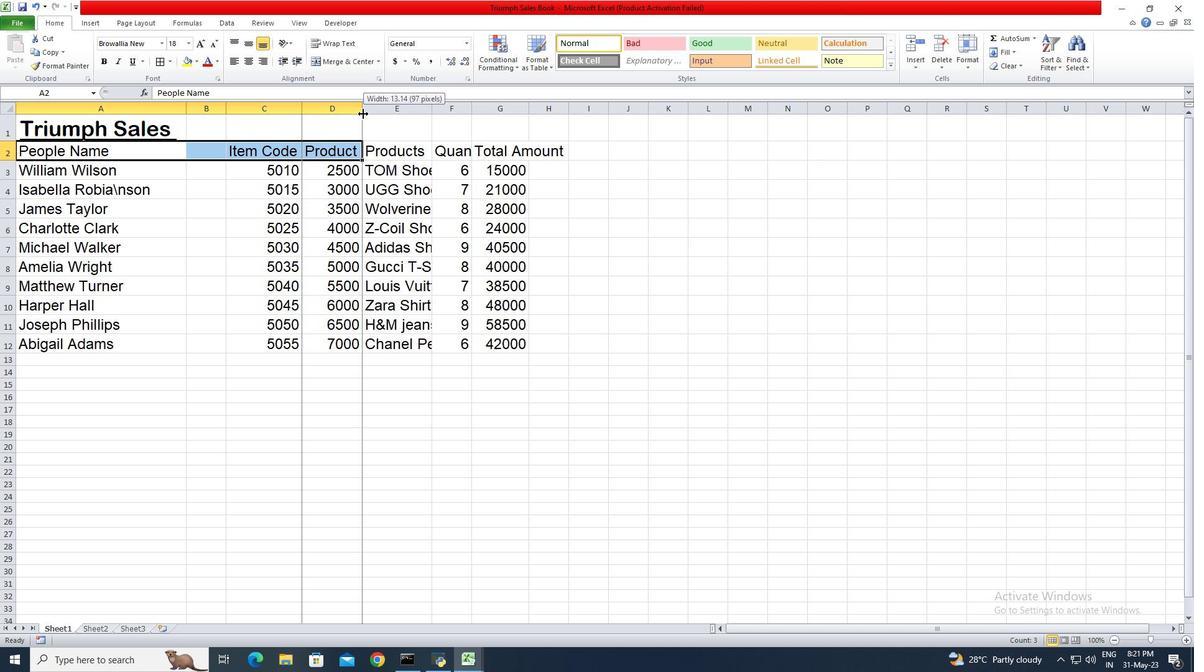 
Action: Mouse moved to (481, 108)
Screenshot: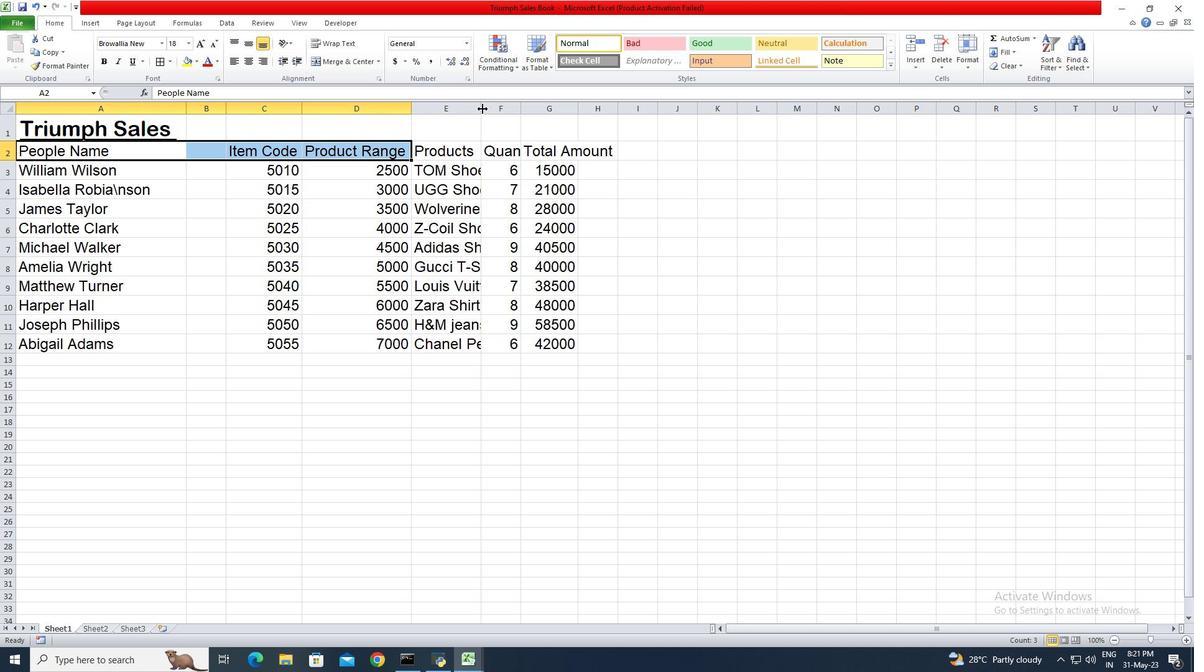 
Action: Mouse pressed left at (481, 108)
Screenshot: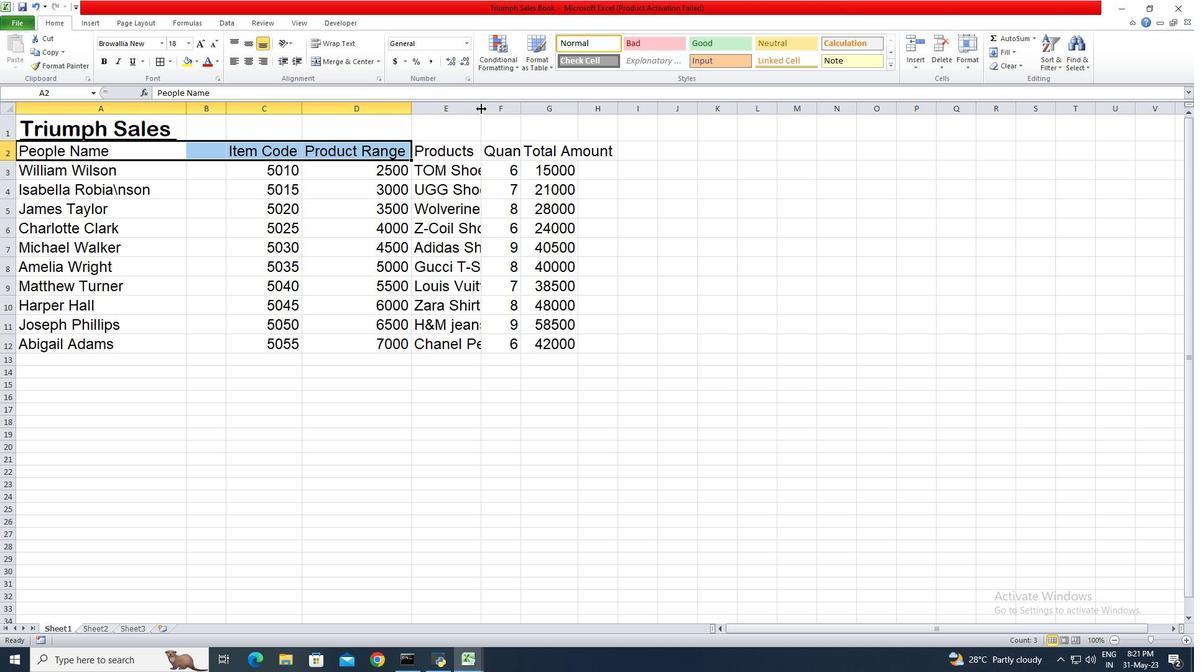 
Action: Mouse pressed left at (481, 108)
Screenshot: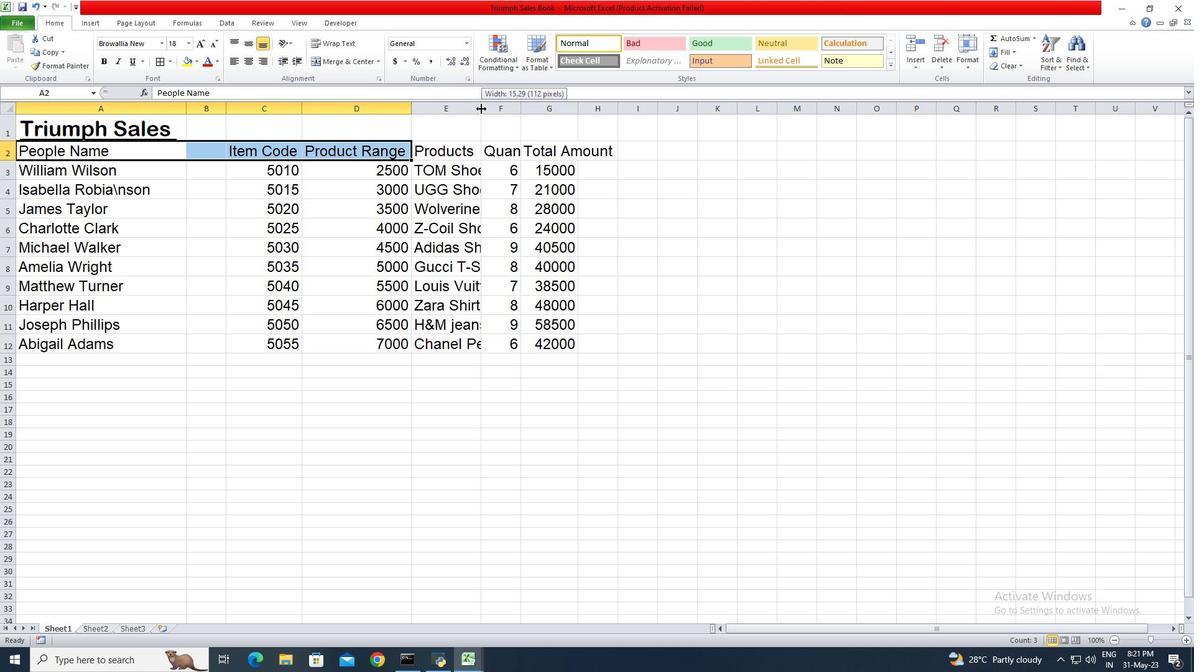 
Action: Mouse moved to (630, 105)
Screenshot: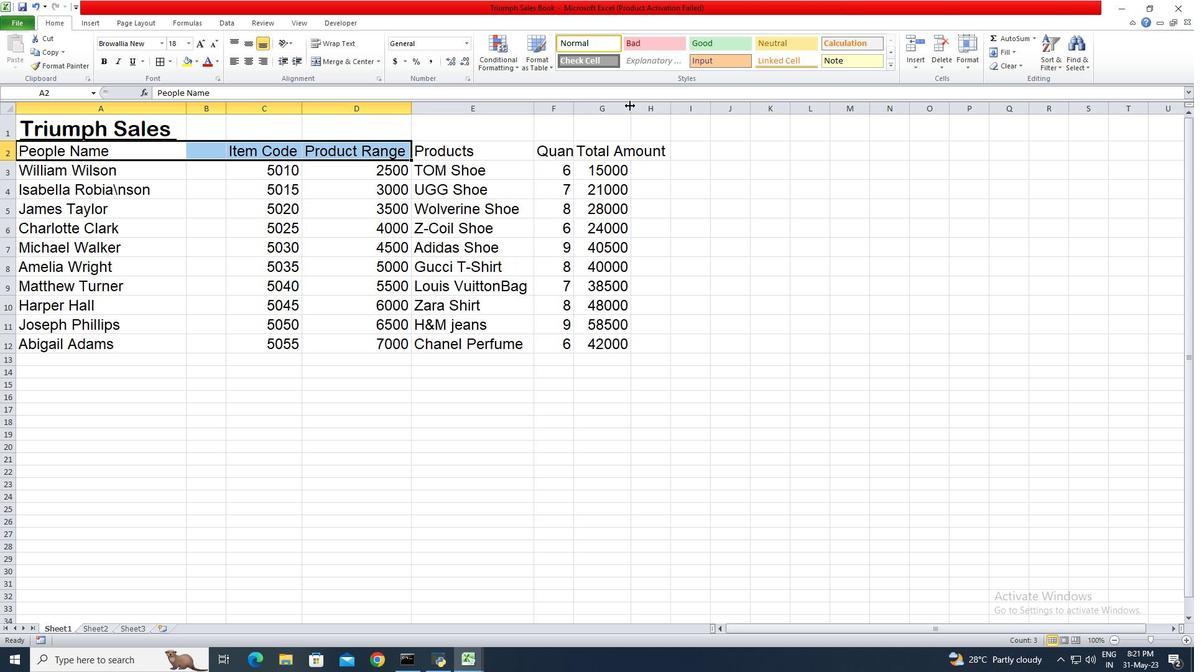 
Action: Mouse pressed left at (630, 105)
Screenshot: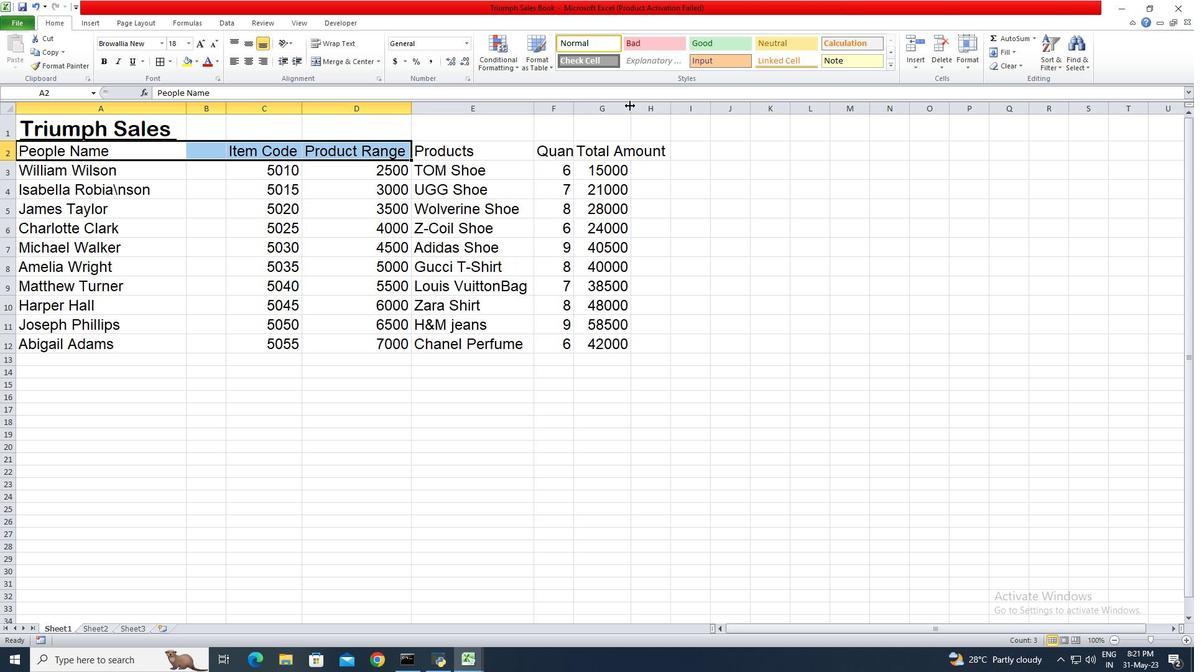 
Action: Mouse pressed left at (630, 105)
Screenshot: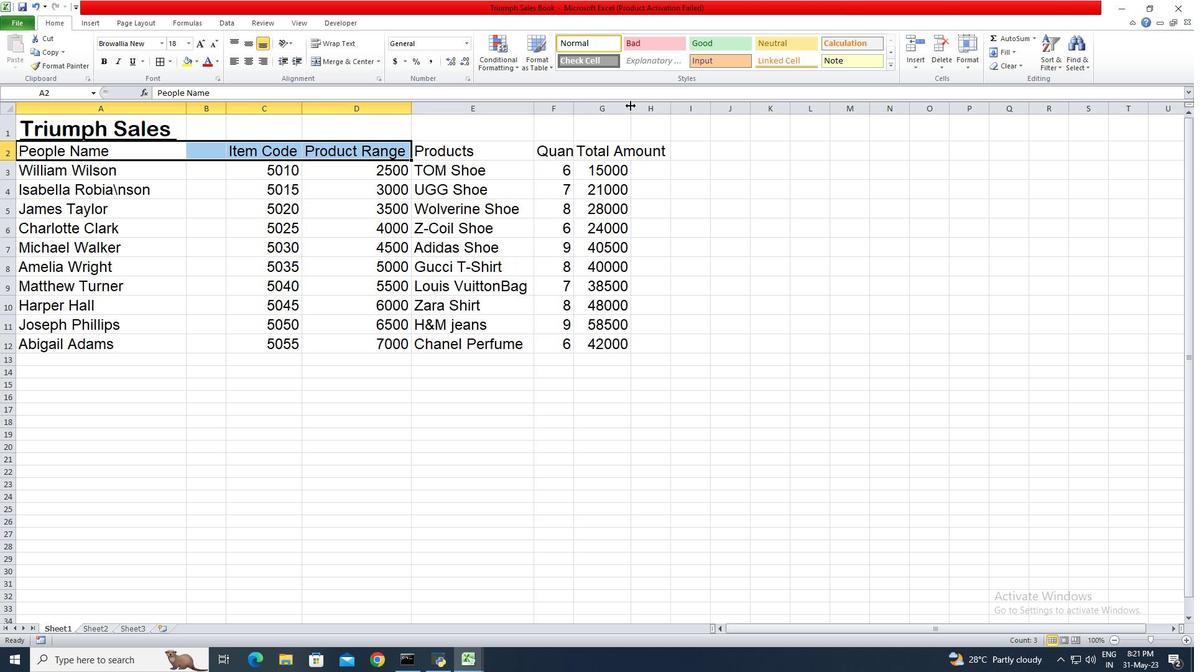 
Action: Mouse moved to (575, 107)
Screenshot: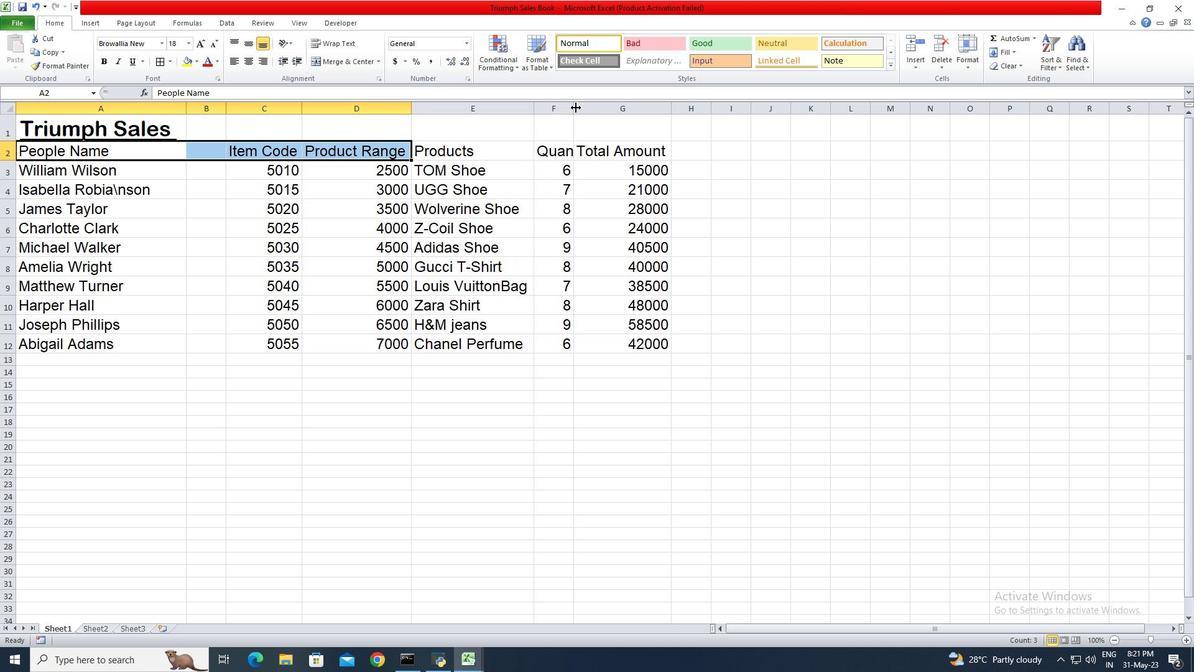 
Action: Mouse pressed left at (575, 107)
Screenshot: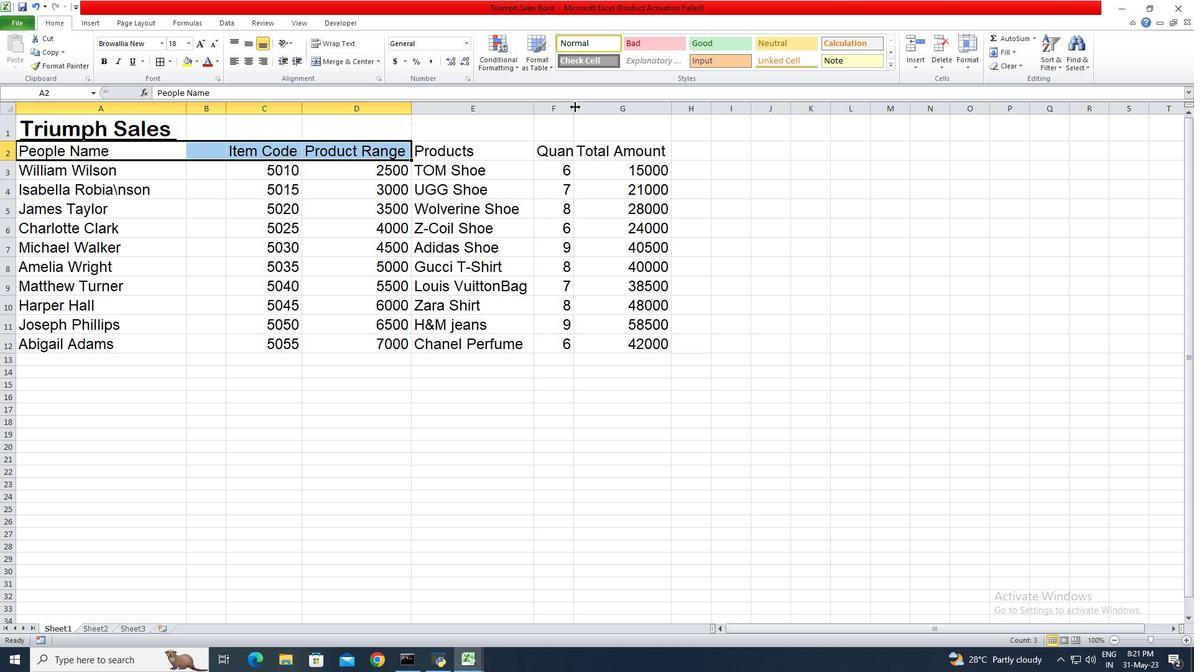 
Action: Mouse pressed left at (575, 107)
Screenshot: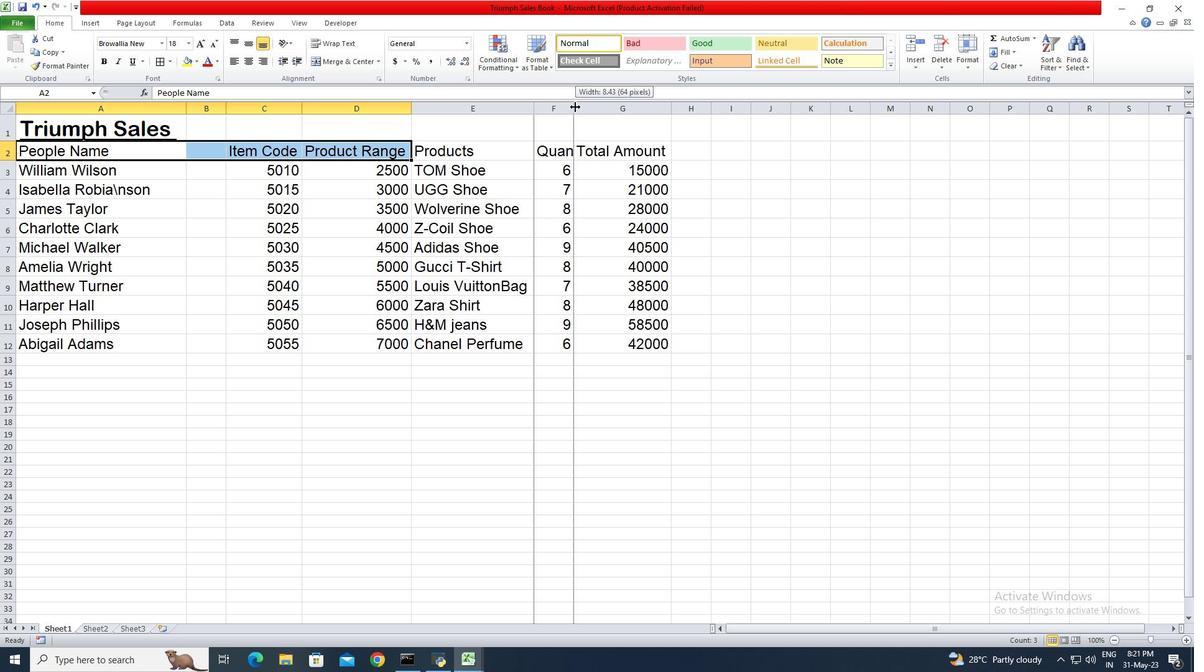 
Action: Mouse moved to (186, 109)
Screenshot: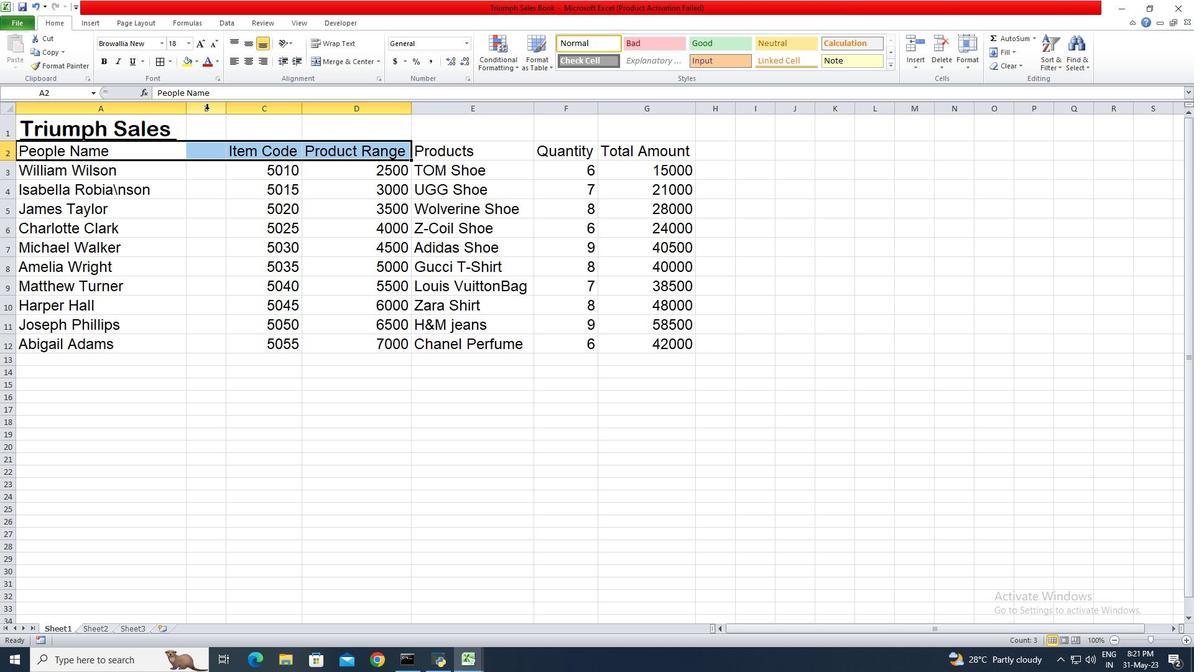 
Action: Mouse pressed left at (186, 109)
Screenshot: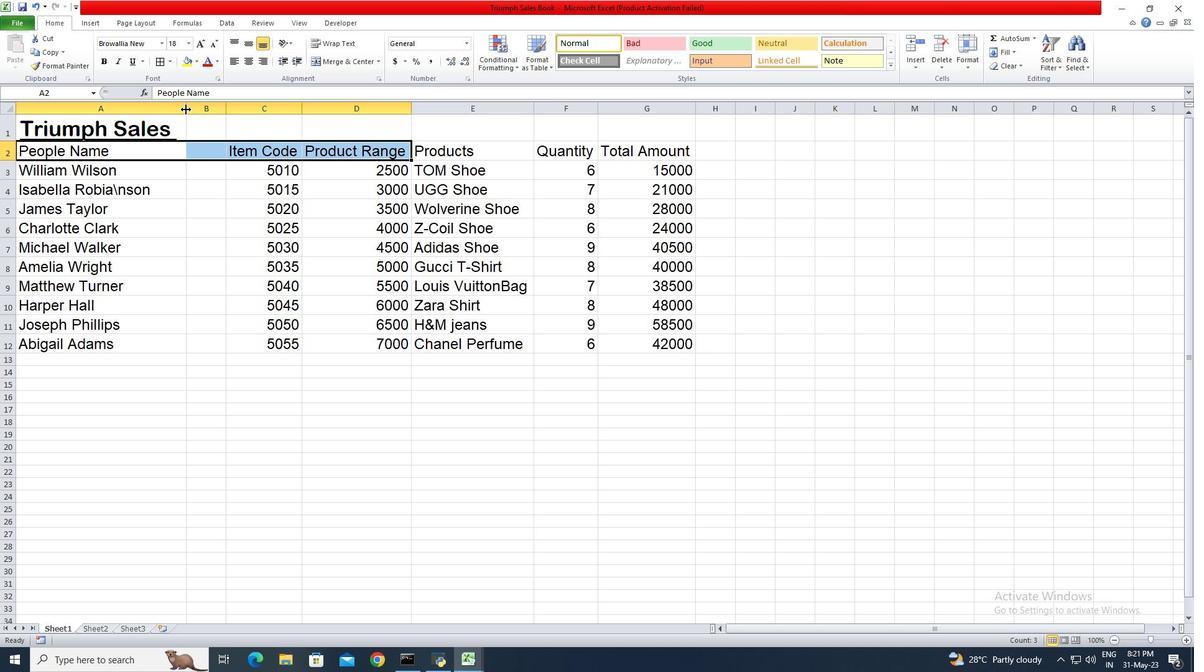 
Action: Mouse pressed left at (186, 109)
Screenshot: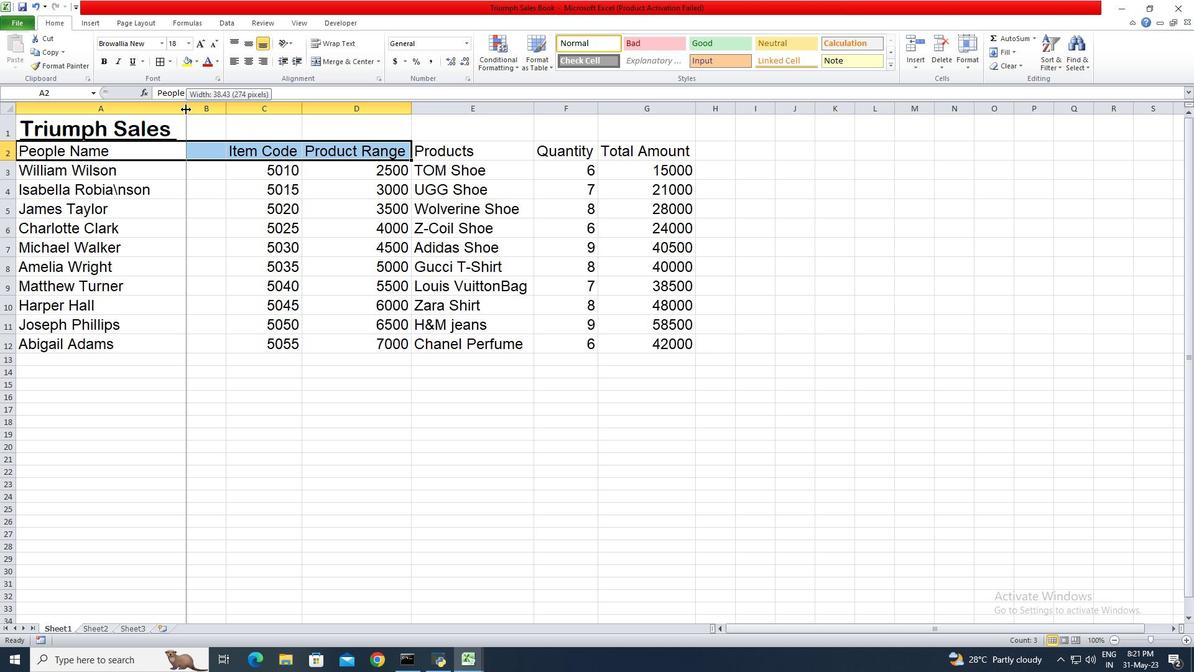 
Action: Mouse pressed left at (186, 109)
Screenshot: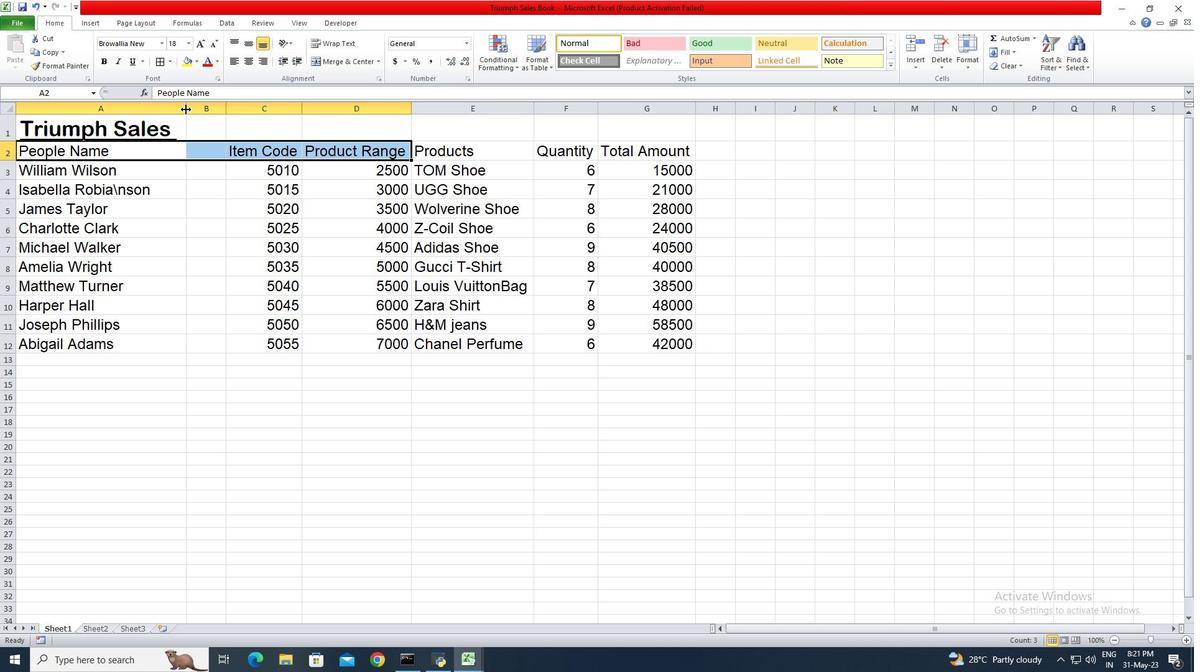 
Action: Mouse moved to (227, 110)
Screenshot: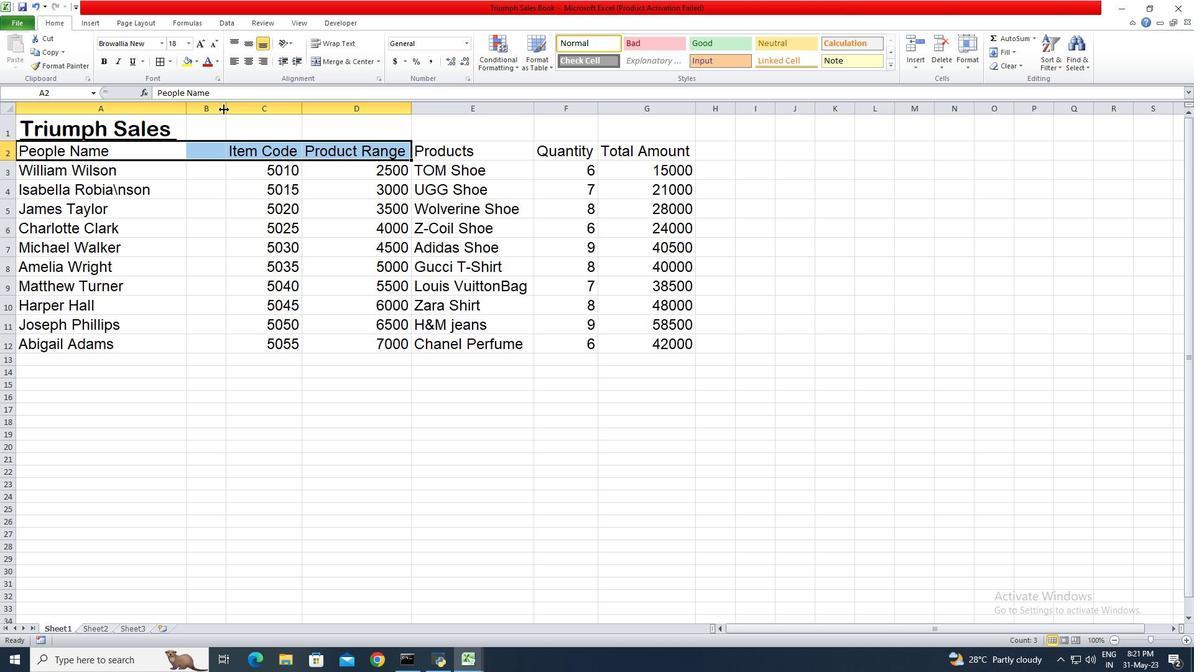 
Action: Mouse pressed left at (227, 110)
Screenshot: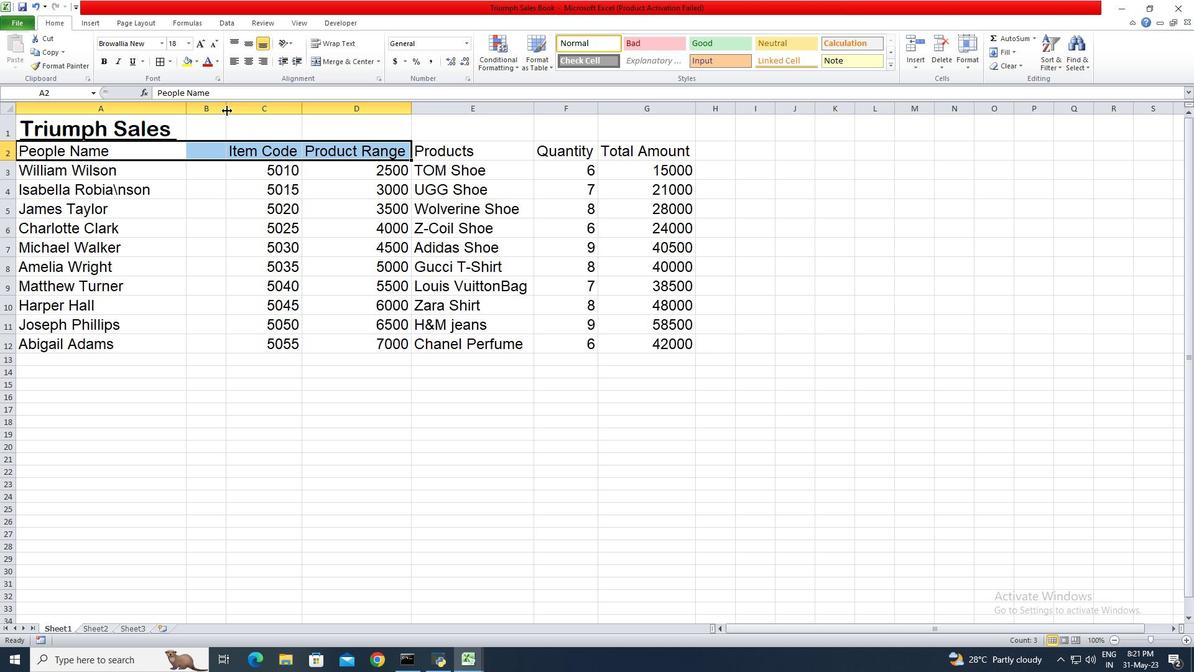 
Action: Mouse moved to (219, 110)
Screenshot: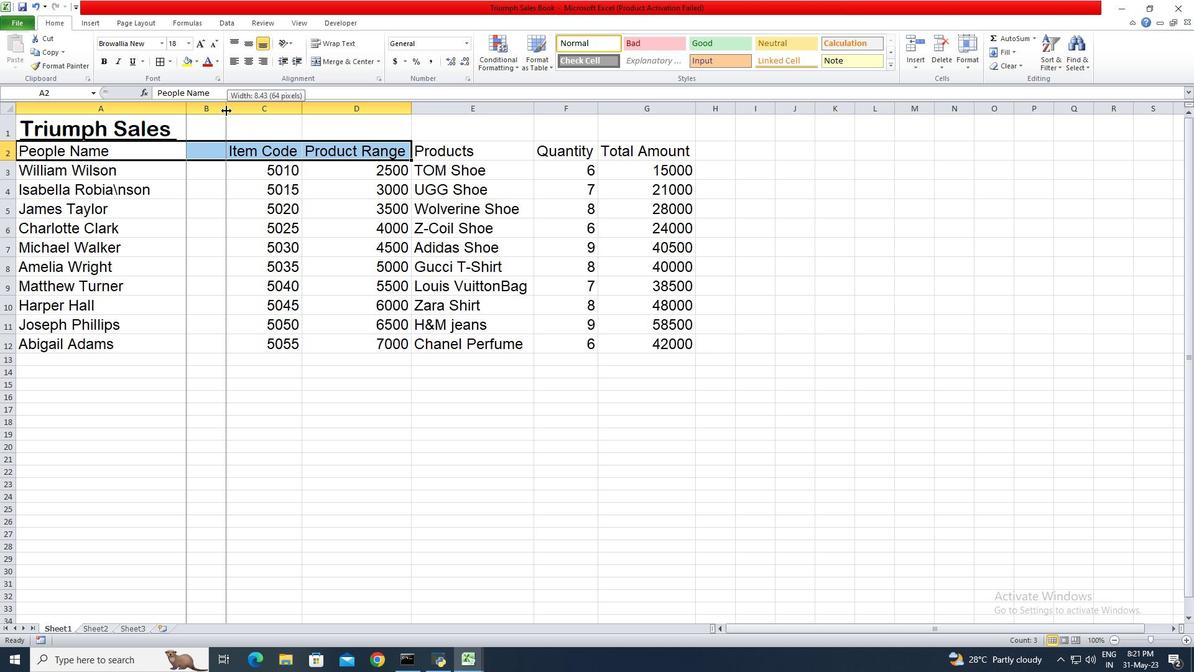 
Action: Mouse pressed left at (219, 110)
Screenshot: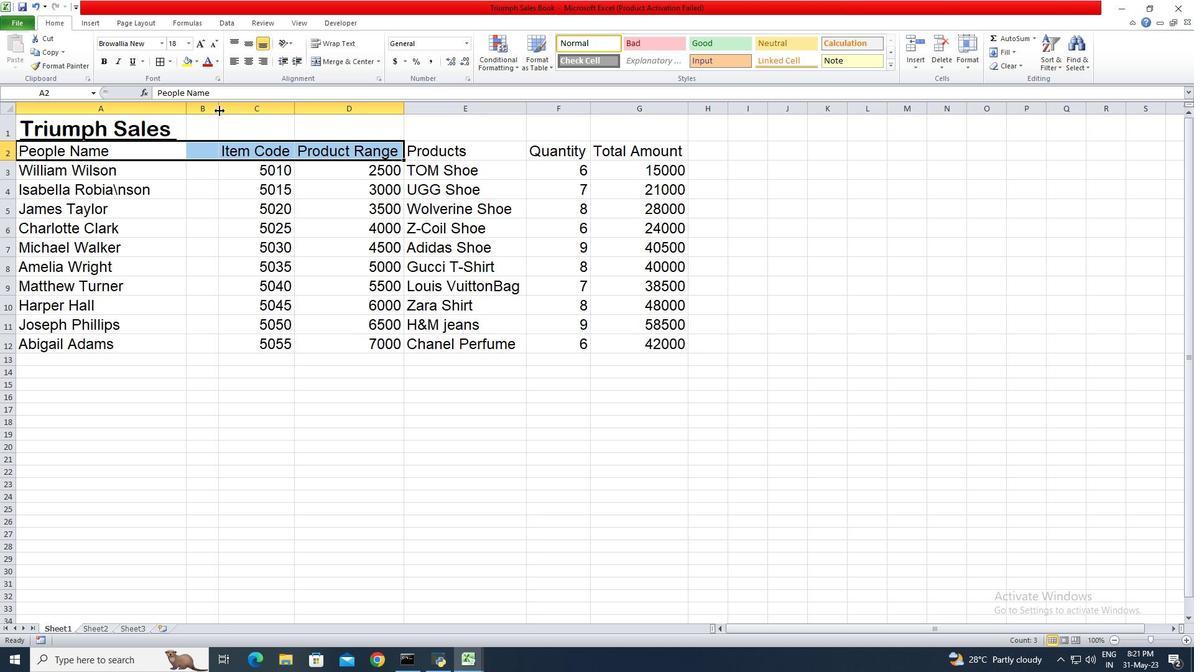 
Action: Mouse moved to (32, 150)
Screenshot: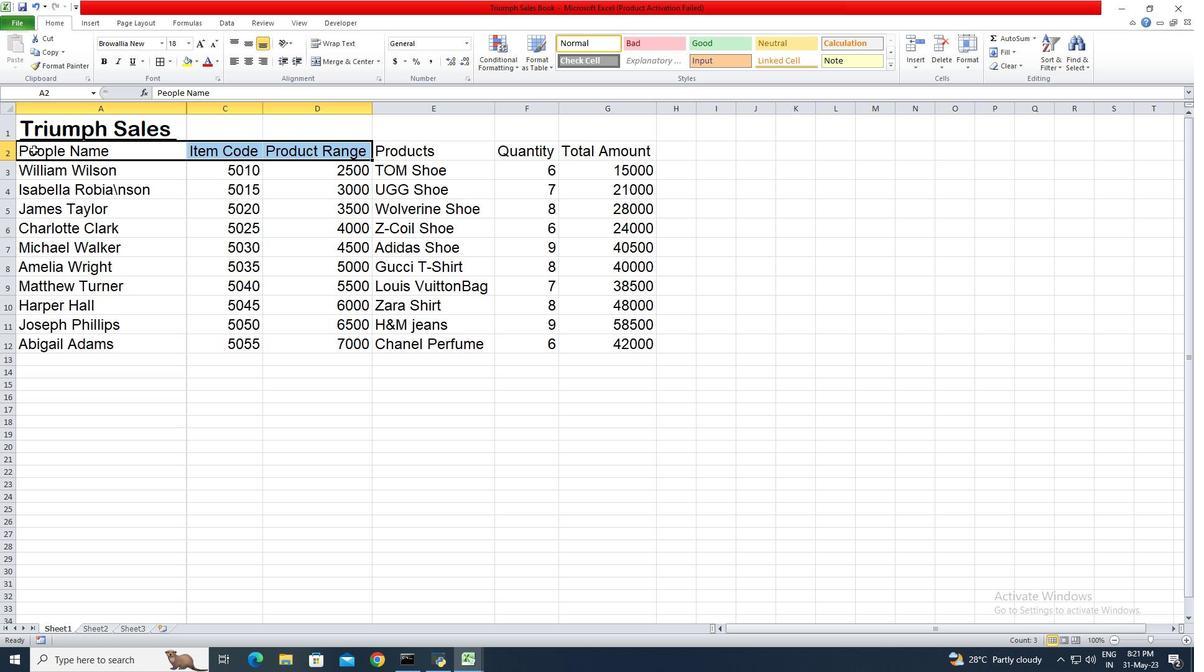 
Action: Mouse pressed left at (32, 150)
Screenshot: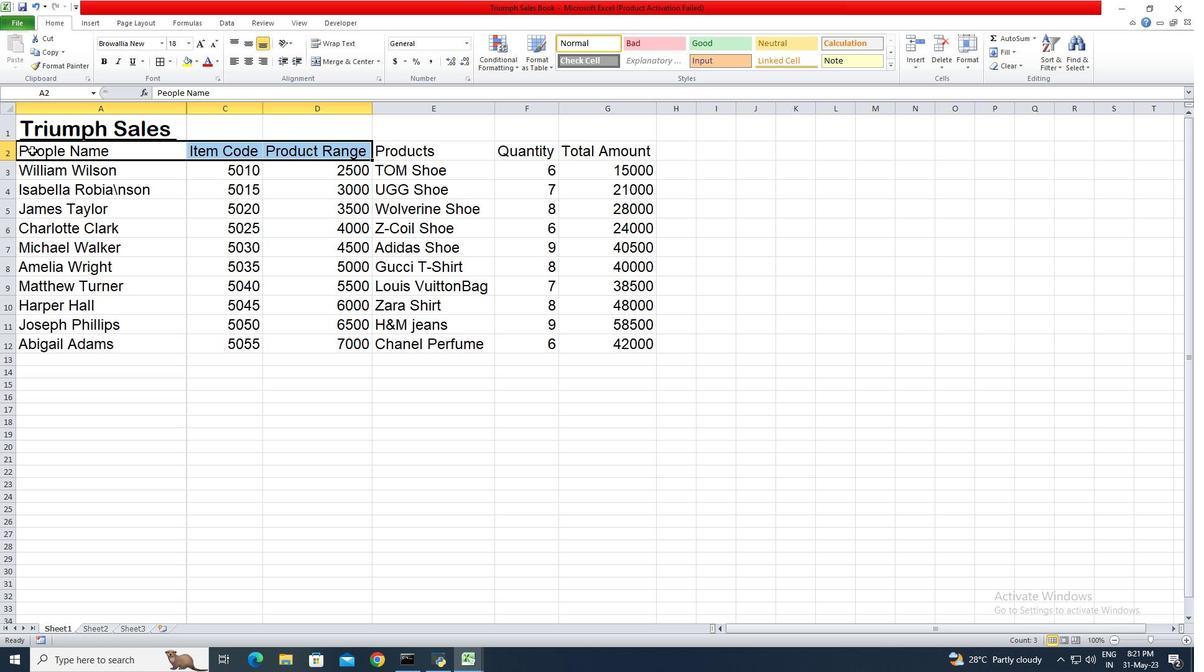 
Action: Mouse moved to (245, 62)
Screenshot: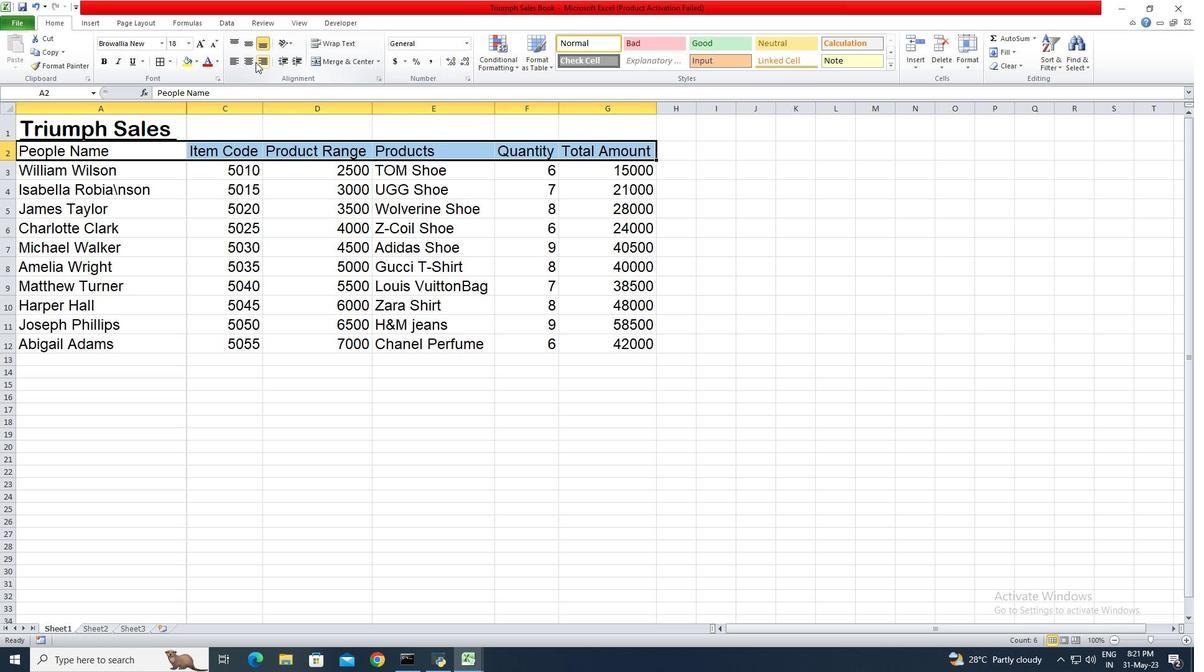 
Action: Mouse pressed left at (245, 62)
Screenshot: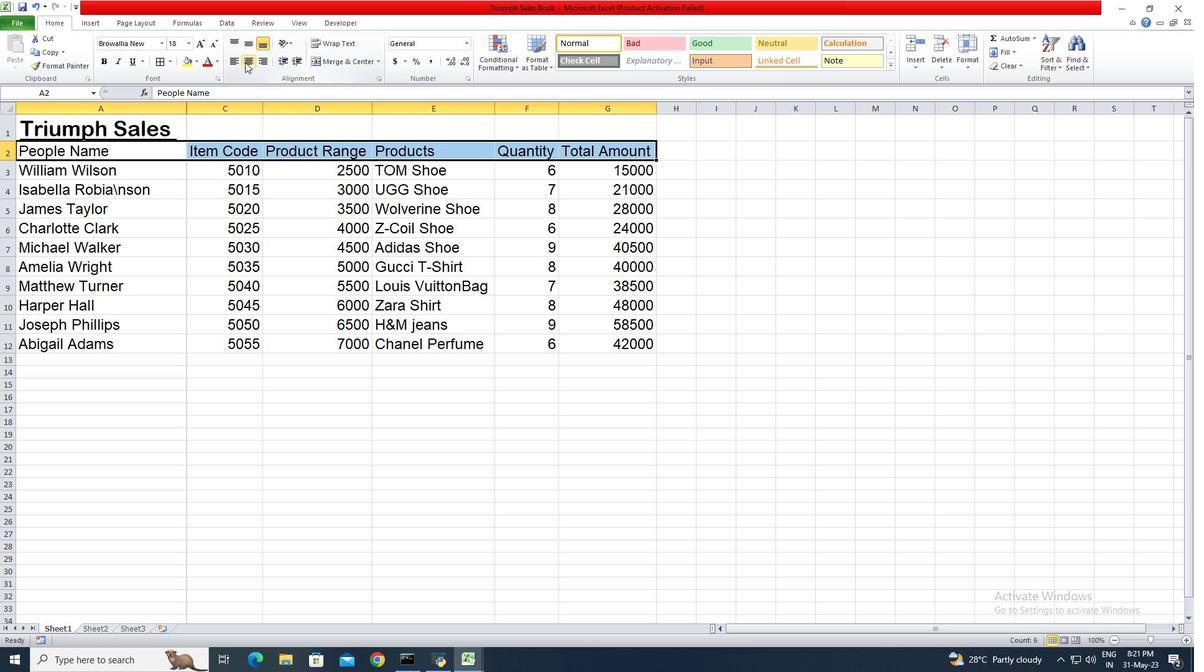 
Action: Mouse moved to (44, 128)
Screenshot: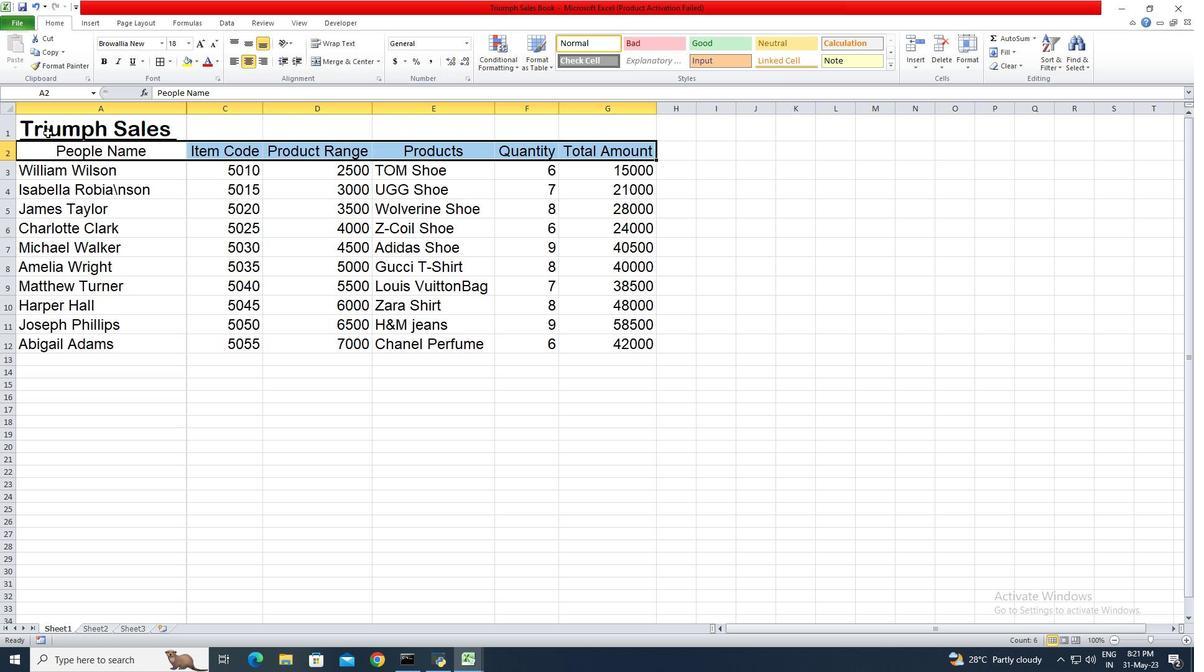 
Action: Mouse pressed left at (44, 128)
Screenshot: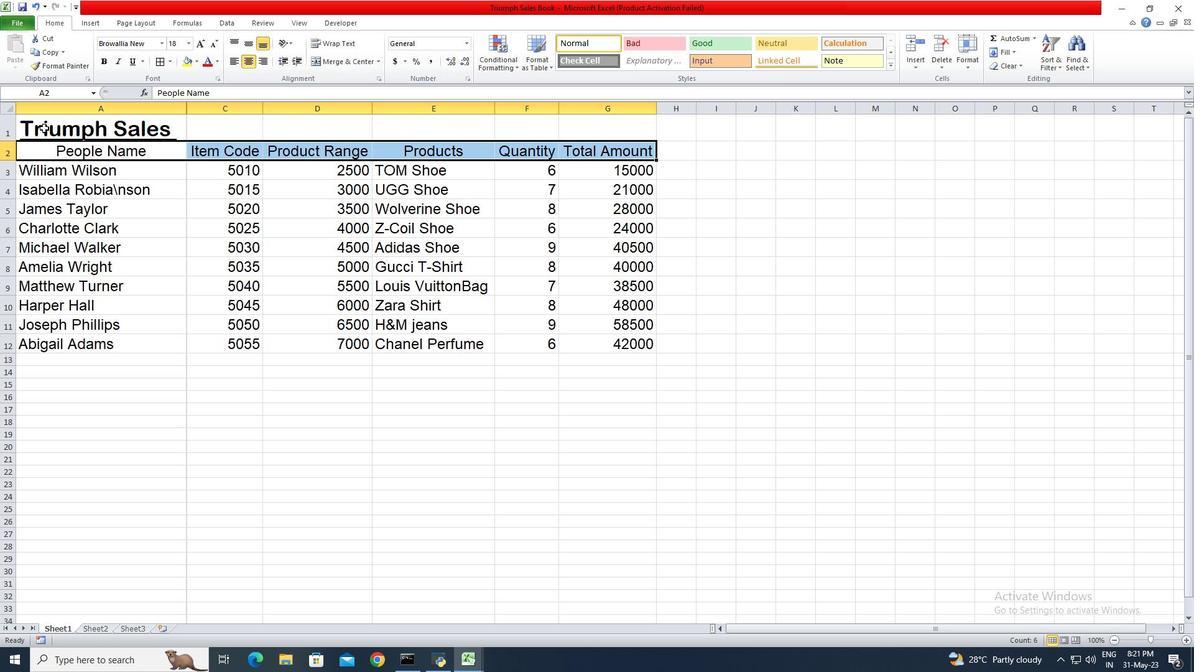 
Action: Mouse moved to (338, 62)
Screenshot: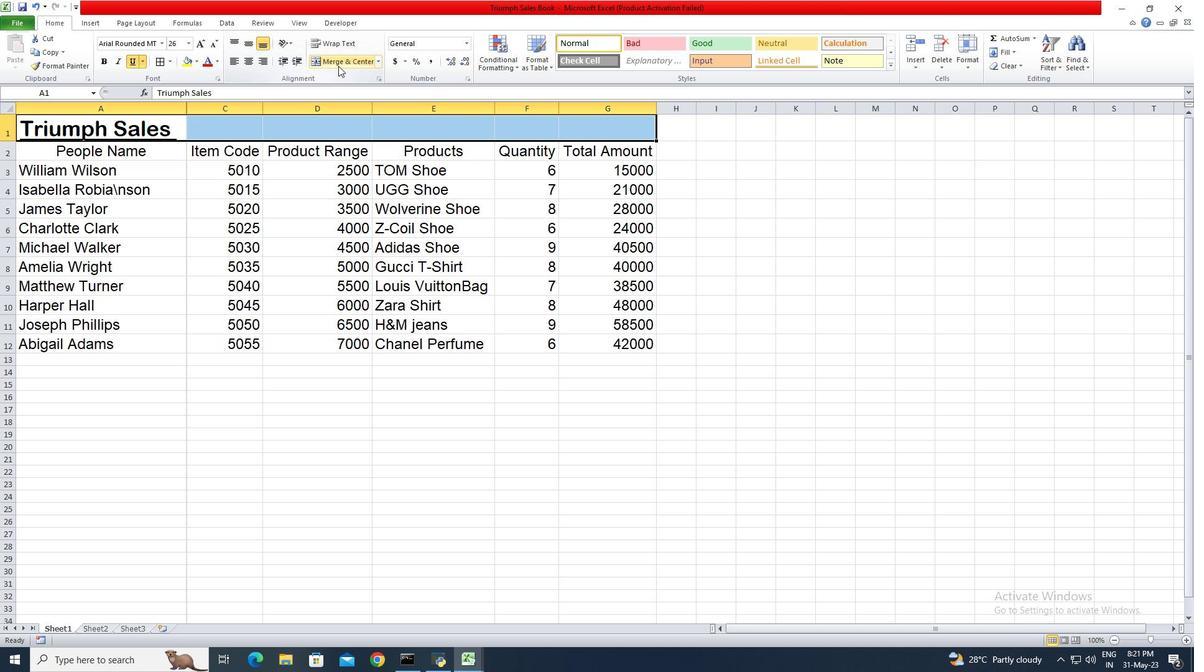 
Action: Mouse pressed left at (338, 62)
Screenshot: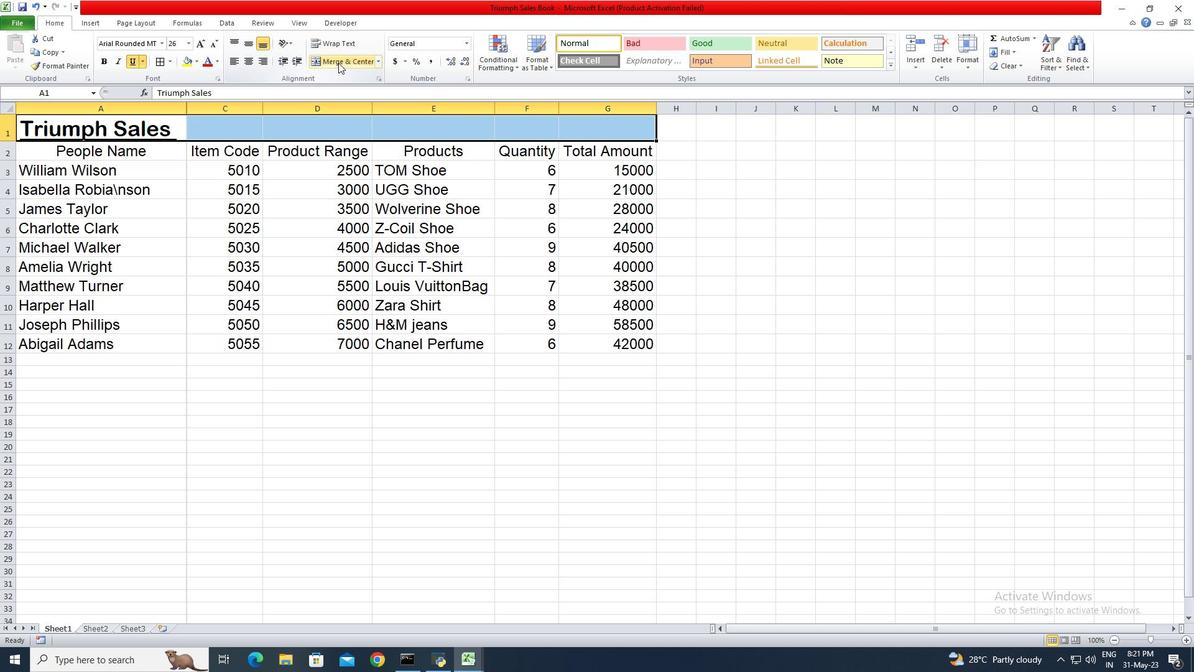 
Action: Mouse moved to (253, 57)
Screenshot: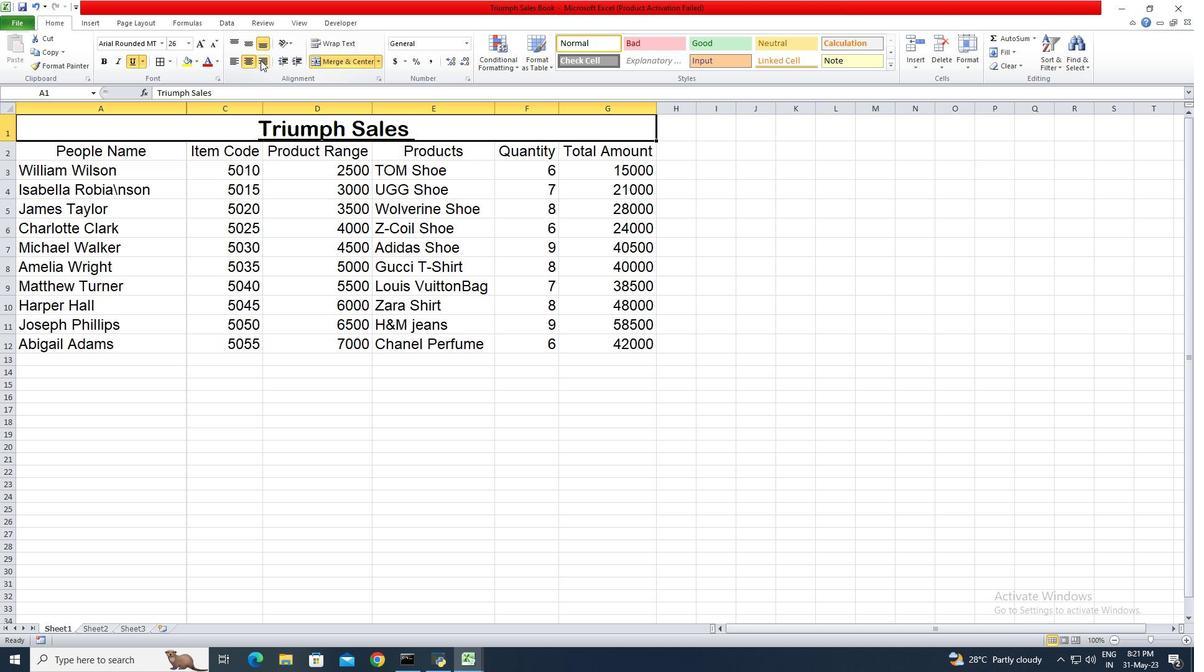 
Action: Mouse pressed left at (253, 57)
Screenshot: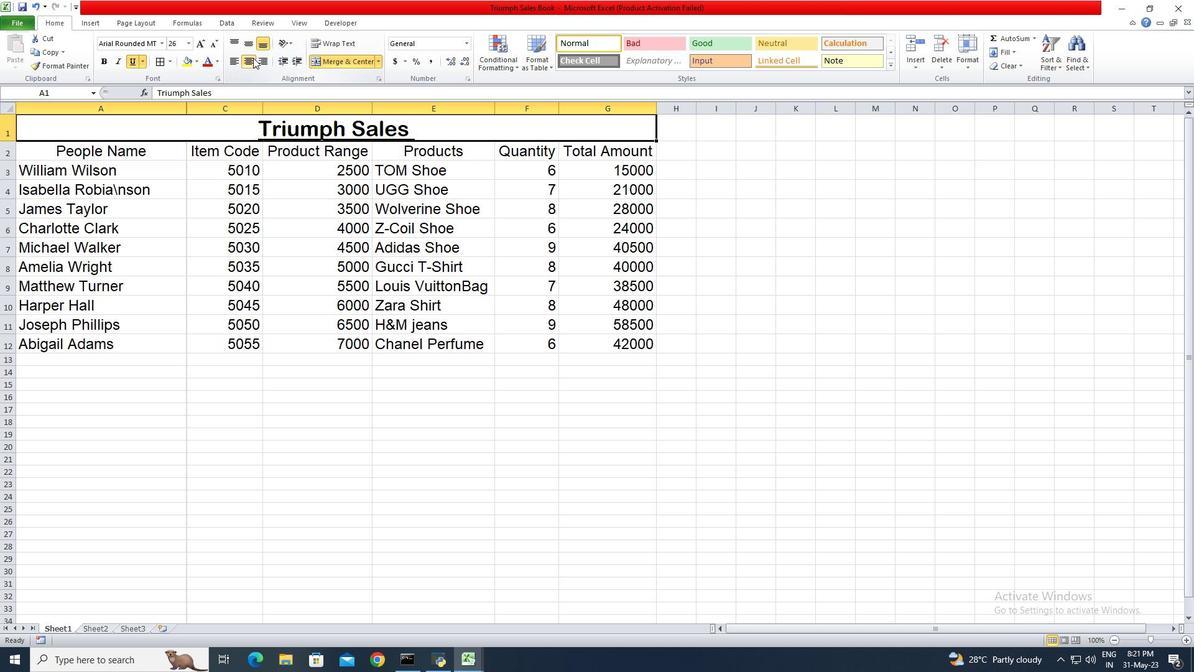
Action: Mouse pressed left at (253, 57)
Screenshot: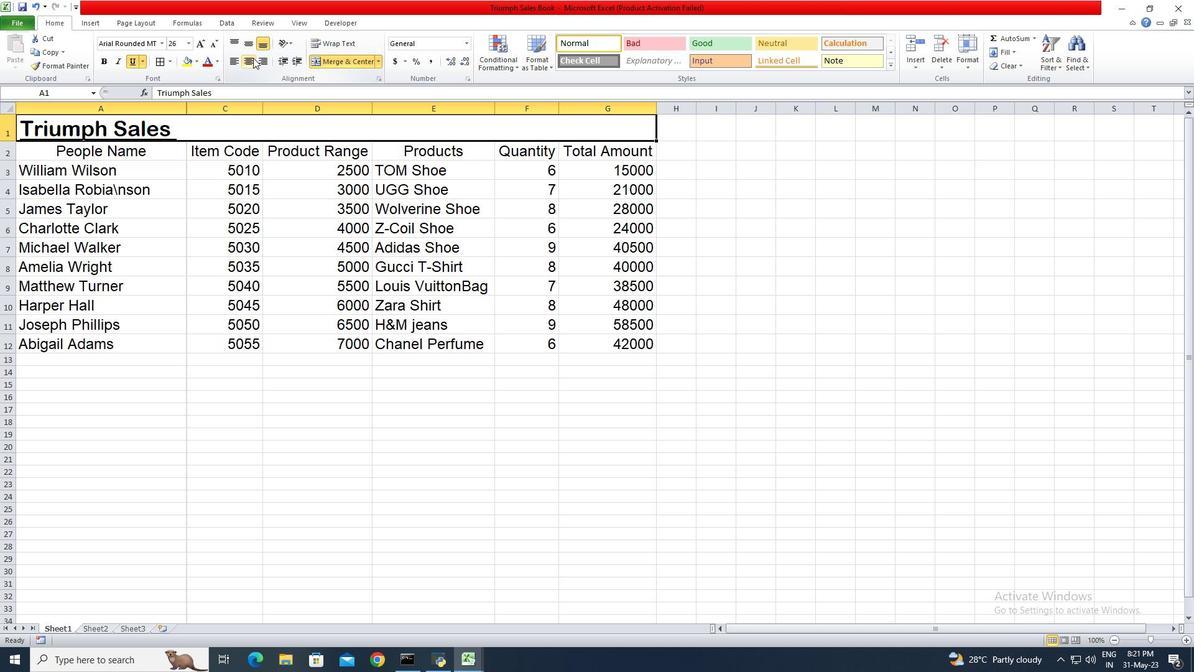 
Action: Mouse moved to (334, 59)
Screenshot: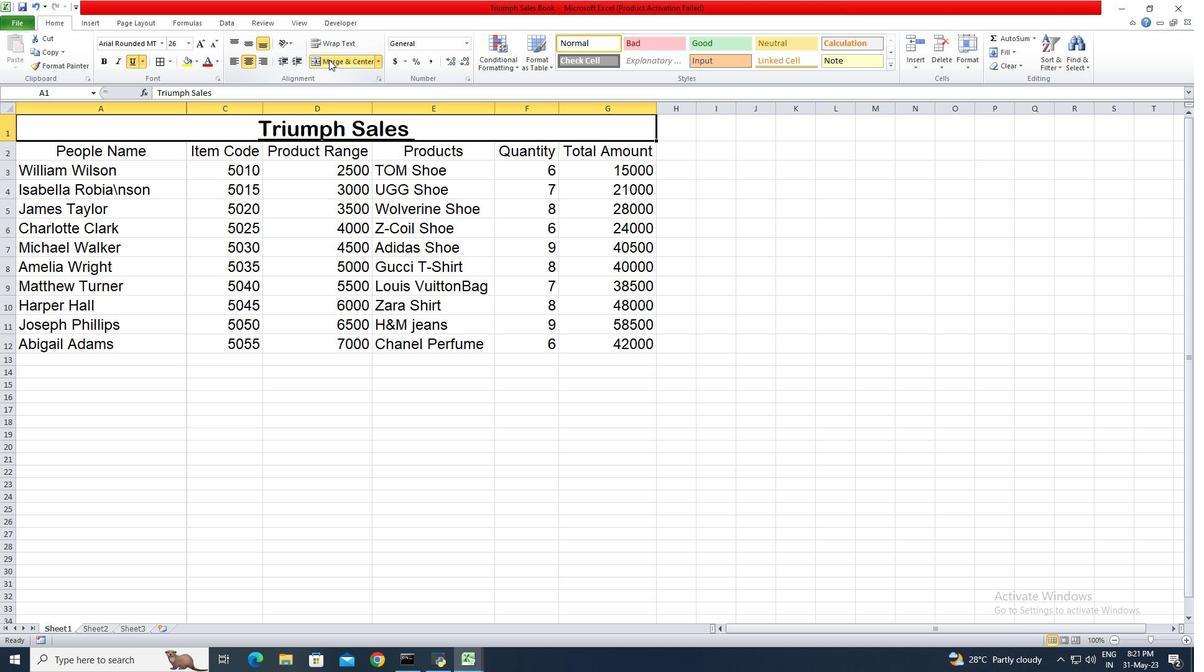 
Action: Mouse pressed left at (334, 59)
Screenshot: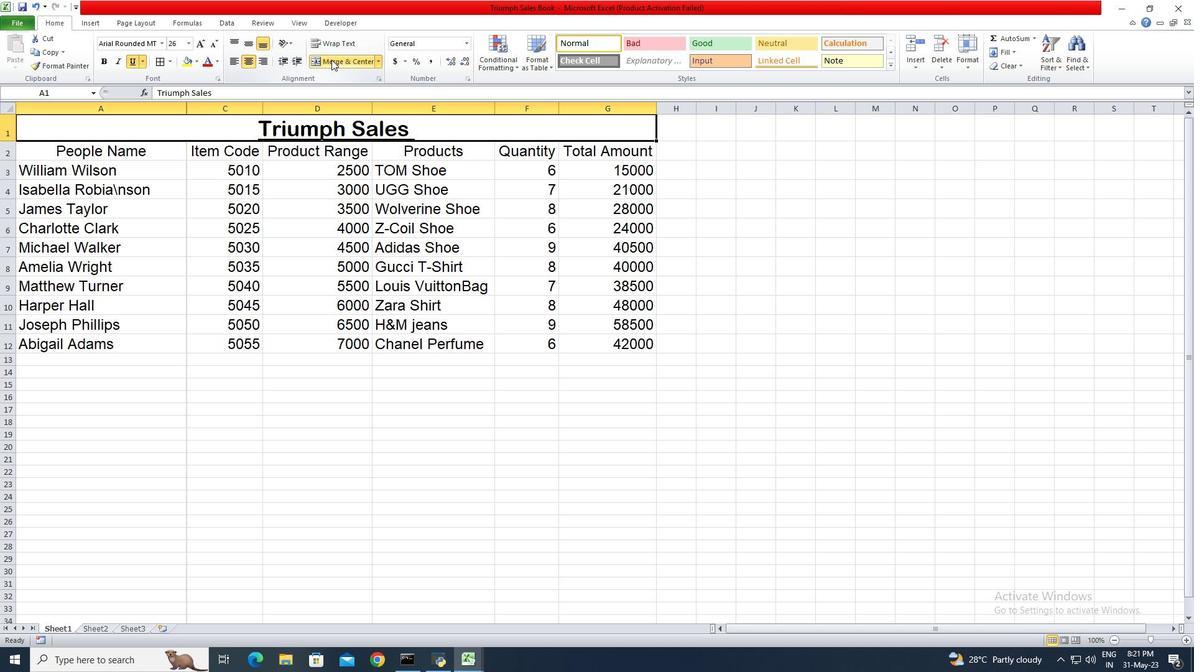 
Action: Mouse moved to (344, 63)
Screenshot: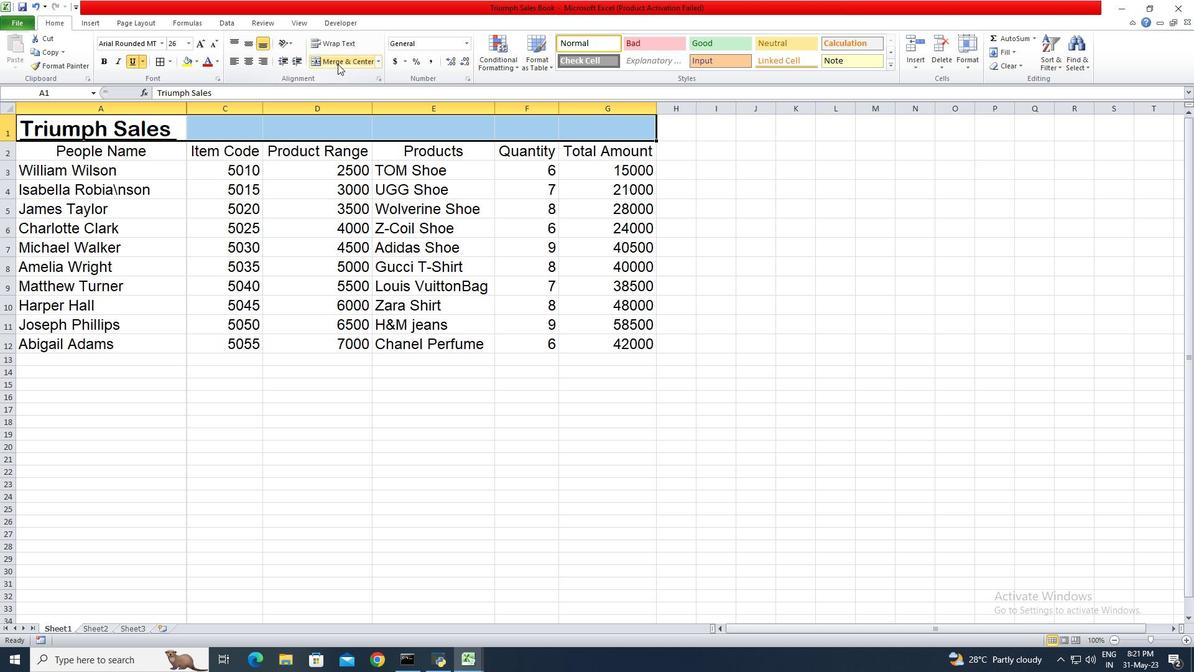 
Action: Mouse pressed left at (344, 63)
Screenshot: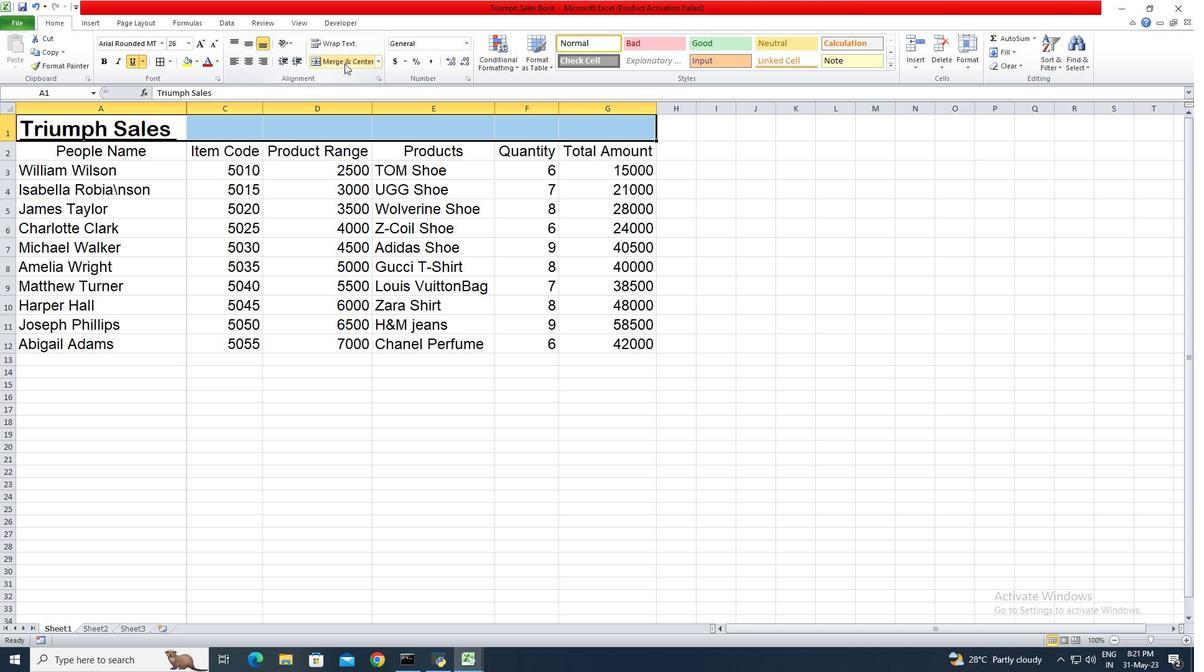 
Action: Mouse moved to (365, 397)
Screenshot: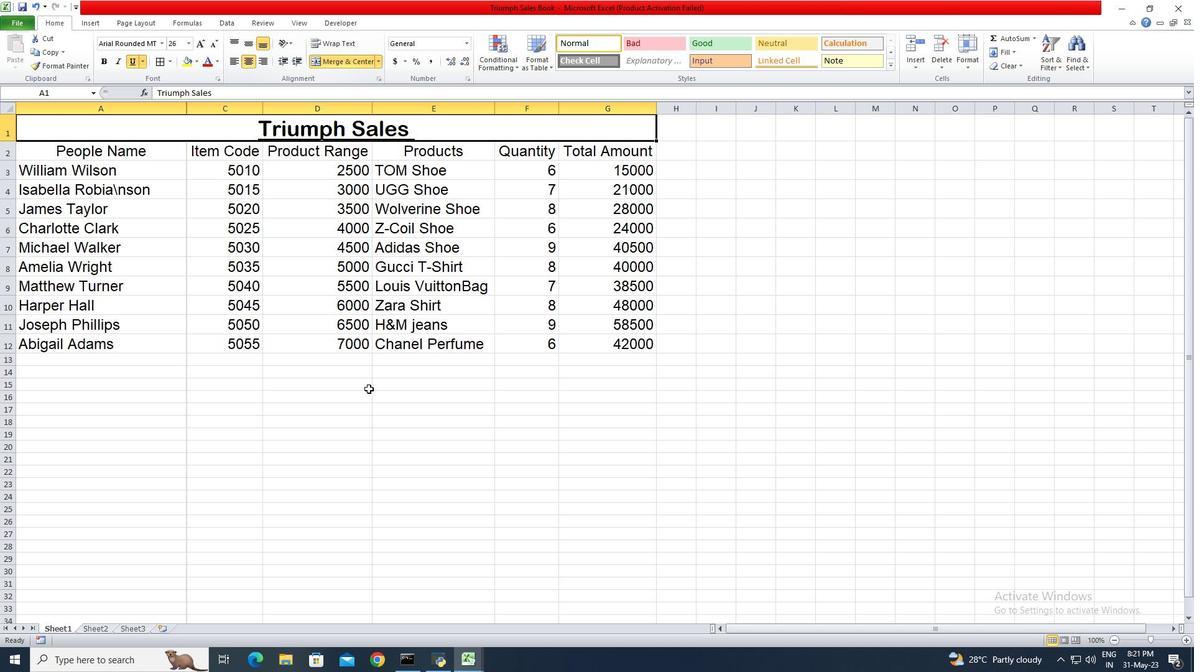 
Action: Mouse pressed left at (365, 397)
Screenshot: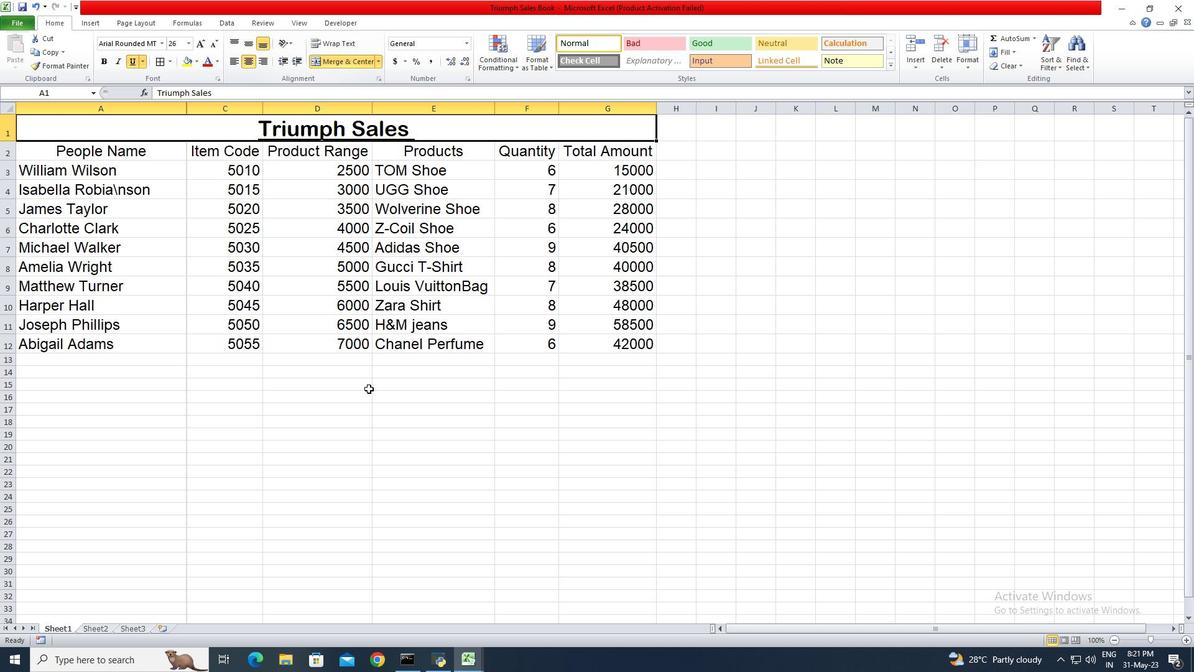 
Action: Mouse moved to (52, 172)
Screenshot: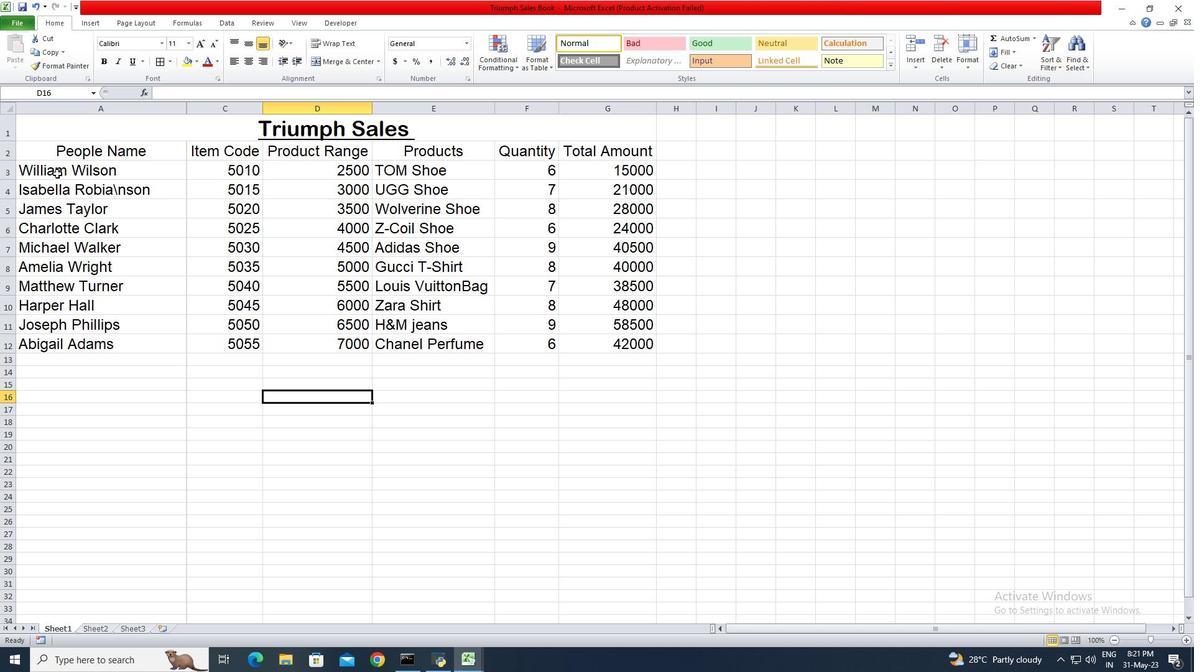 
Action: Mouse pressed left at (52, 172)
Screenshot: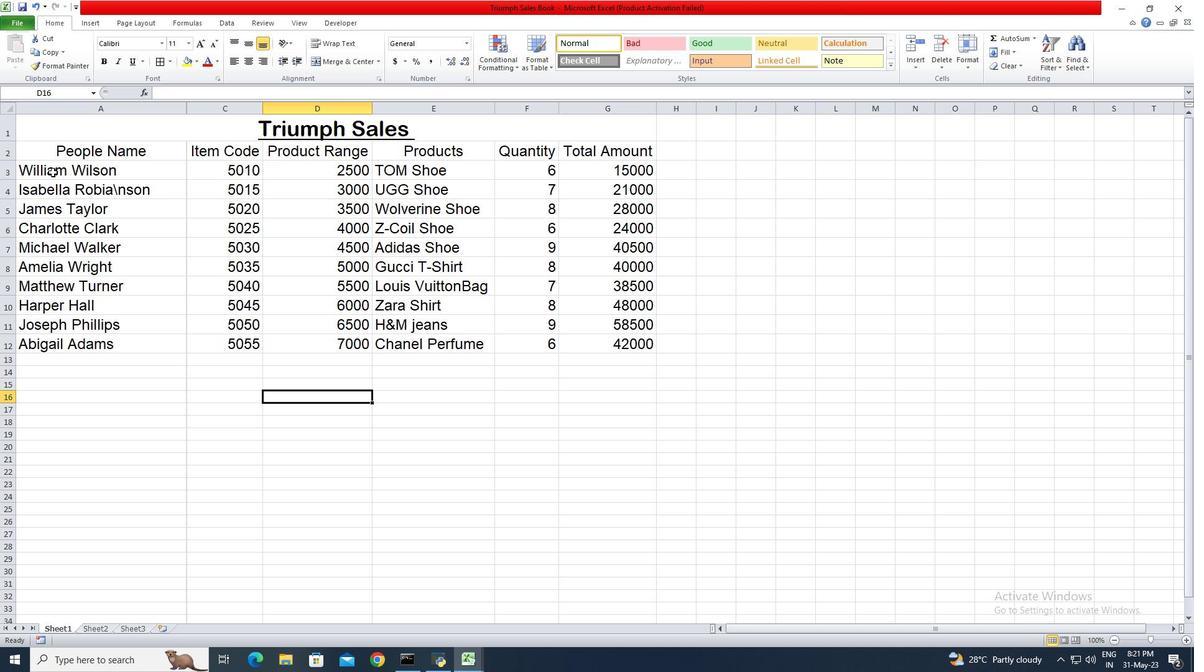 
Action: Mouse moved to (233, 60)
Screenshot: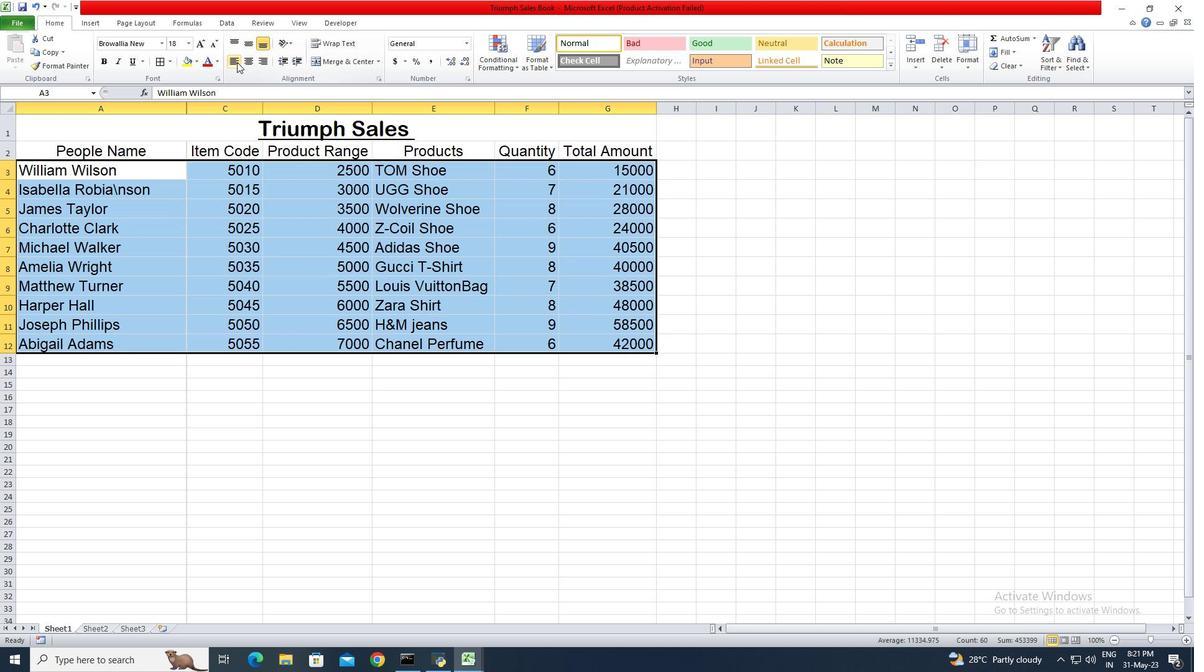 
Action: Mouse pressed left at (233, 60)
Screenshot: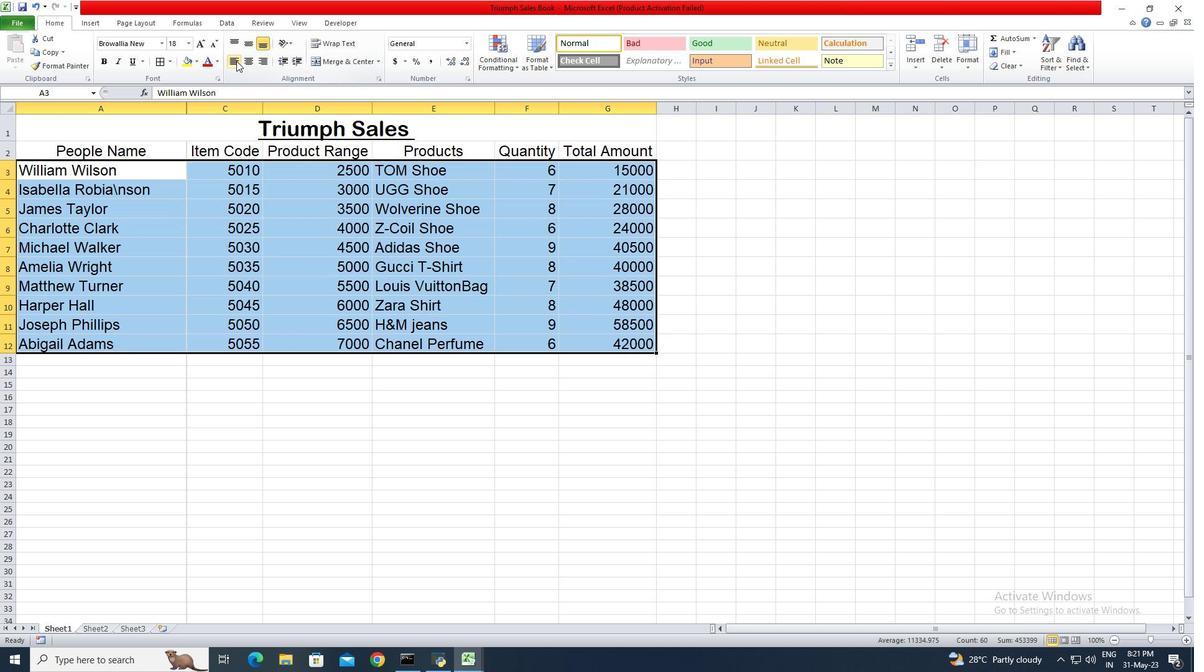 
Action: Mouse moved to (210, 329)
Screenshot: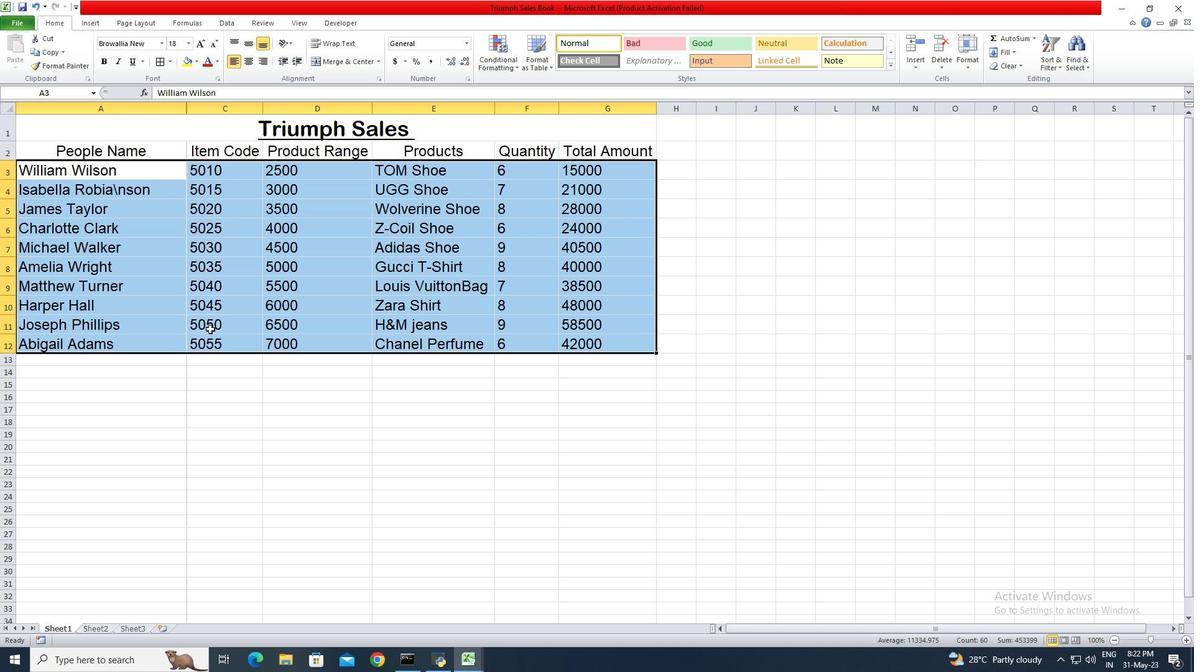 
